 Task: Research Airbnb accommodation in Drammen, Norway from 12th December, 2023 to 25th December, 2023 for 6 adults, 2 children.6 bedrooms having 6 beds and 6 bathrooms. Property type can be house. Amenities needed are: wifi, TV, free parkinig on premises, gym, breakfast. Look for 5 properties as per requirement.
Action: Mouse moved to (557, 172)
Screenshot: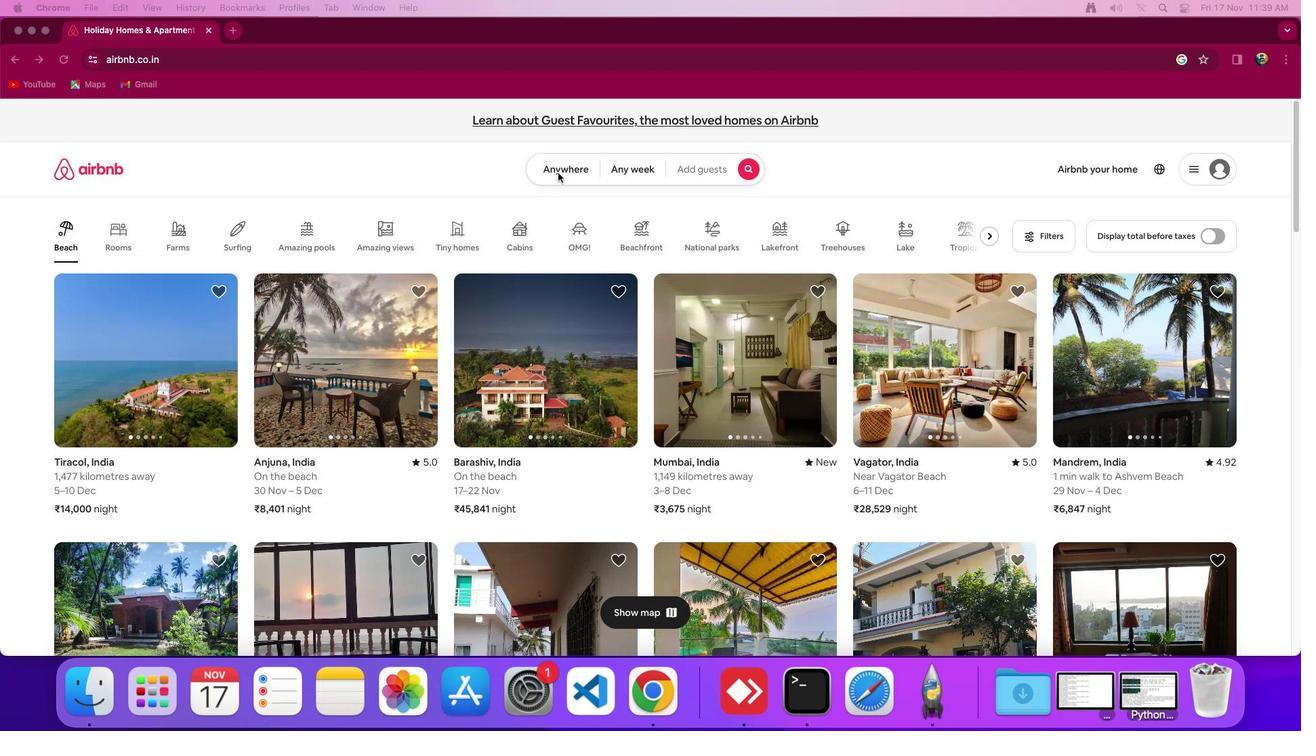 
Action: Mouse pressed left at (557, 172)
Screenshot: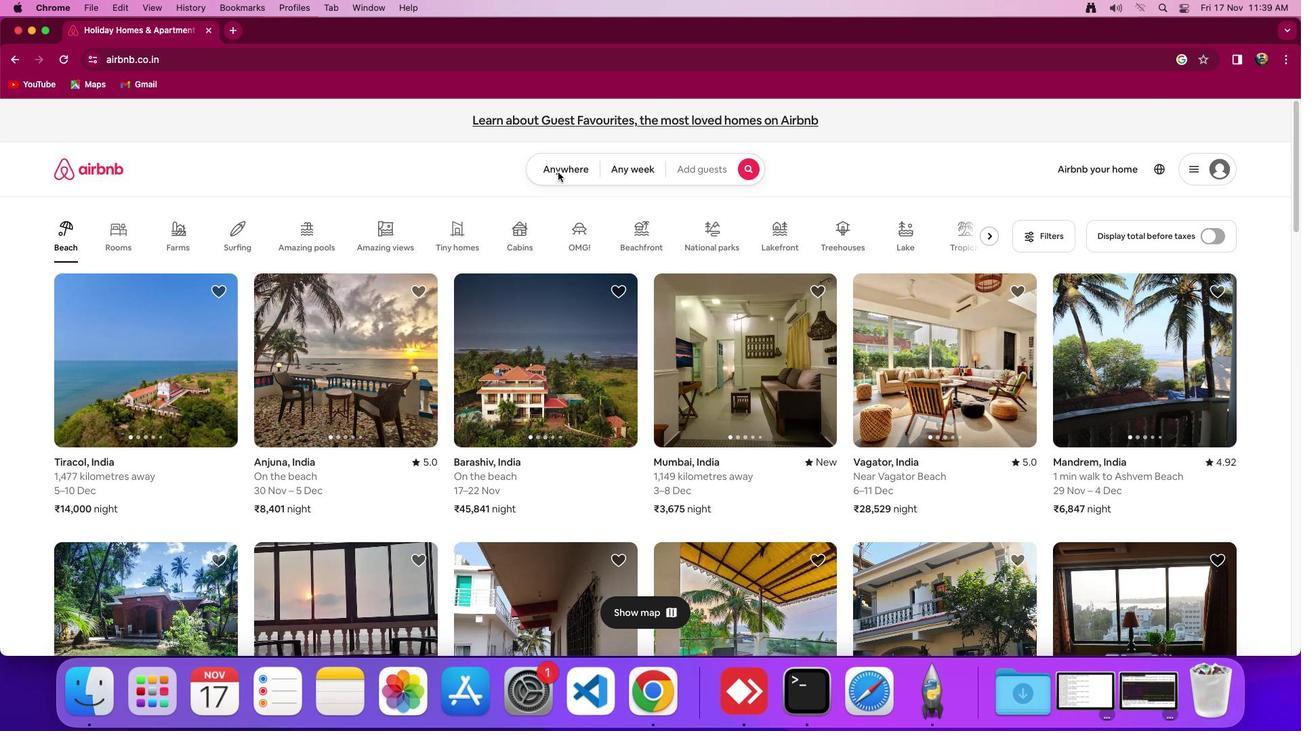
Action: Mouse moved to (560, 172)
Screenshot: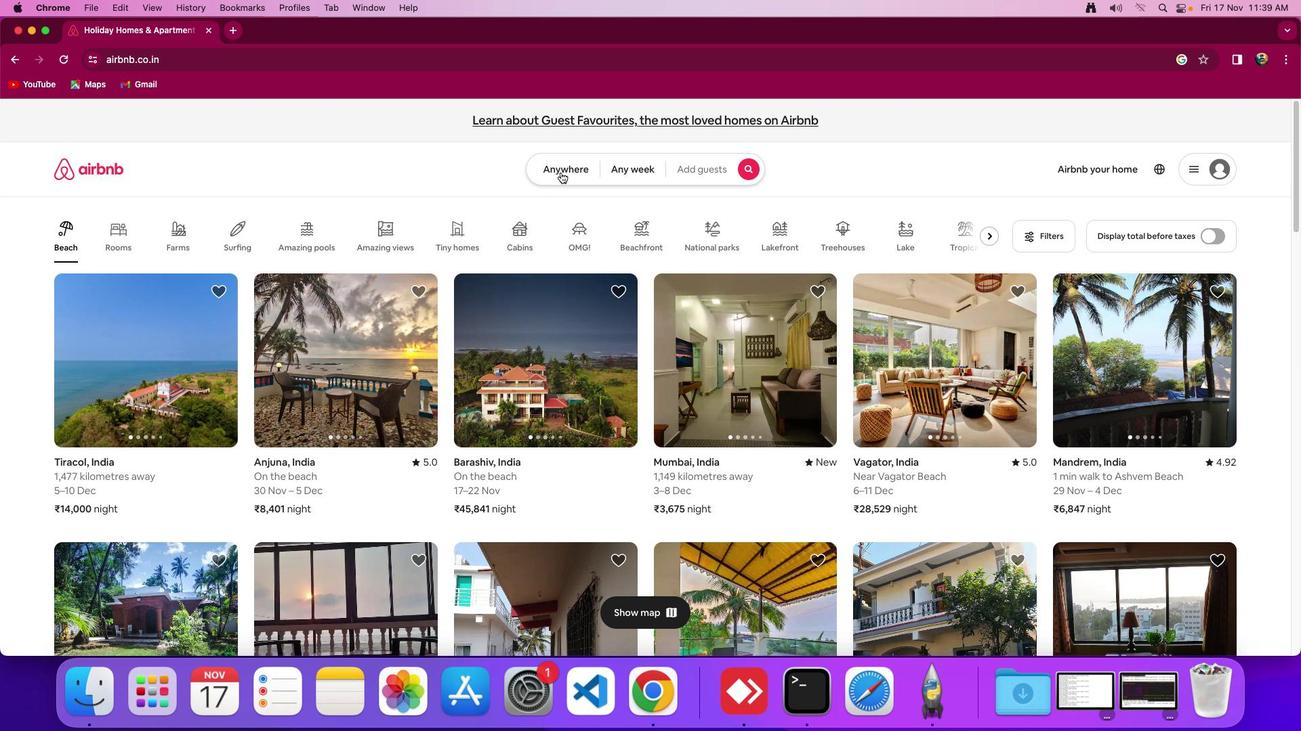 
Action: Mouse pressed left at (560, 172)
Screenshot: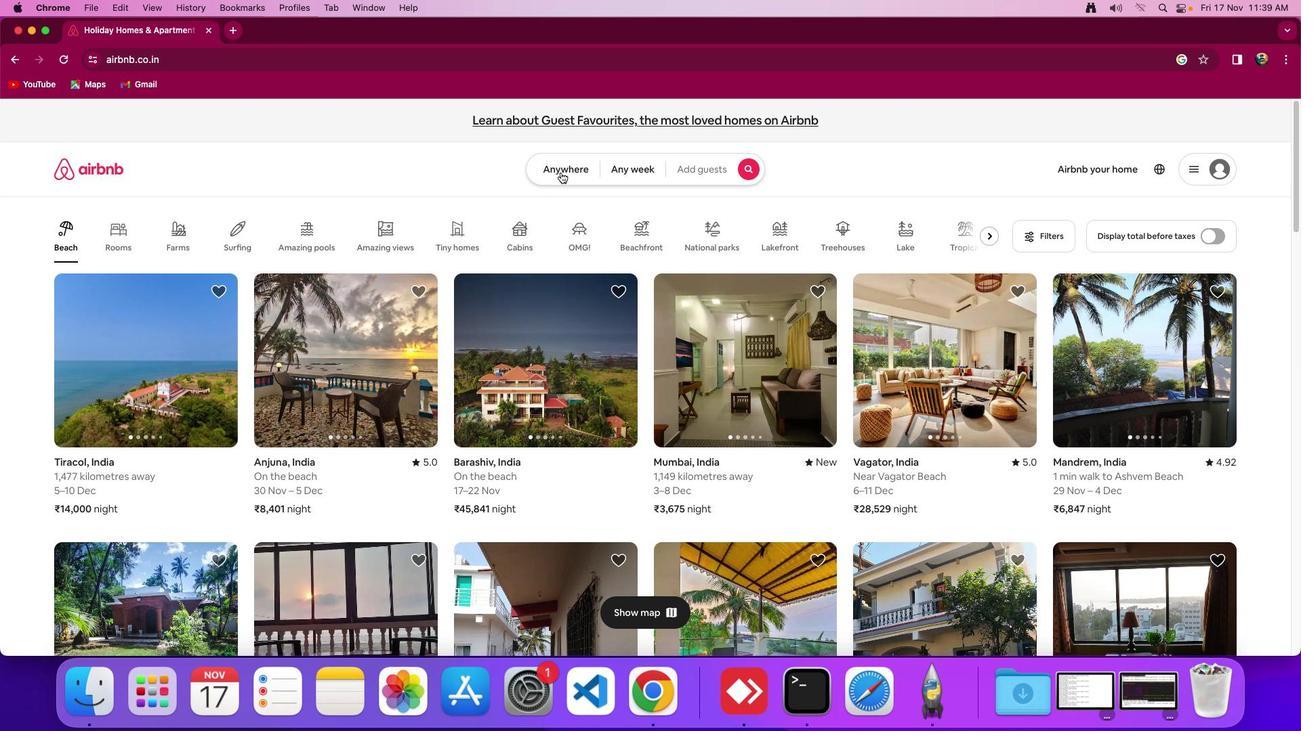 
Action: Mouse moved to (520, 224)
Screenshot: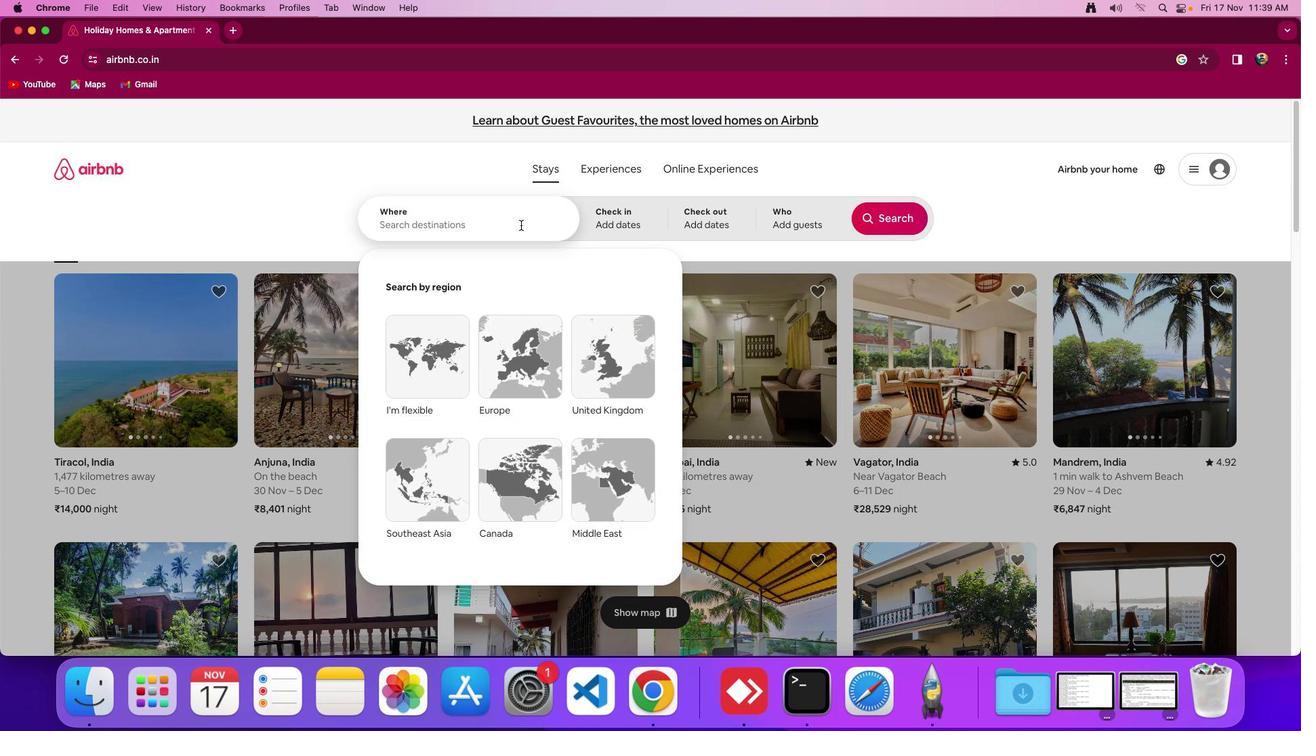 
Action: Mouse pressed left at (520, 224)
Screenshot: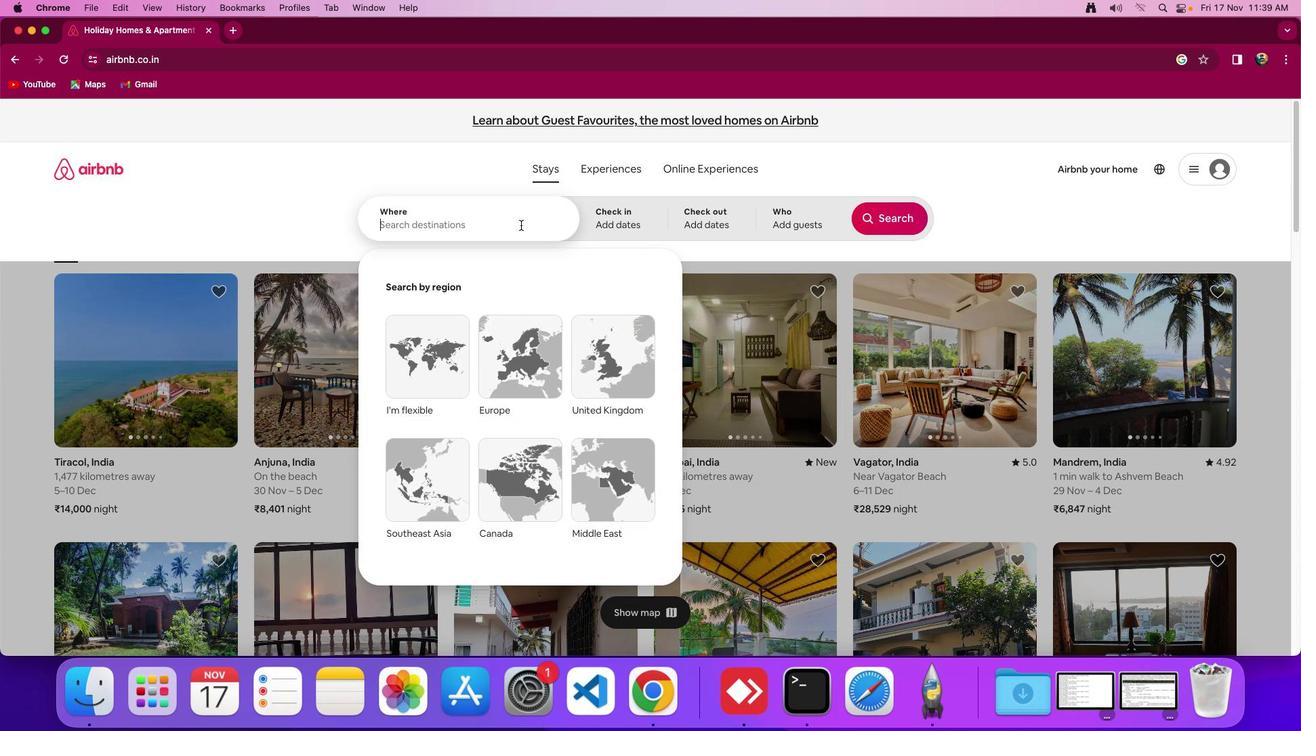 
Action: Mouse moved to (521, 224)
Screenshot: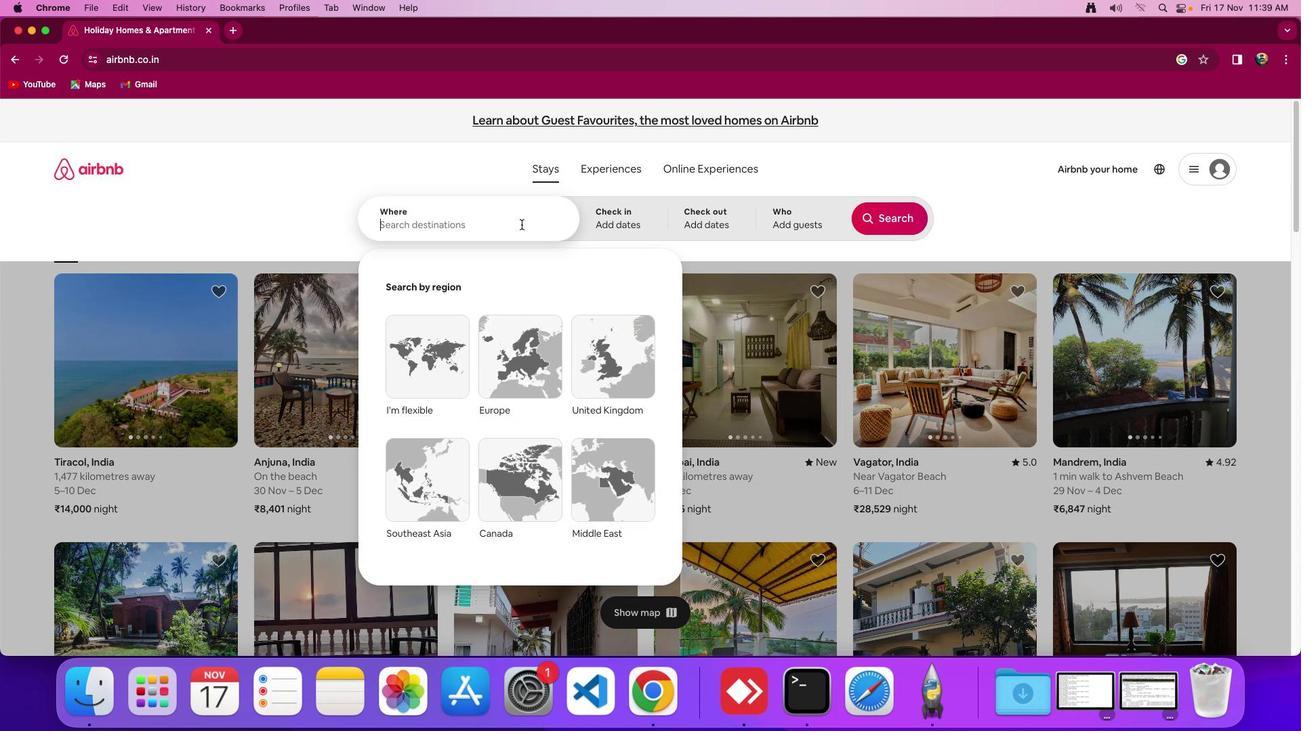 
Action: Key pressed Key.shift_r'D''r''a''m''m''e''n'','Key.spaceKey.shift'N''o''r''w''a''y'
Screenshot: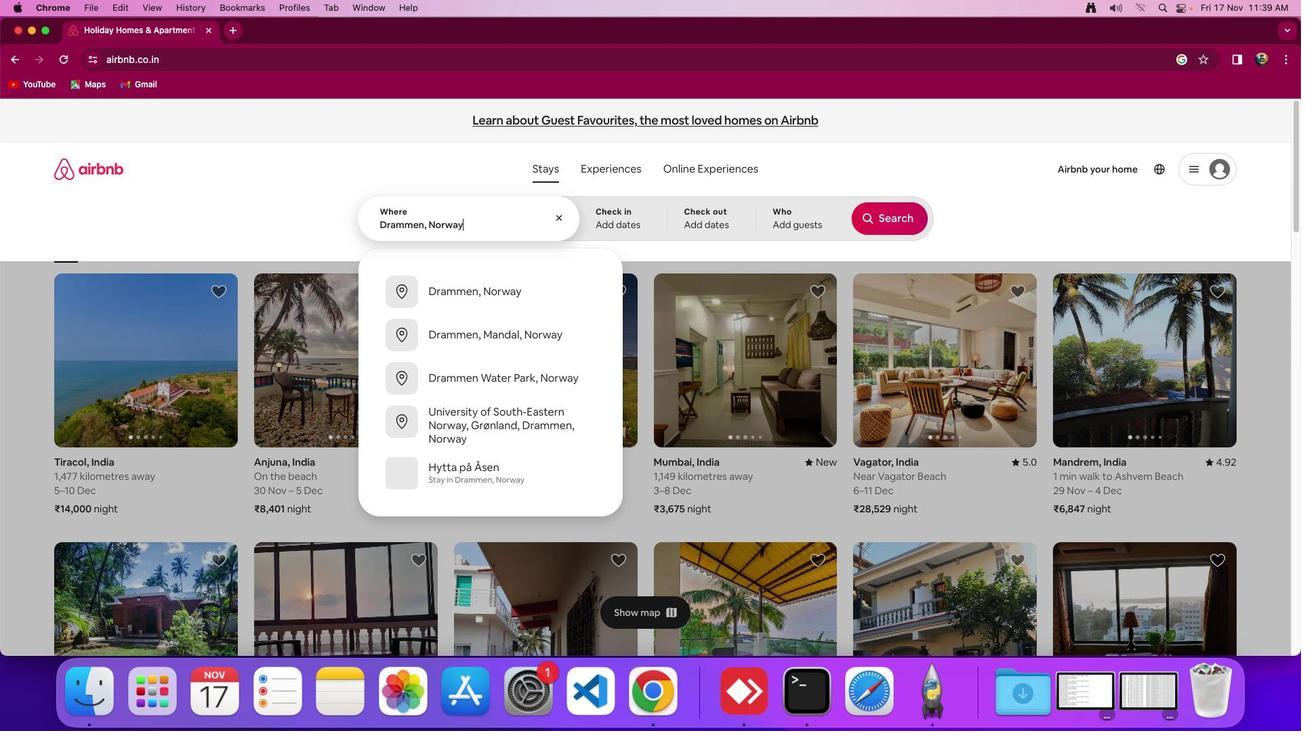 
Action: Mouse moved to (629, 229)
Screenshot: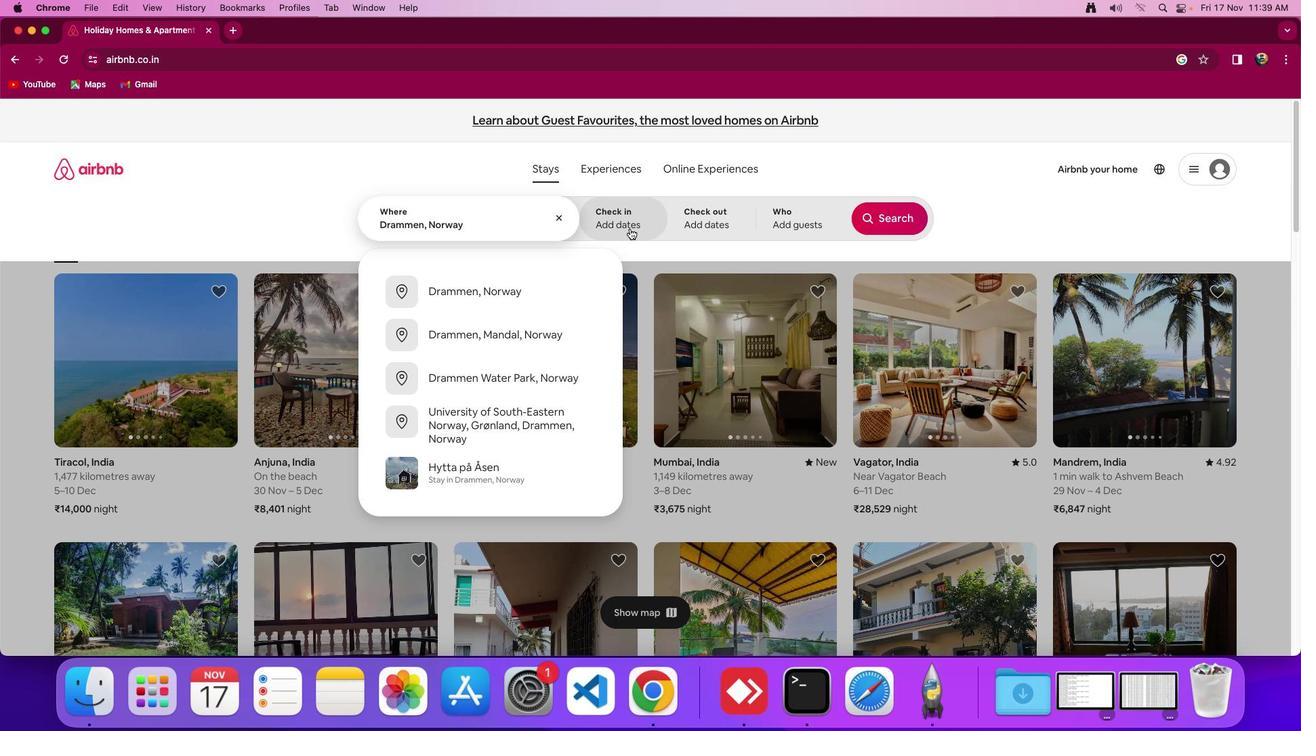 
Action: Mouse pressed left at (629, 229)
Screenshot: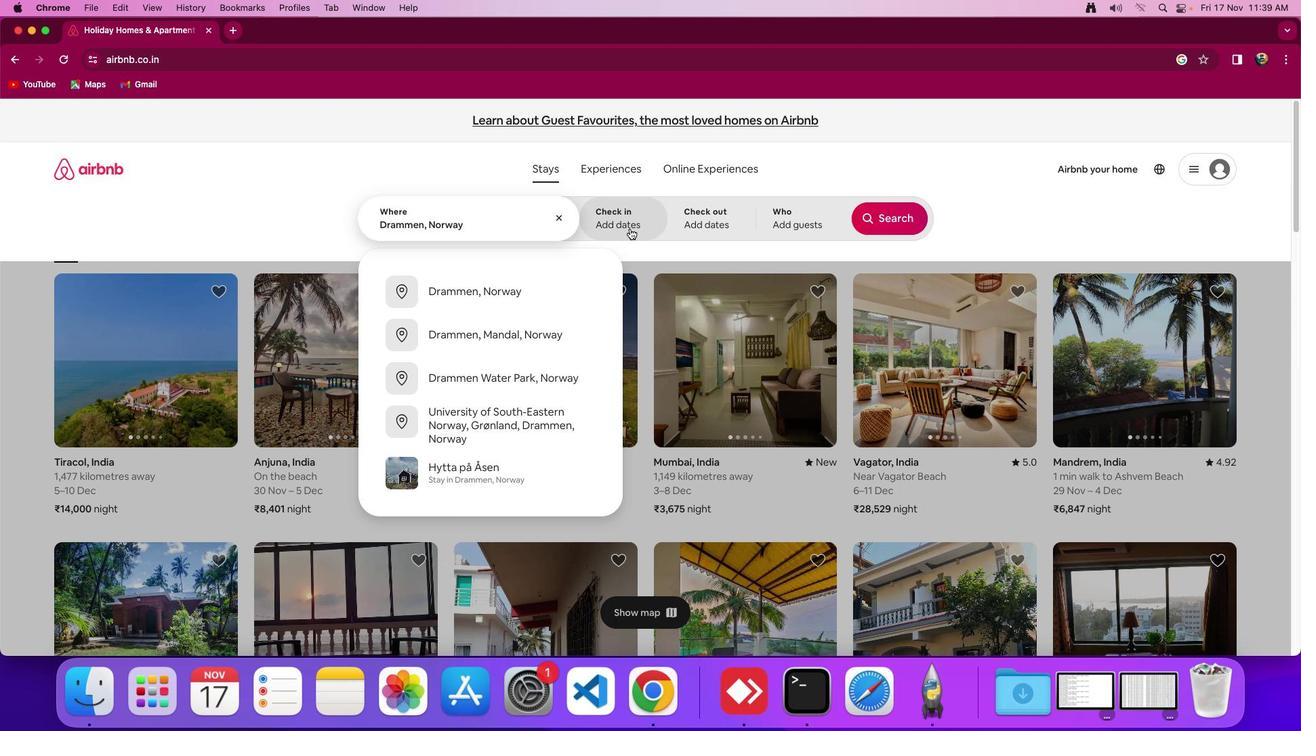 
Action: Mouse moved to (748, 451)
Screenshot: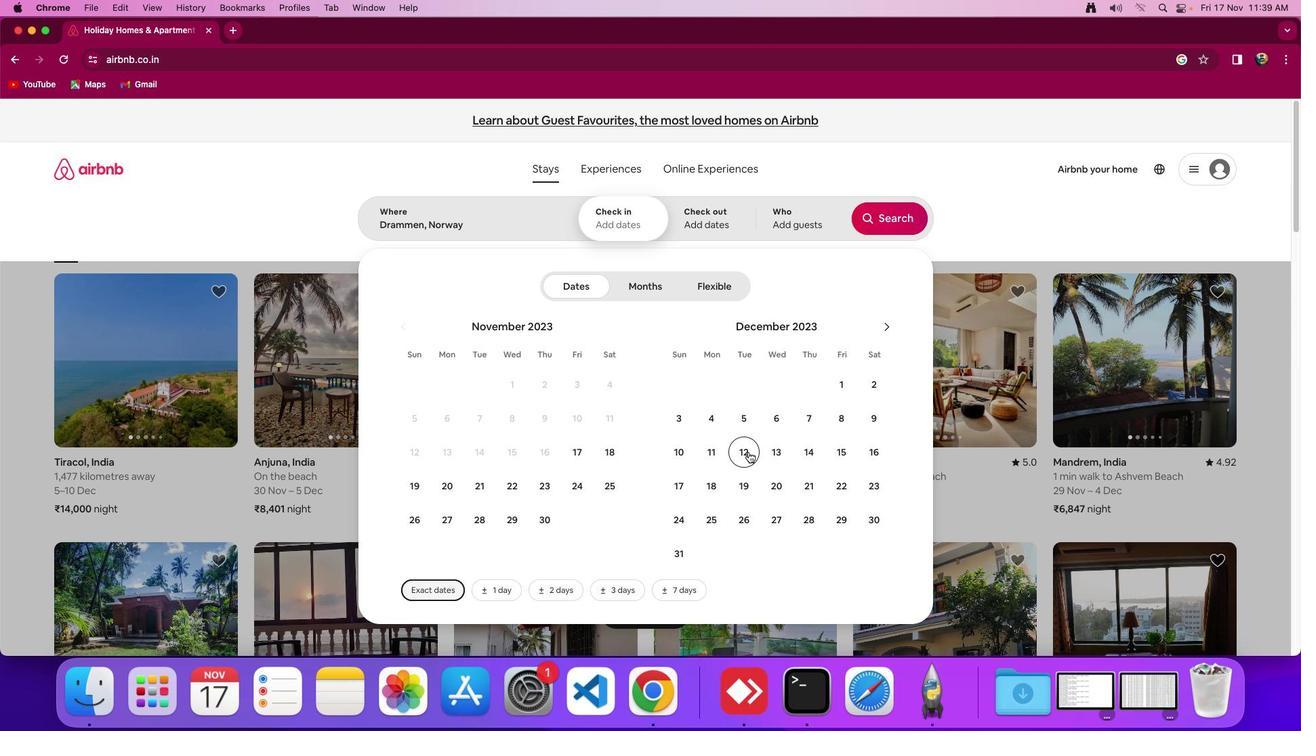 
Action: Mouse pressed left at (748, 451)
Screenshot: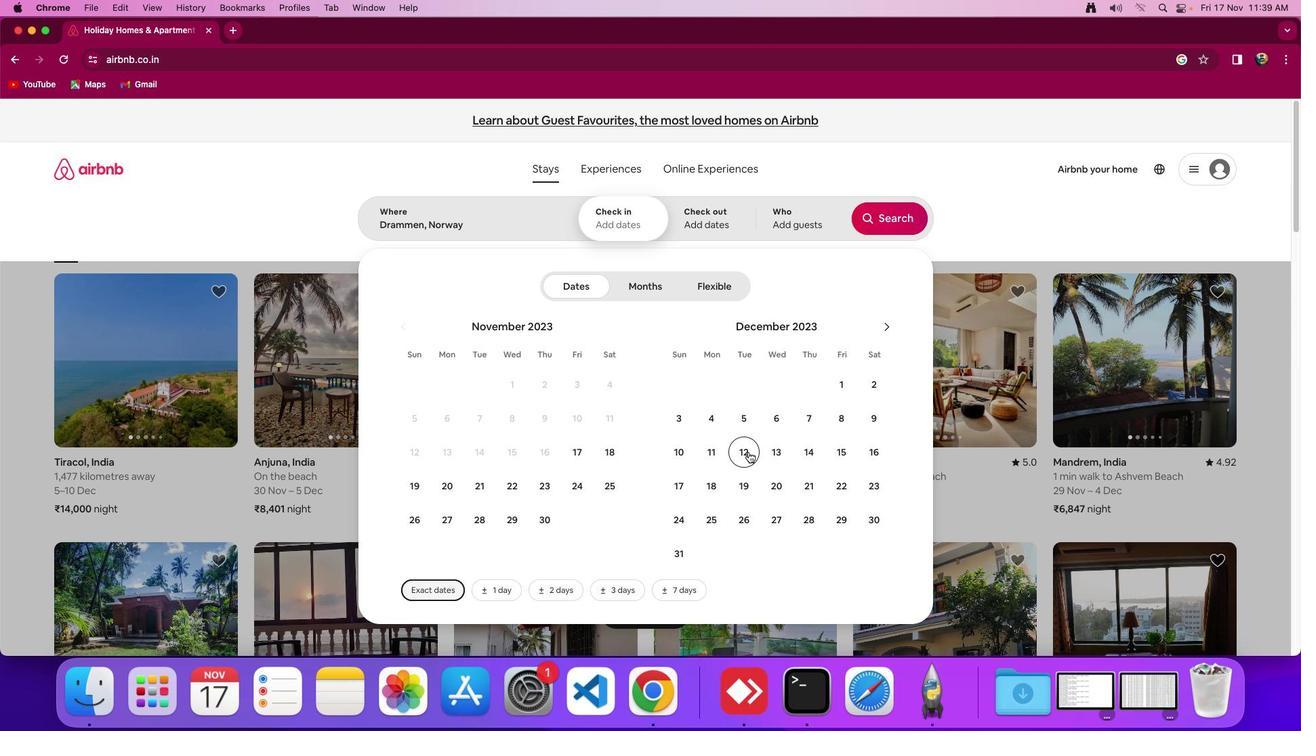 
Action: Mouse moved to (714, 515)
Screenshot: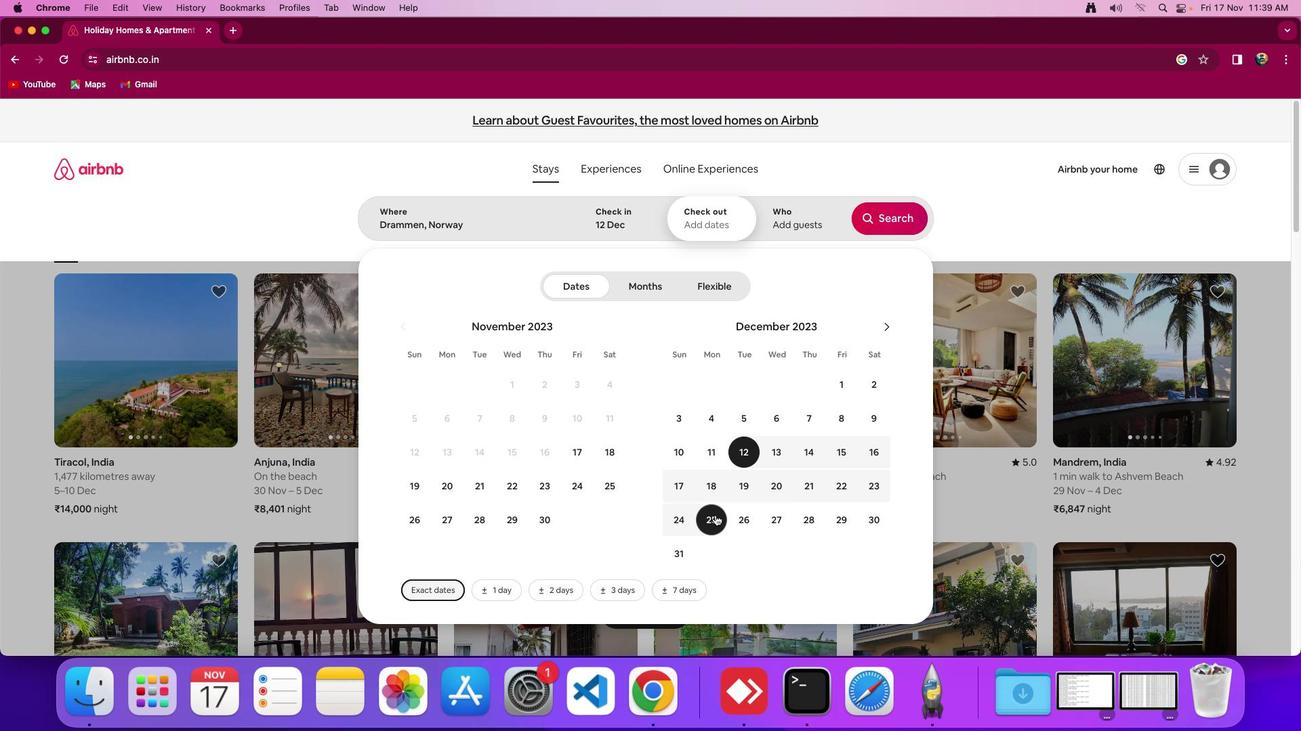 
Action: Mouse pressed left at (714, 515)
Screenshot: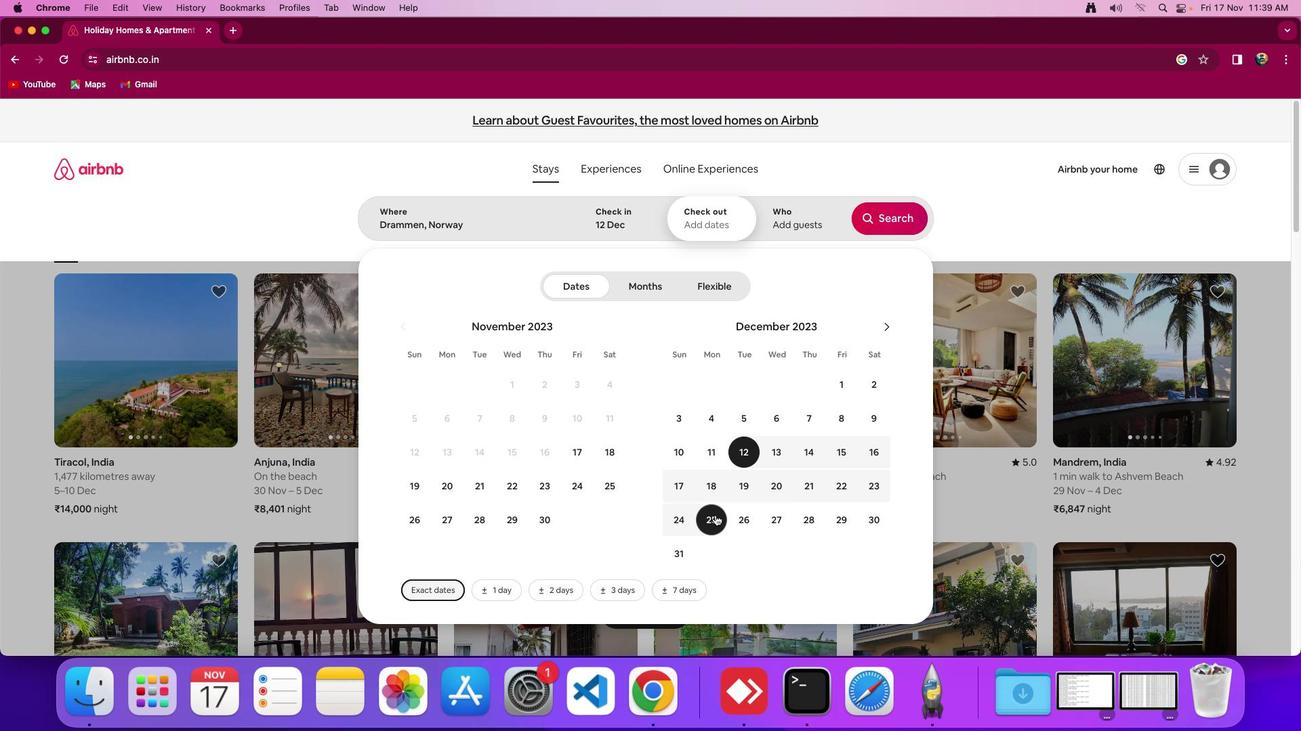 
Action: Mouse moved to (785, 232)
Screenshot: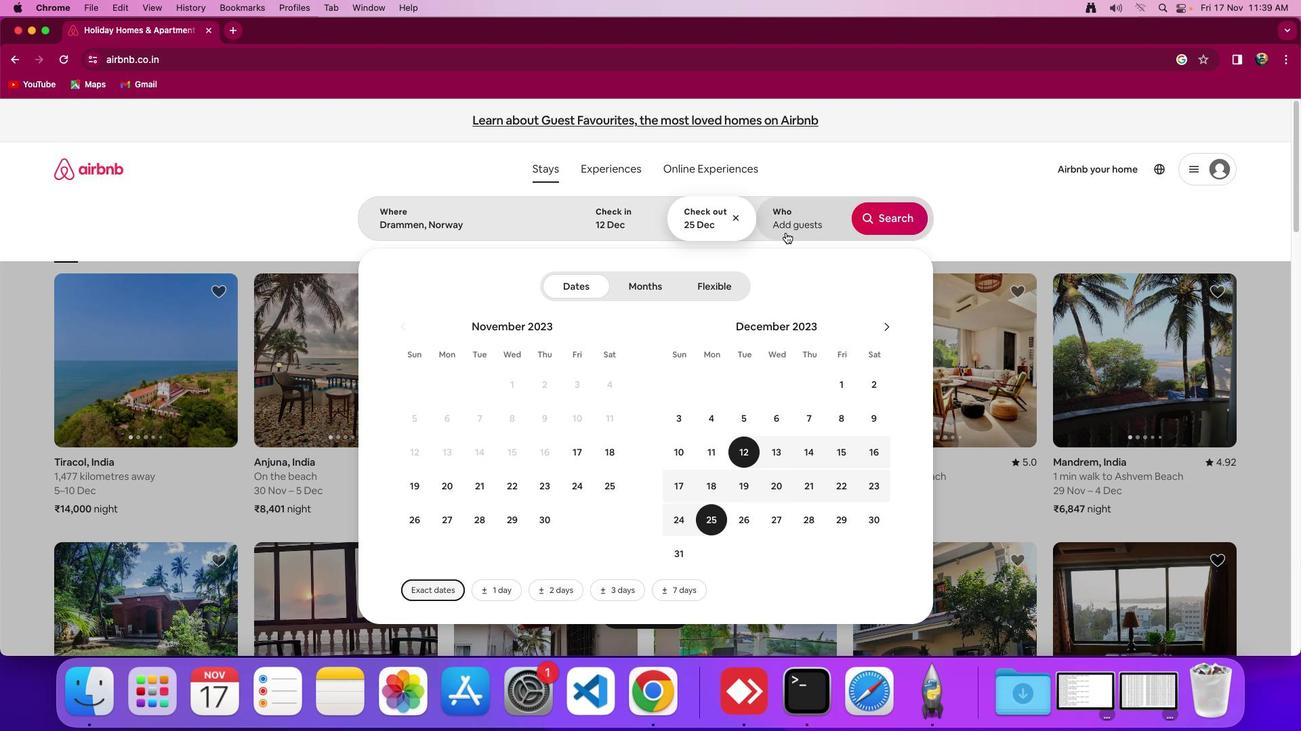 
Action: Mouse pressed left at (785, 232)
Screenshot: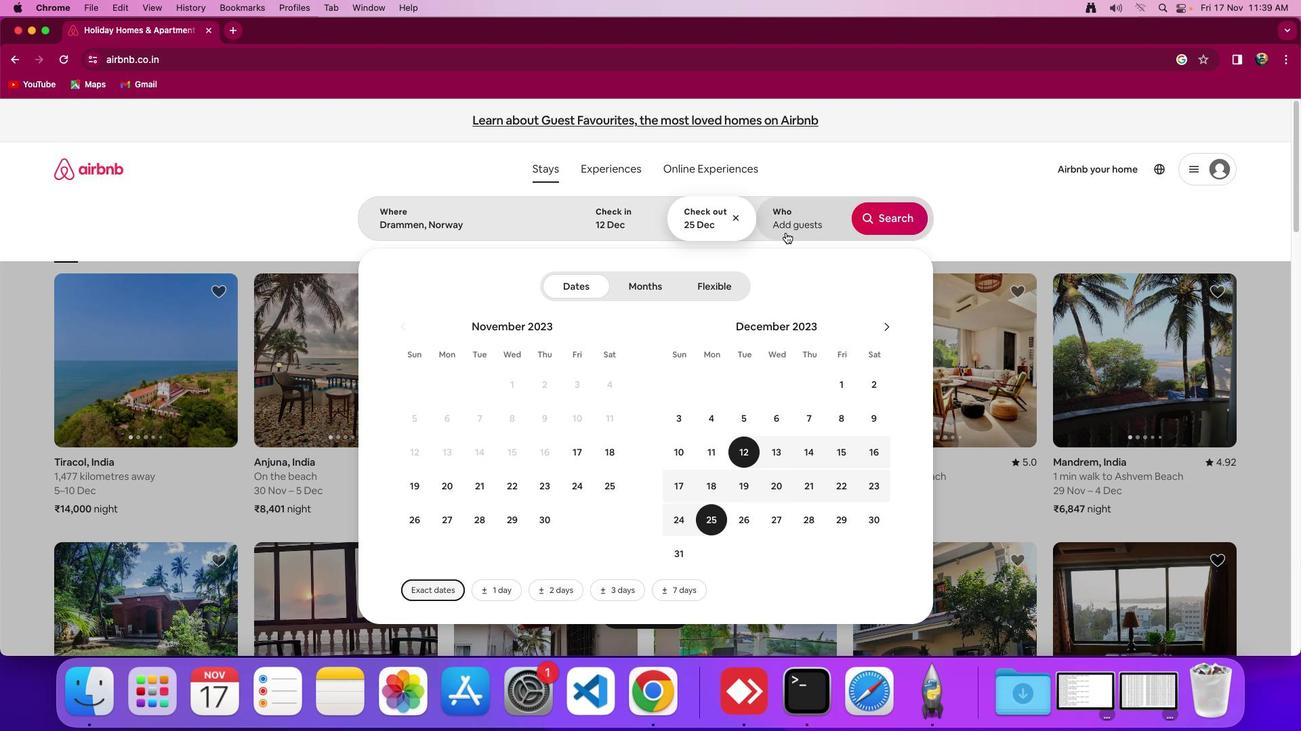 
Action: Mouse moved to (884, 290)
Screenshot: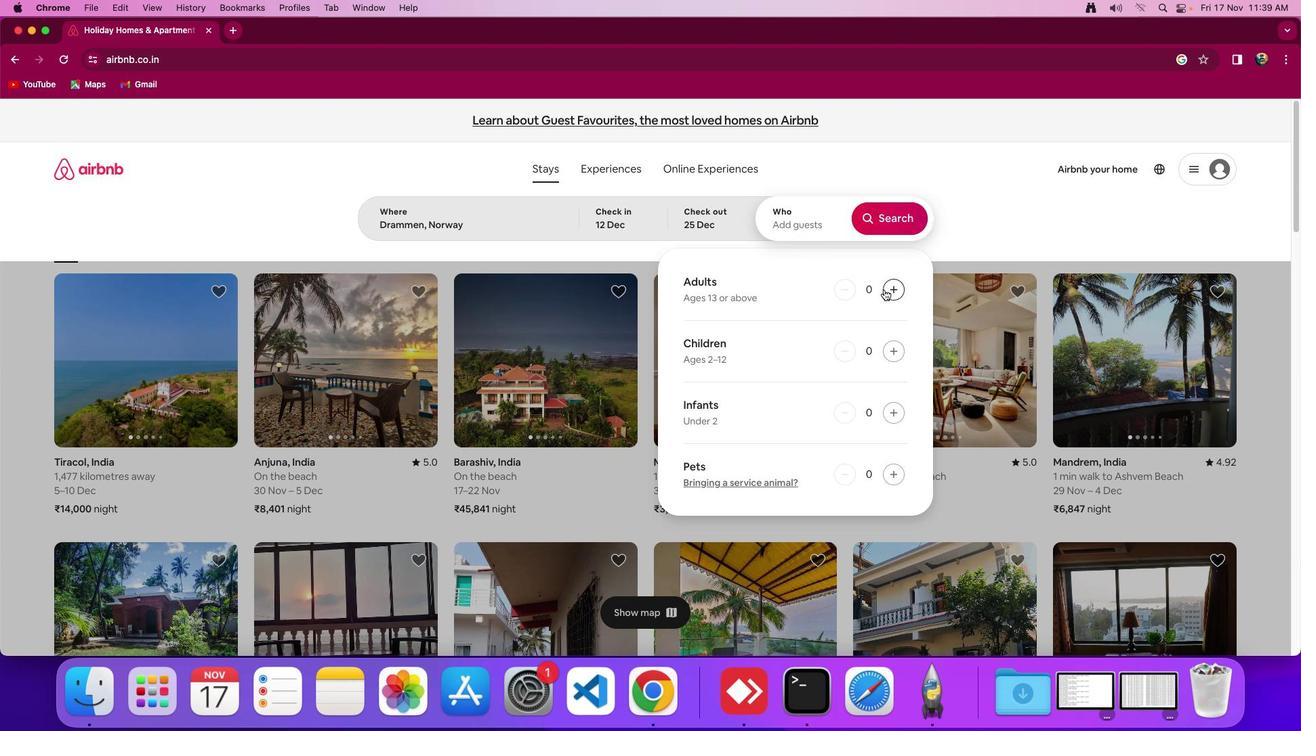 
Action: Mouse pressed left at (884, 290)
Screenshot: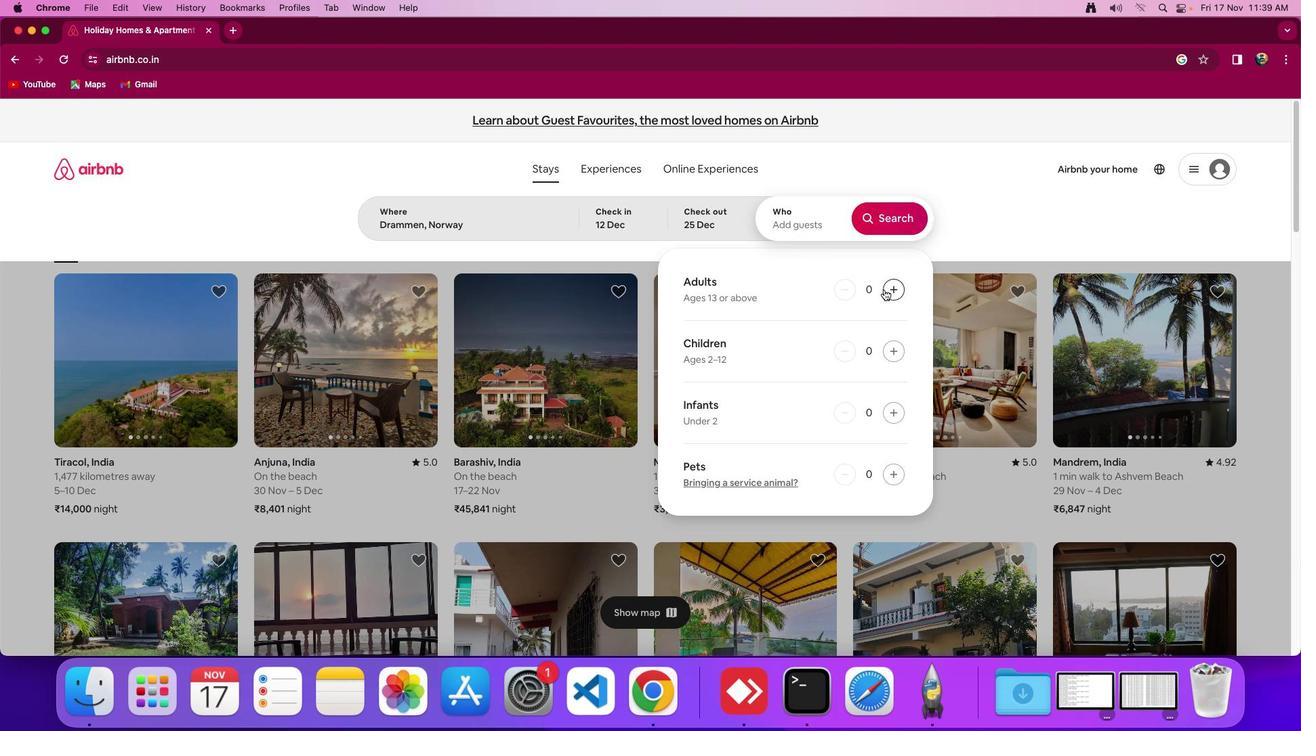 
Action: Mouse pressed left at (884, 290)
Screenshot: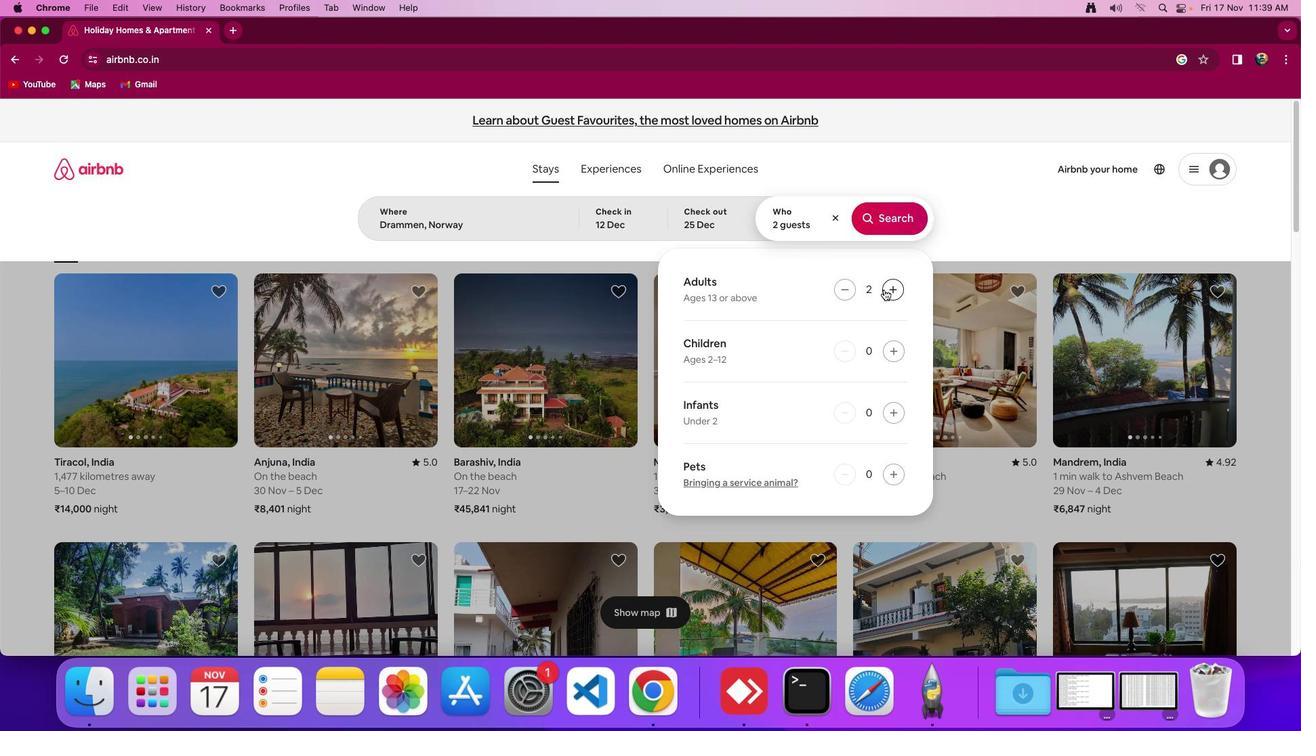 
Action: Mouse pressed left at (884, 290)
Screenshot: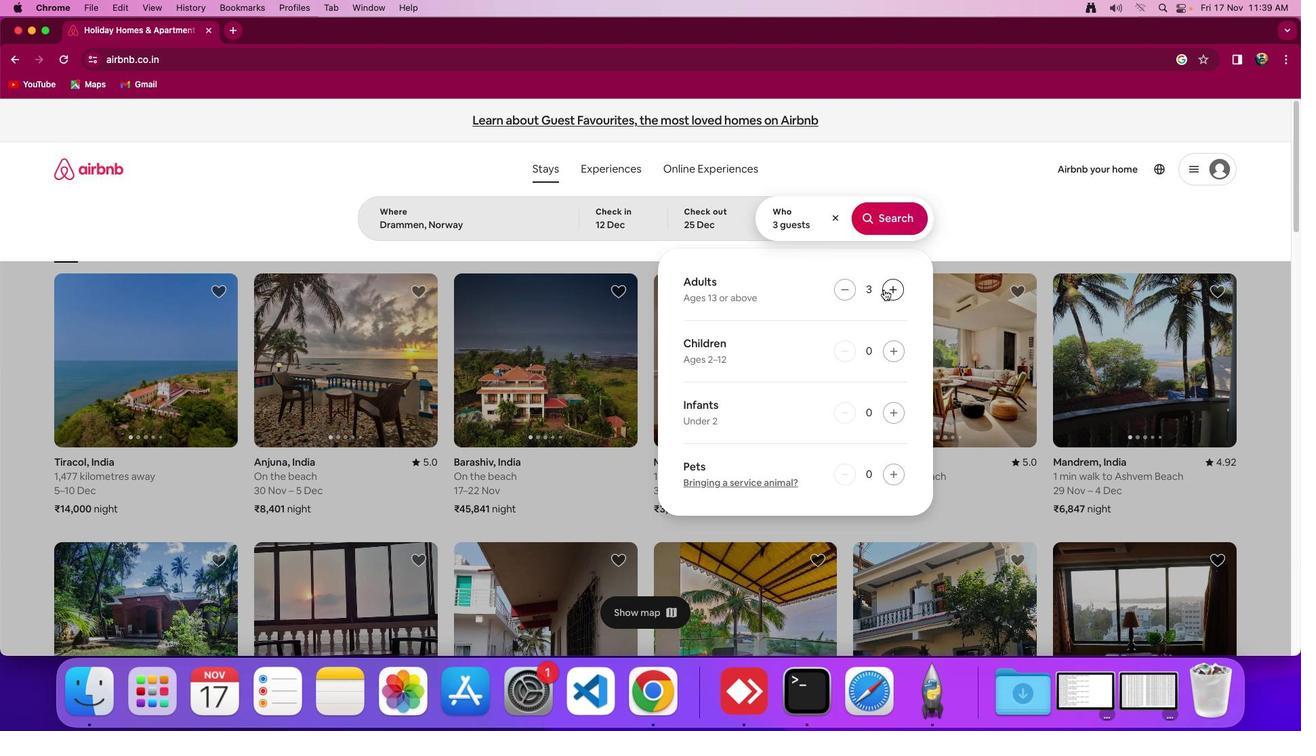 
Action: Mouse pressed left at (884, 290)
Screenshot: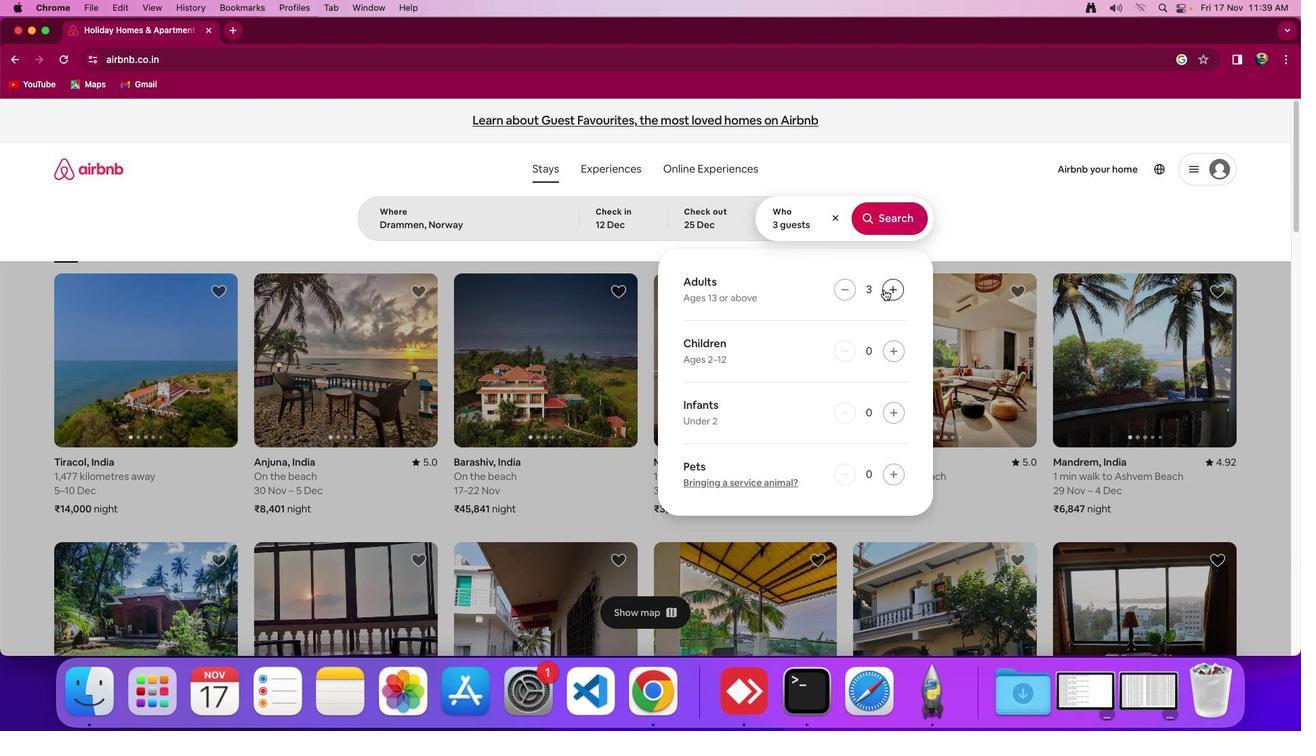 
Action: Mouse pressed left at (884, 290)
Screenshot: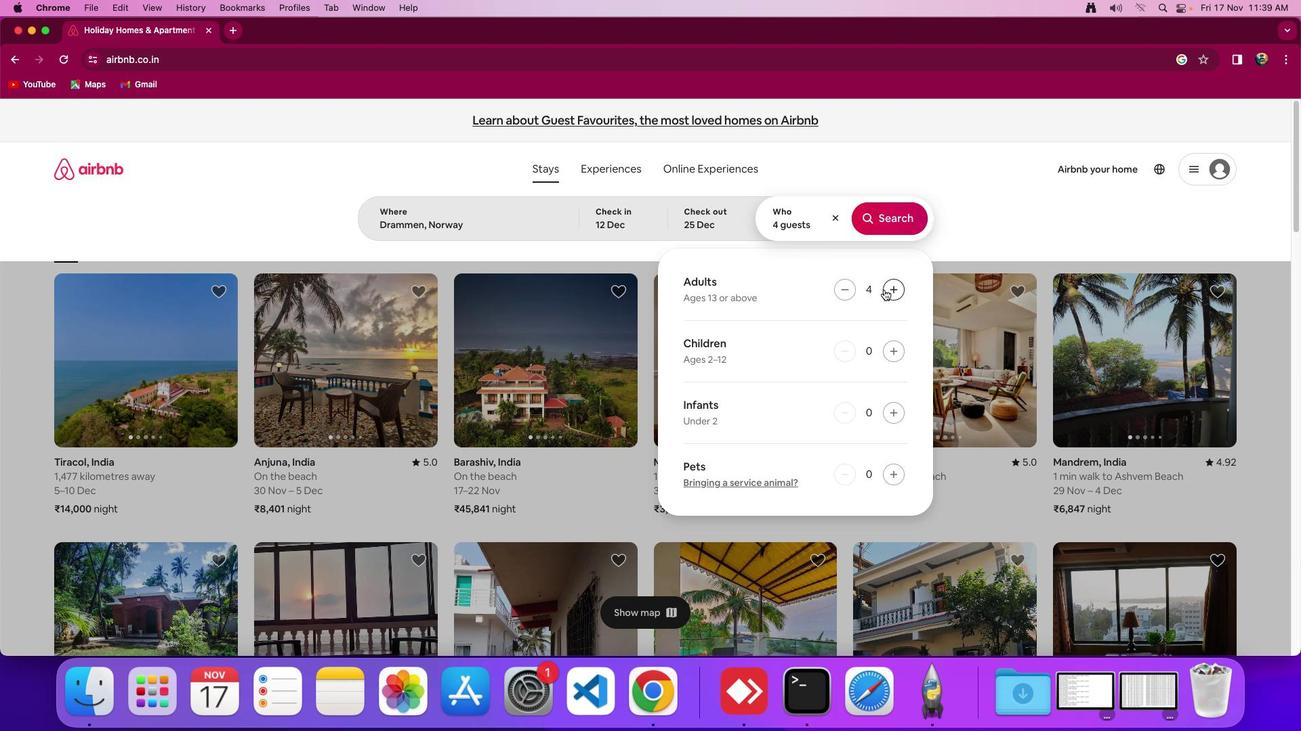 
Action: Mouse pressed left at (884, 290)
Screenshot: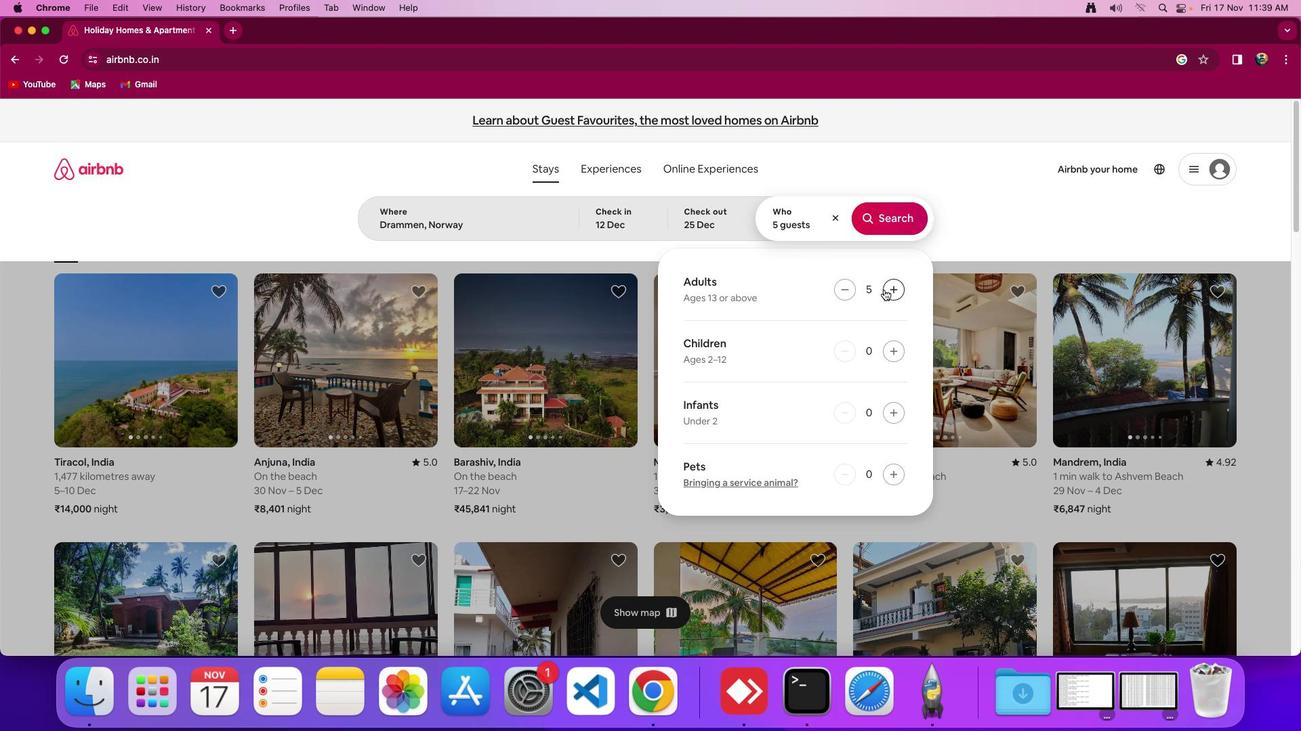 
Action: Mouse moved to (867, 206)
Screenshot: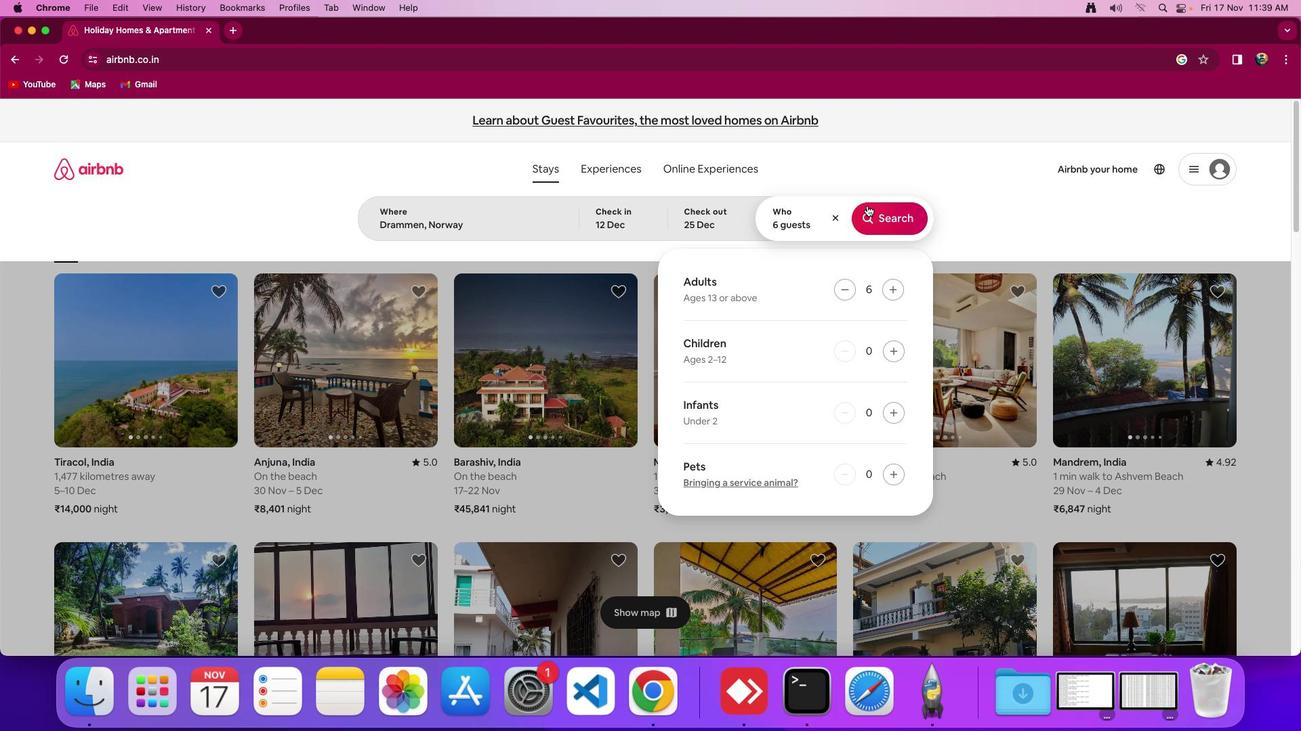 
Action: Mouse pressed left at (867, 206)
Screenshot: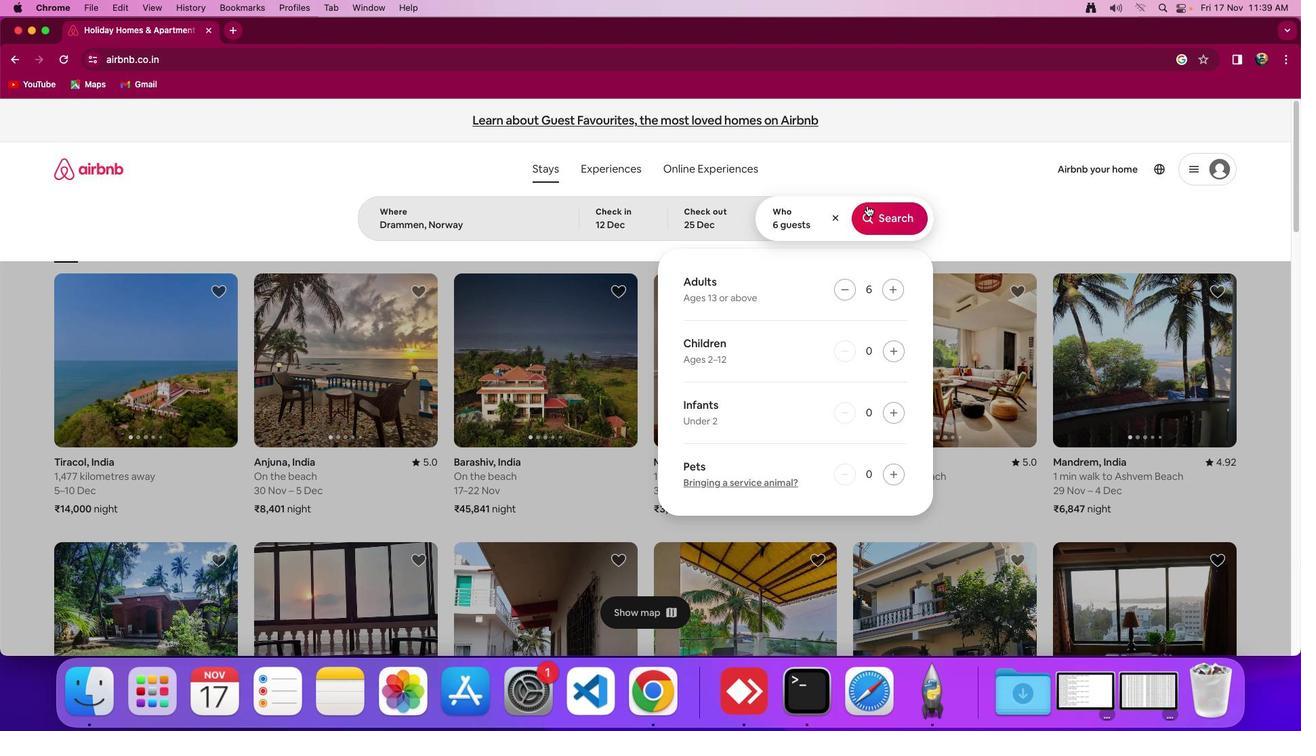 
Action: Mouse moved to (1076, 176)
Screenshot: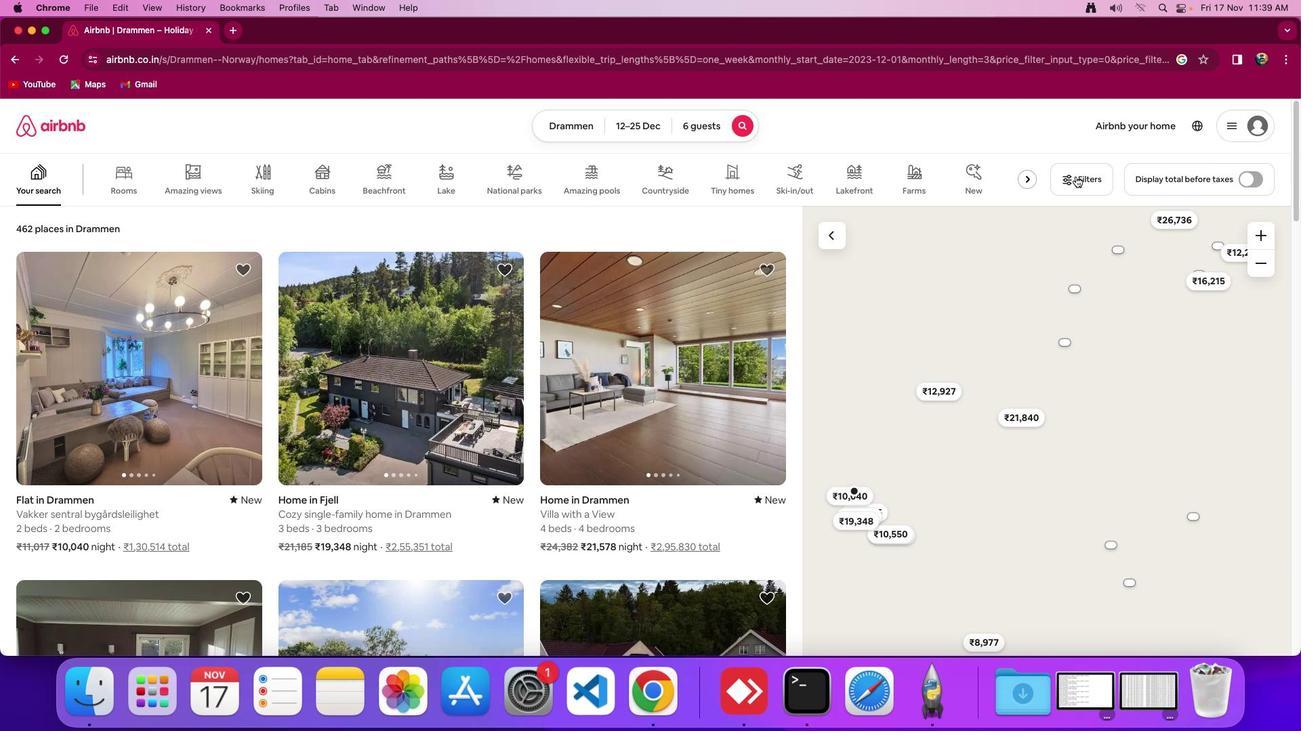 
Action: Mouse pressed left at (1076, 176)
Screenshot: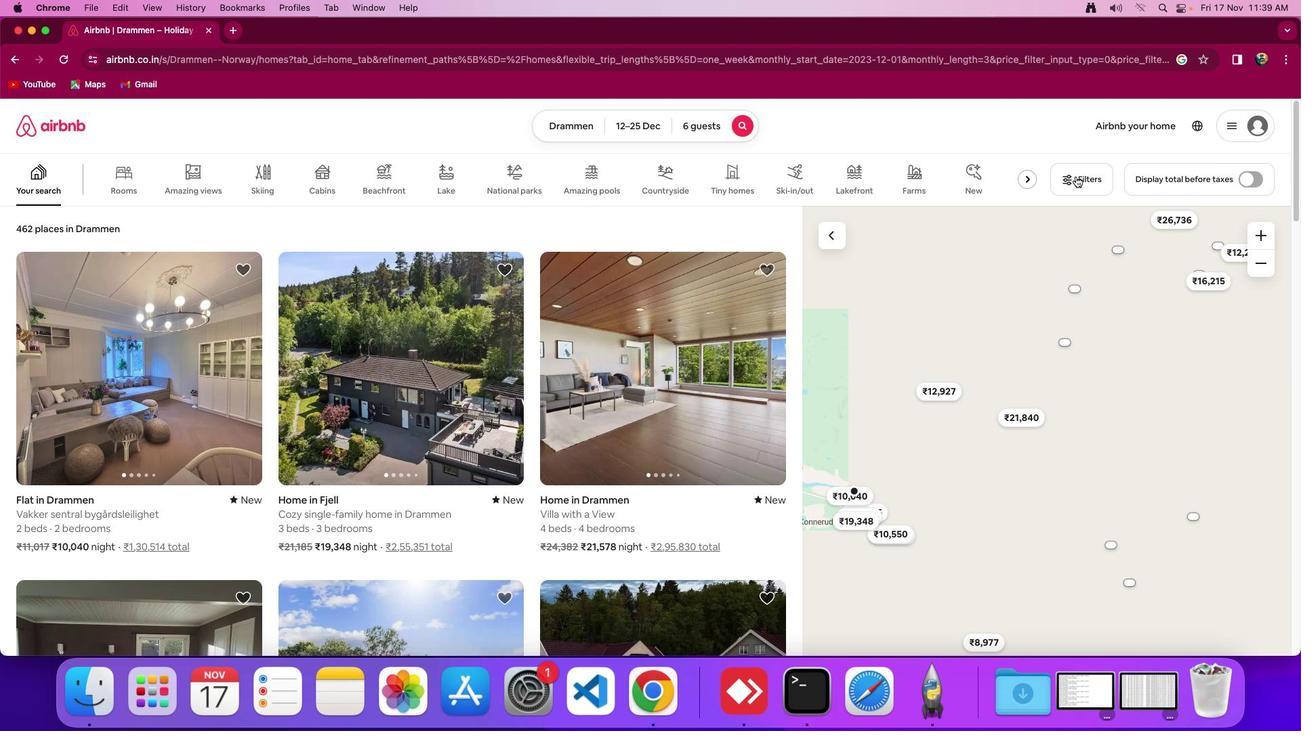 
Action: Mouse moved to (403, 150)
Screenshot: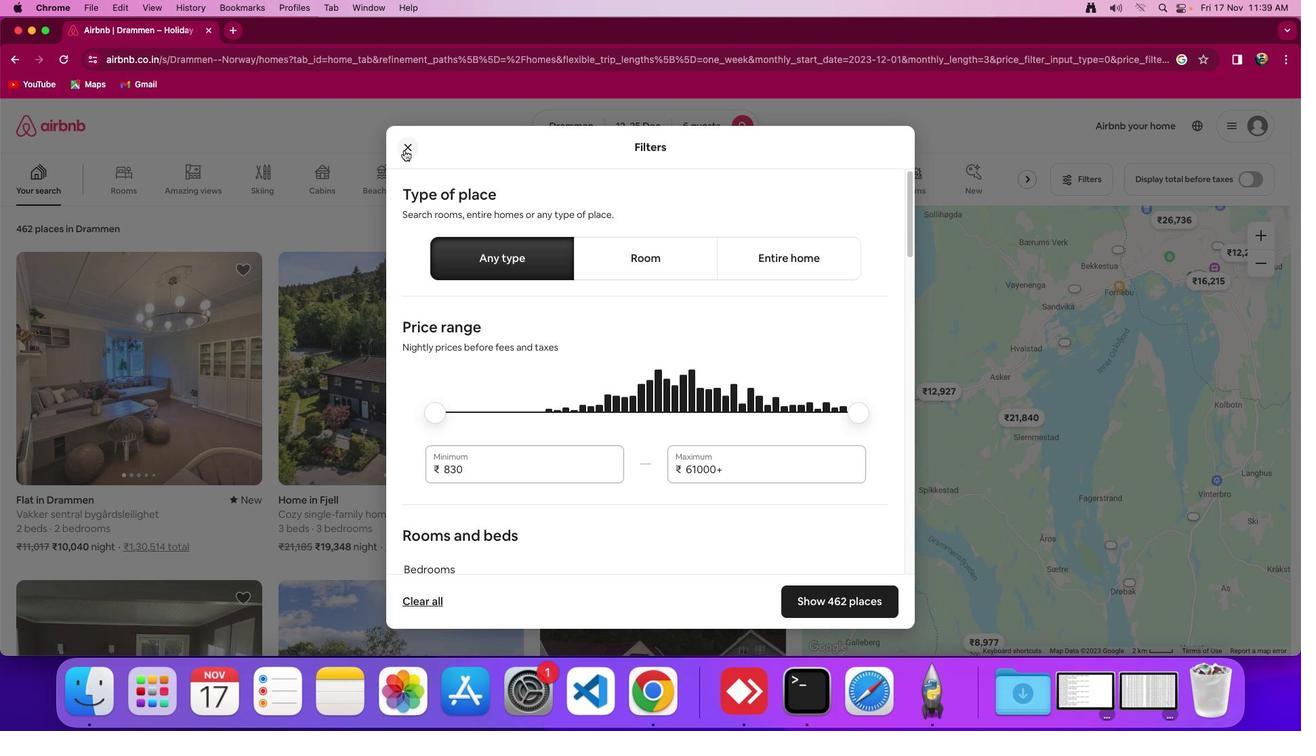 
Action: Mouse pressed left at (403, 150)
Screenshot: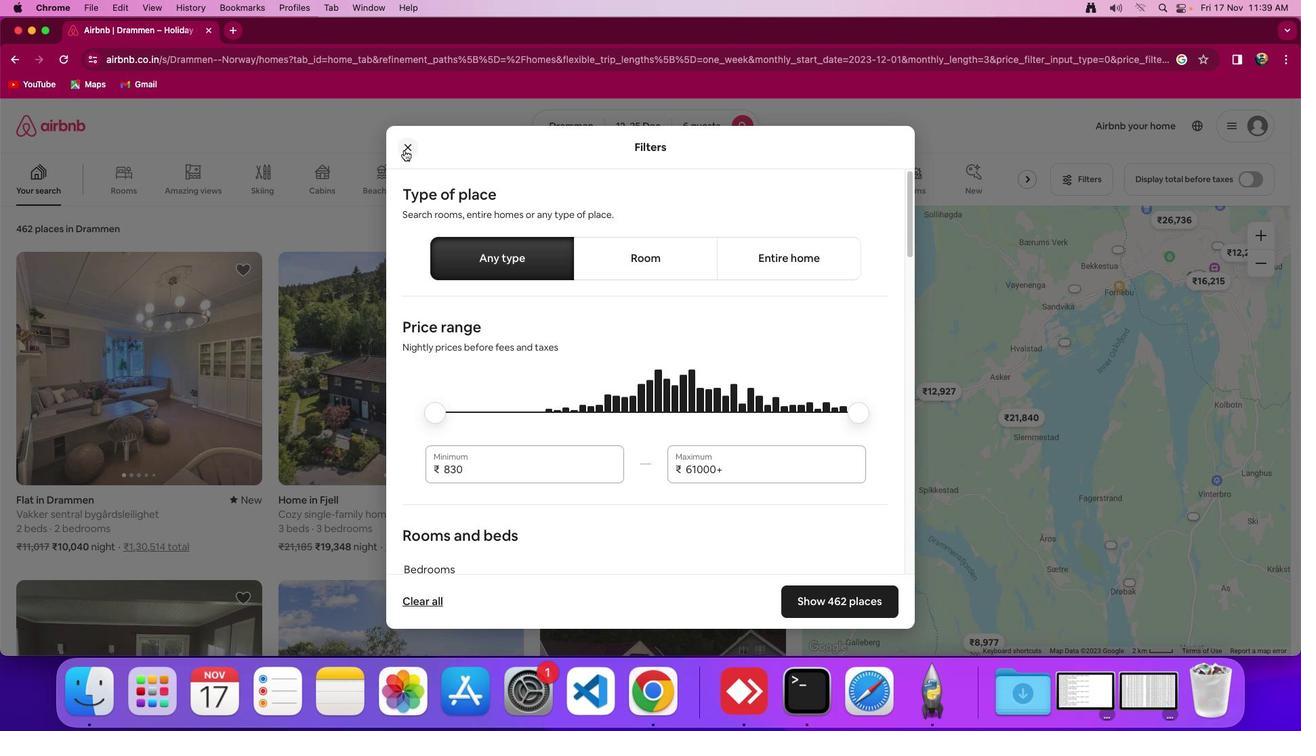 
Action: Mouse moved to (718, 122)
Screenshot: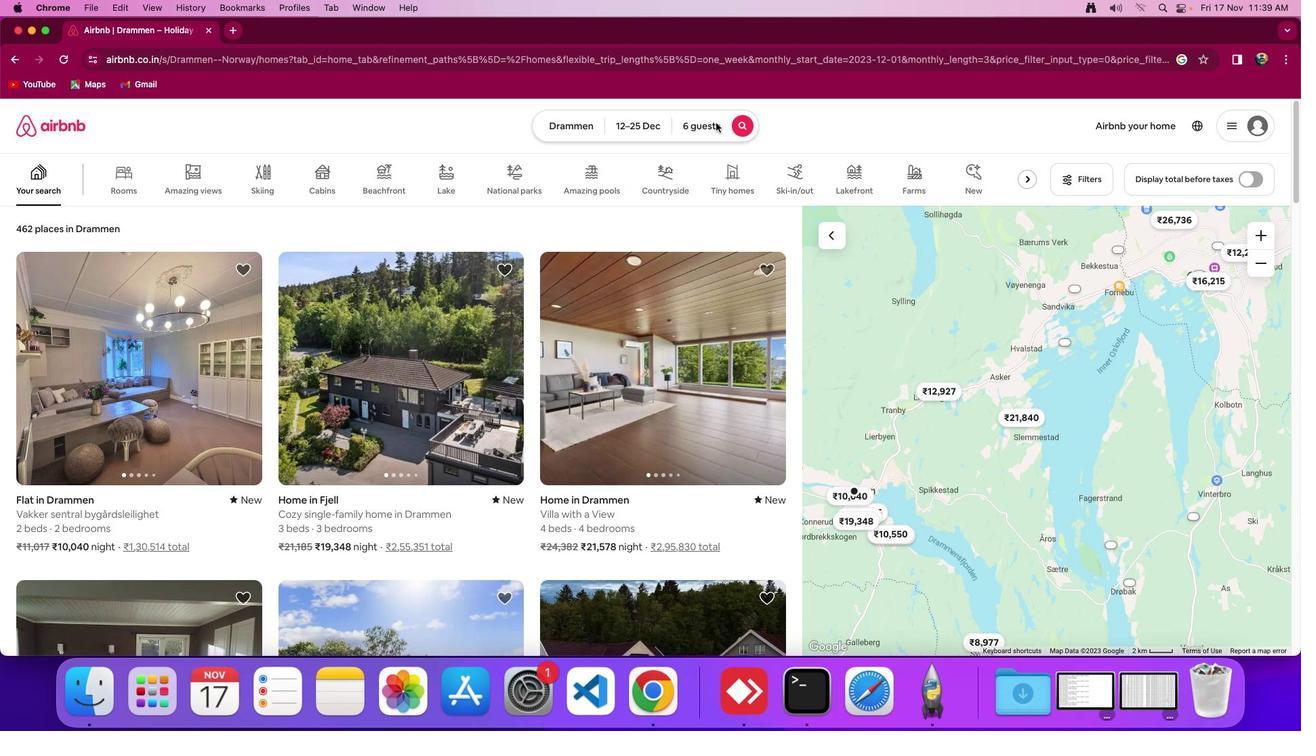 
Action: Mouse pressed left at (718, 122)
Screenshot: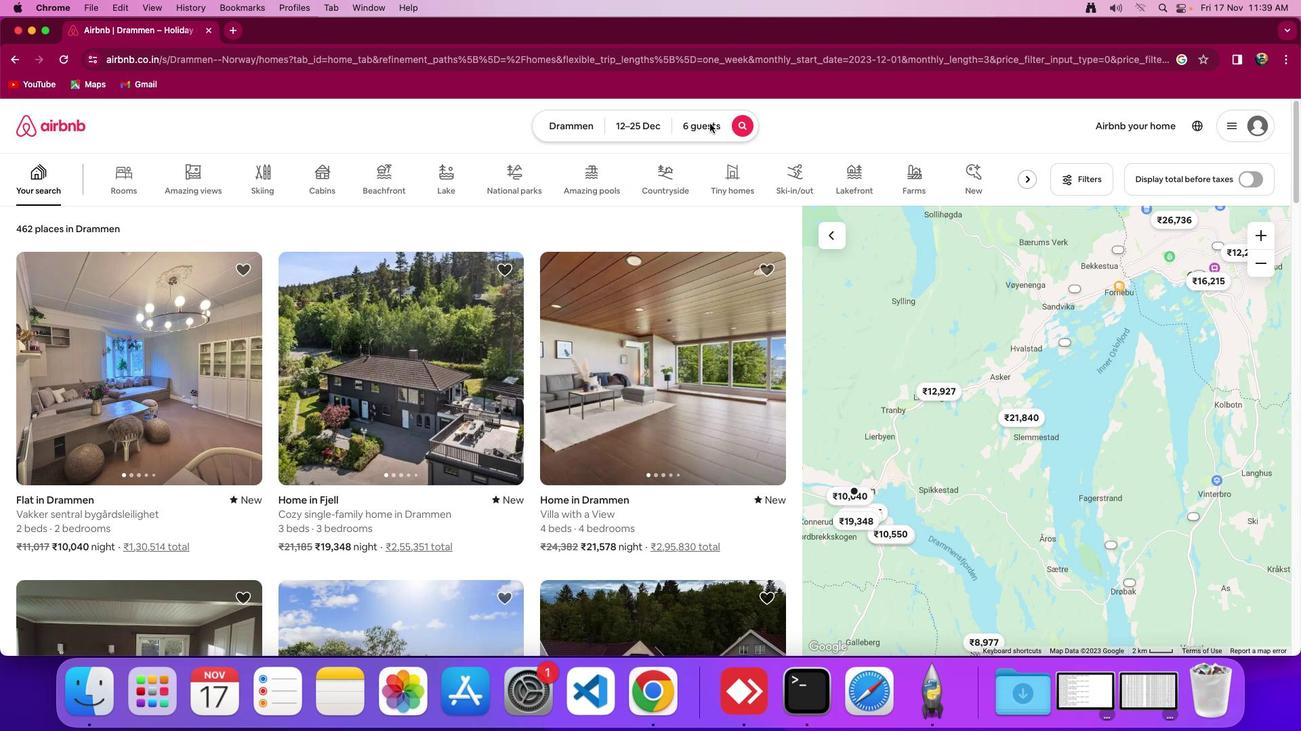 
Action: Mouse moved to (899, 311)
Screenshot: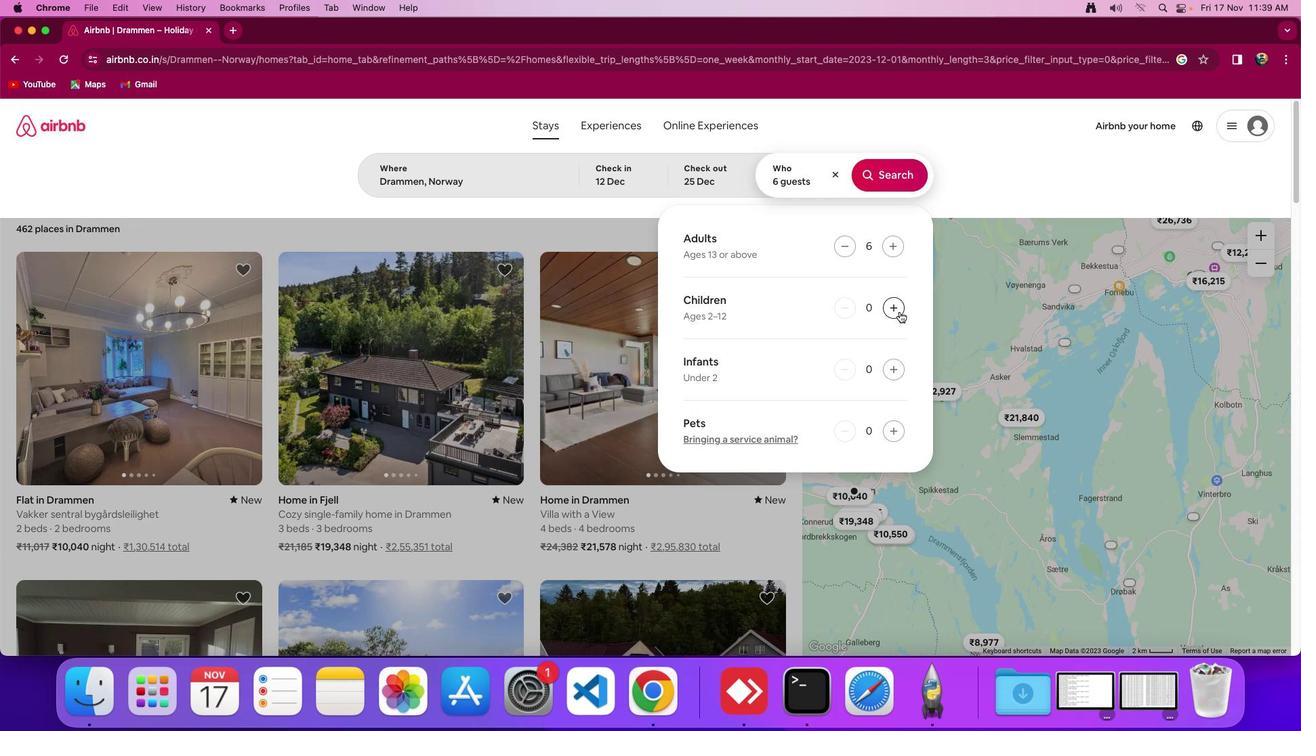 
Action: Mouse pressed left at (899, 311)
Screenshot: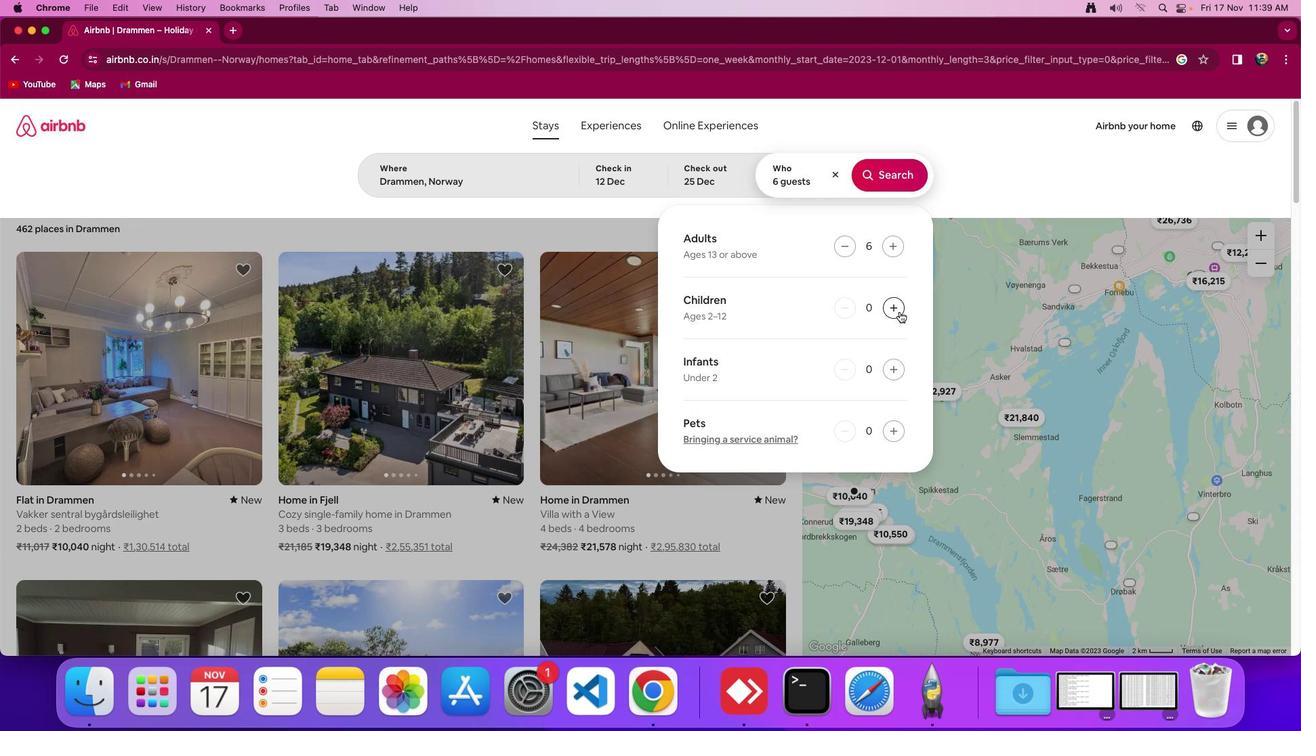 
Action: Mouse pressed left at (899, 311)
Screenshot: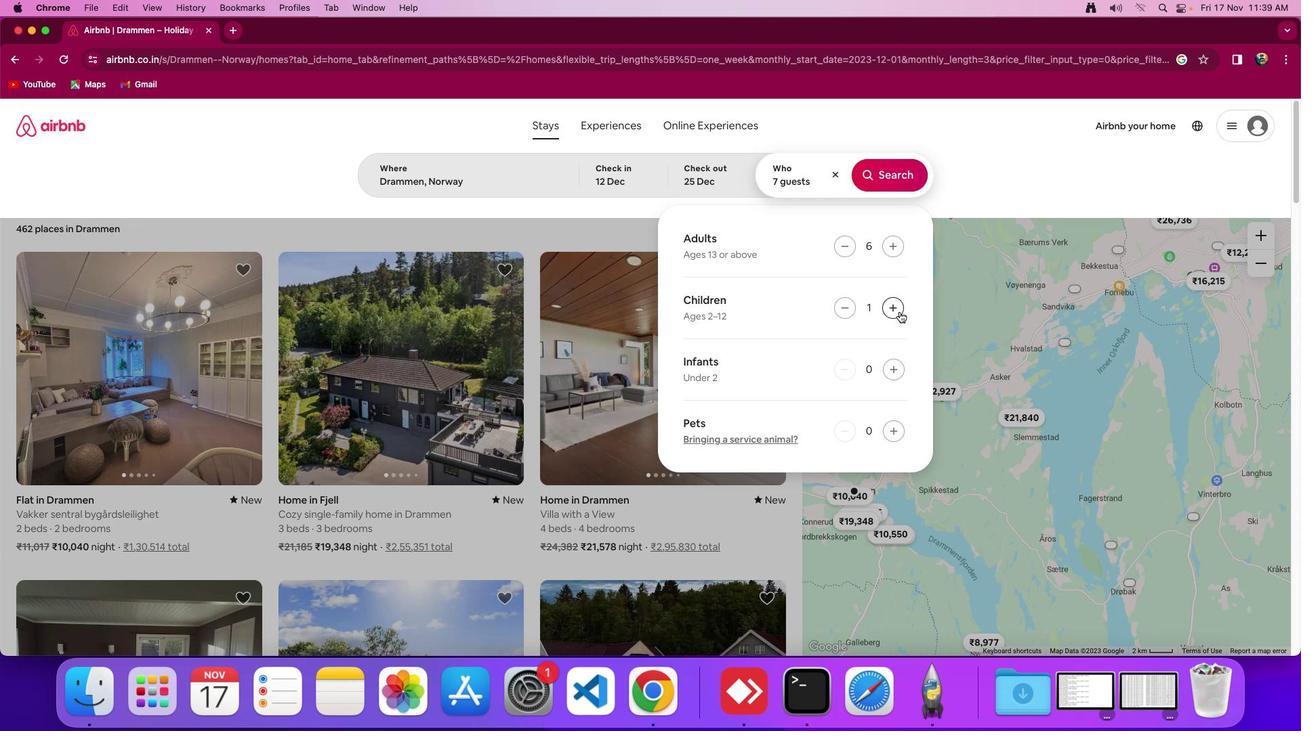 
Action: Mouse moved to (885, 187)
Screenshot: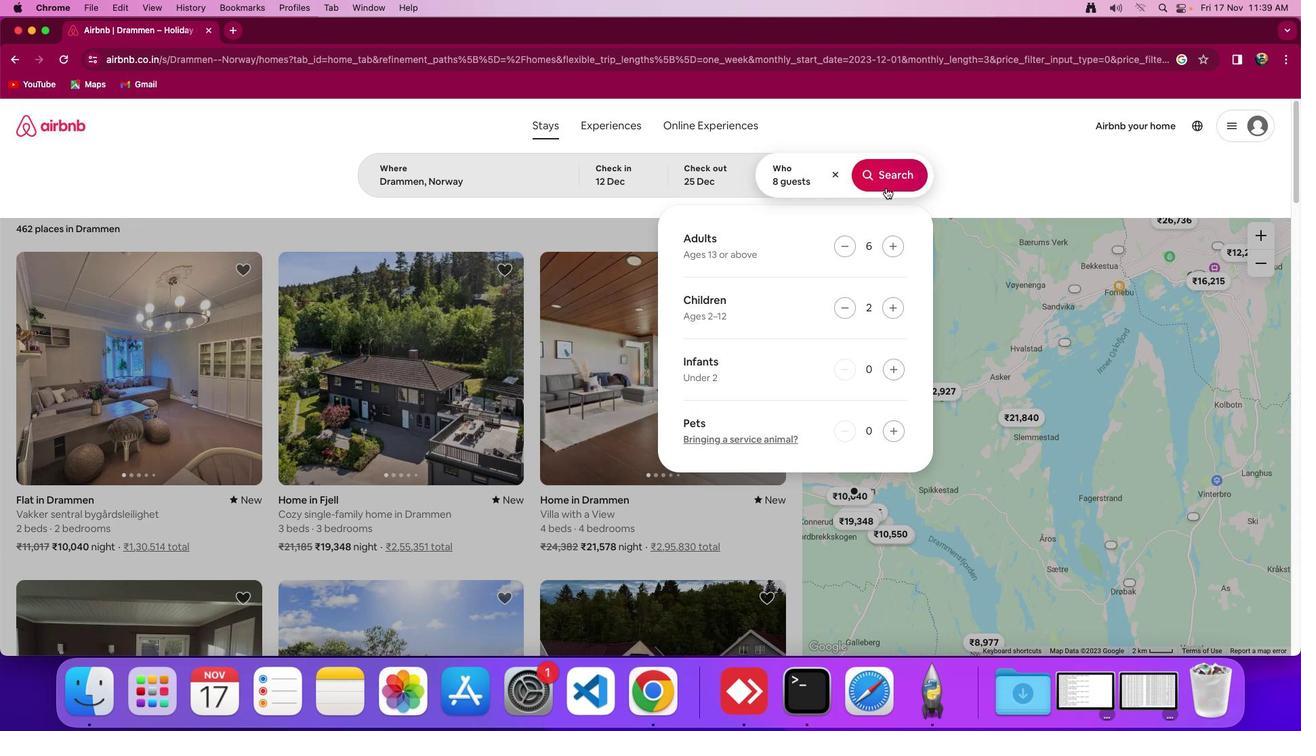 
Action: Mouse pressed left at (885, 187)
Screenshot: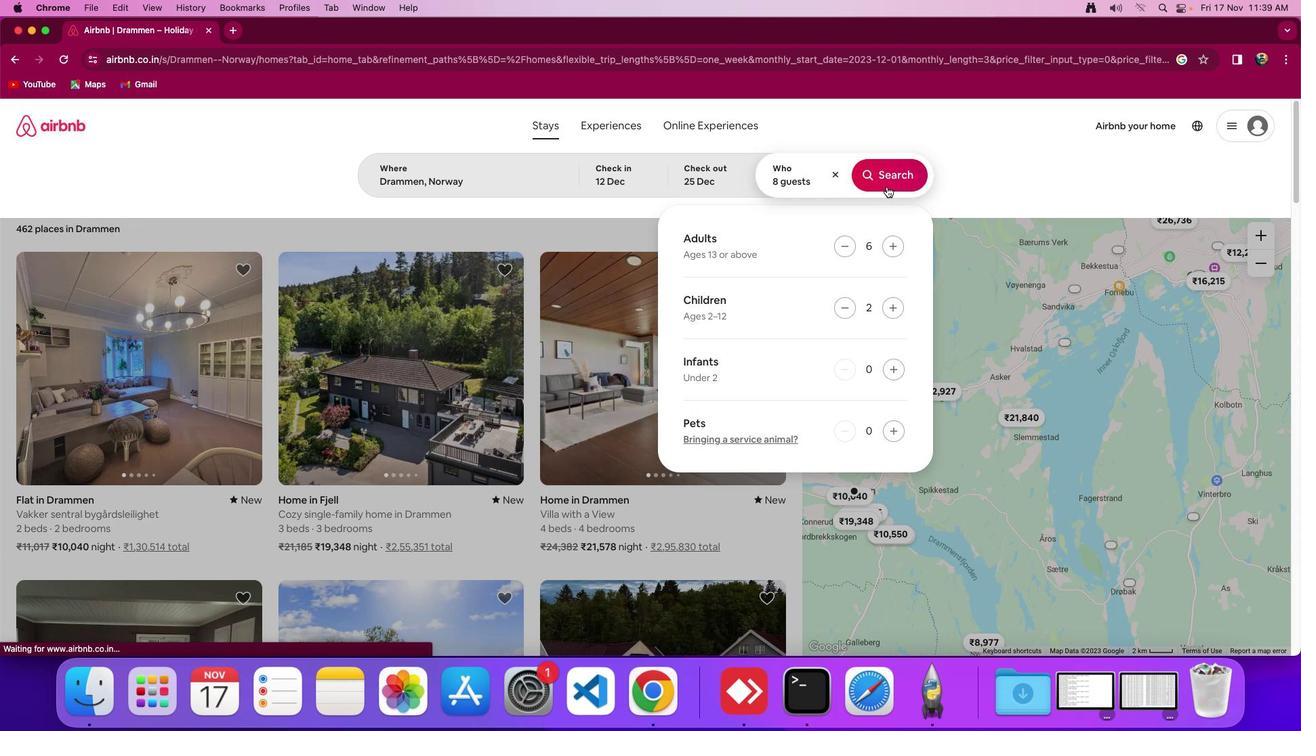 
Action: Mouse moved to (890, 178)
Screenshot: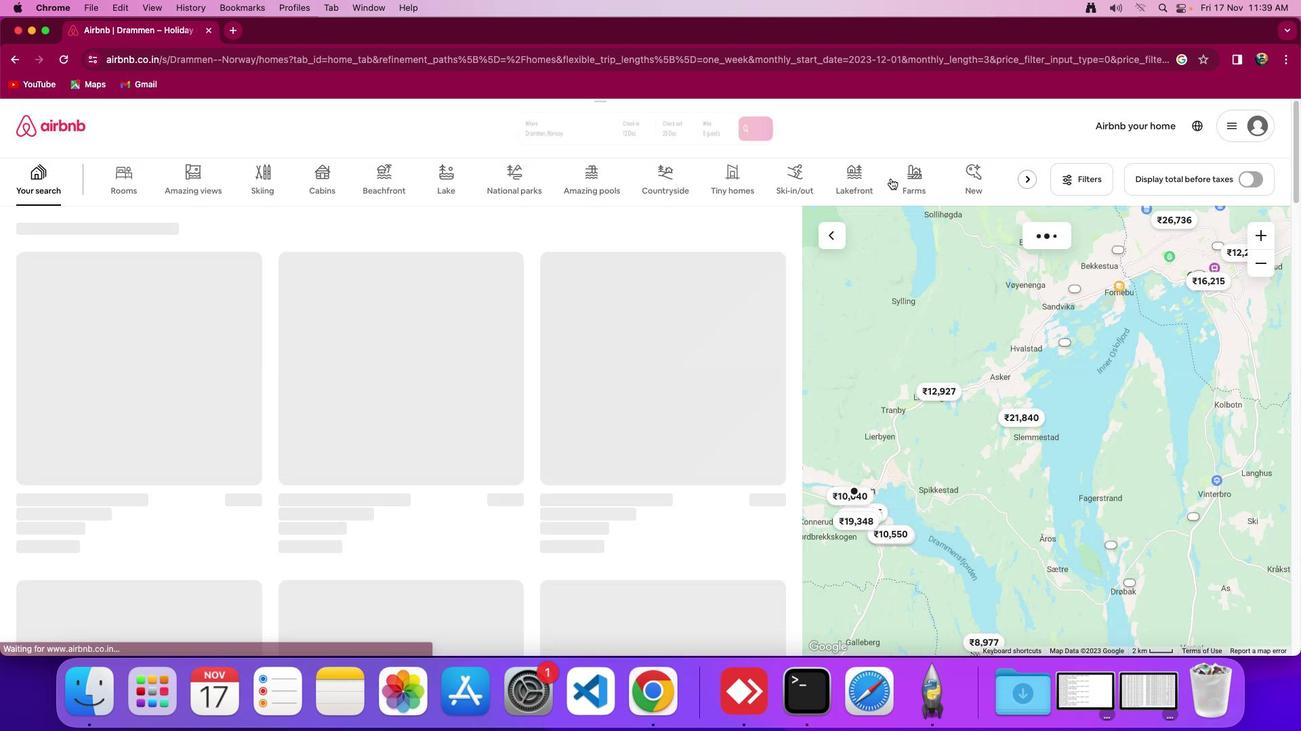 
Action: Mouse pressed left at (890, 178)
Screenshot: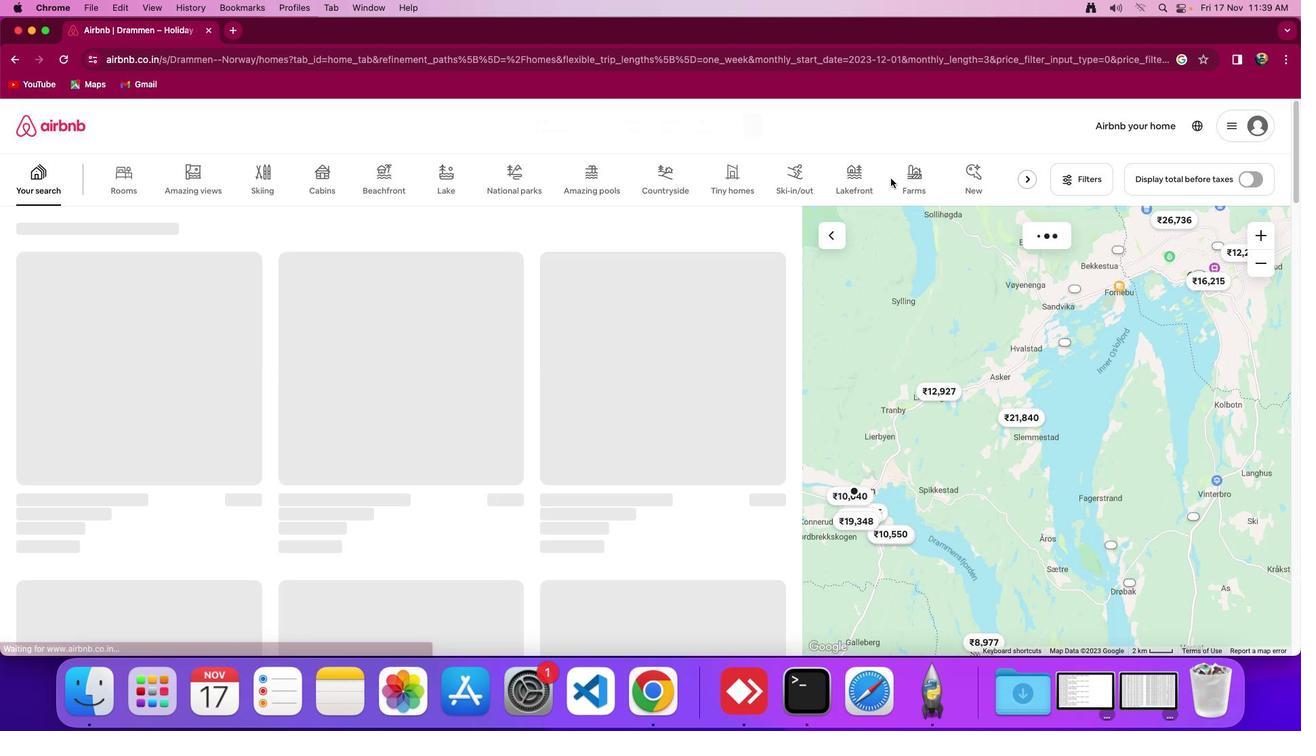 
Action: Mouse moved to (693, 126)
Screenshot: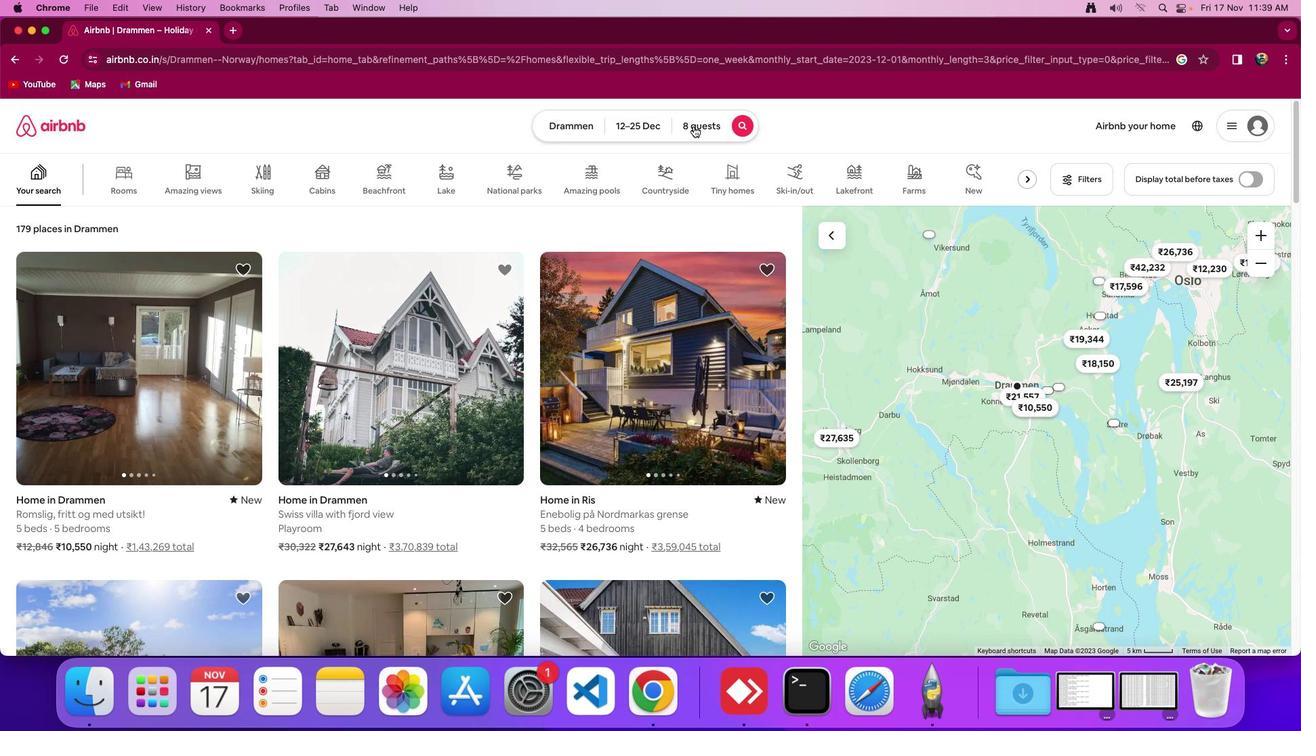 
Action: Mouse pressed left at (693, 126)
Screenshot: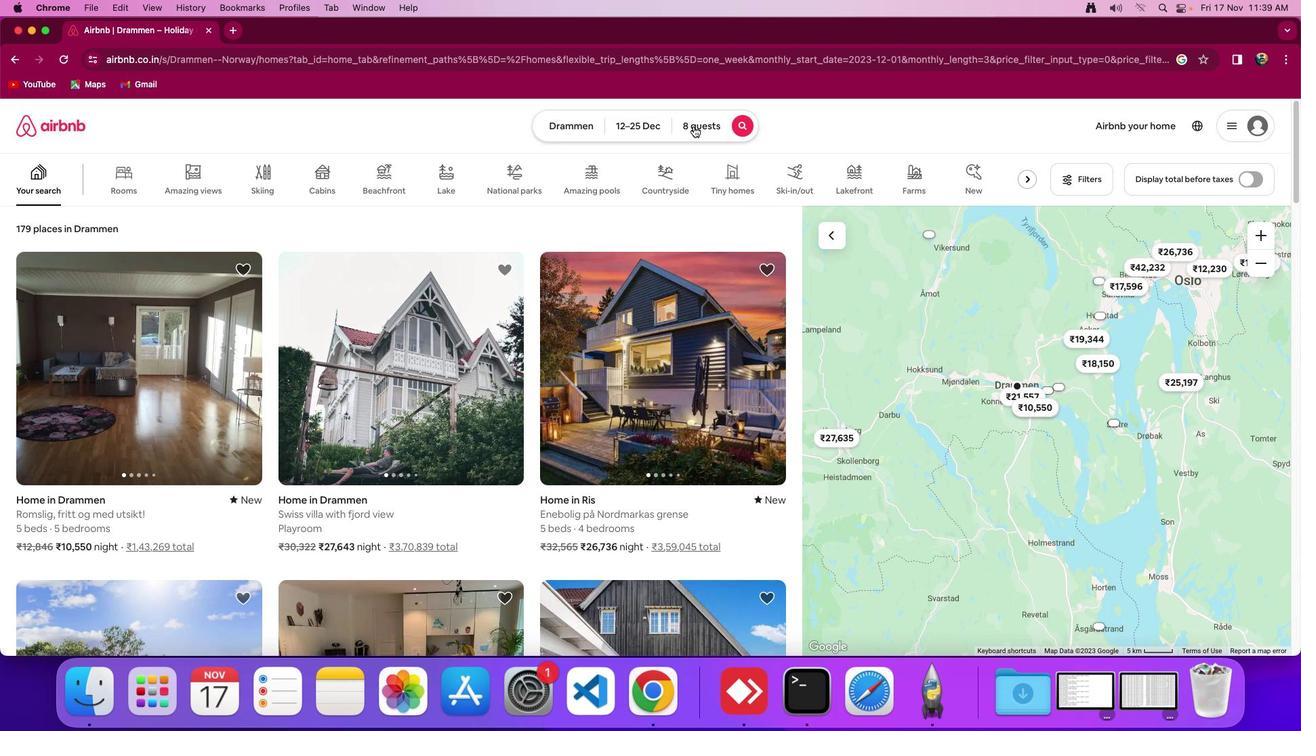 
Action: Mouse moved to (903, 167)
Screenshot: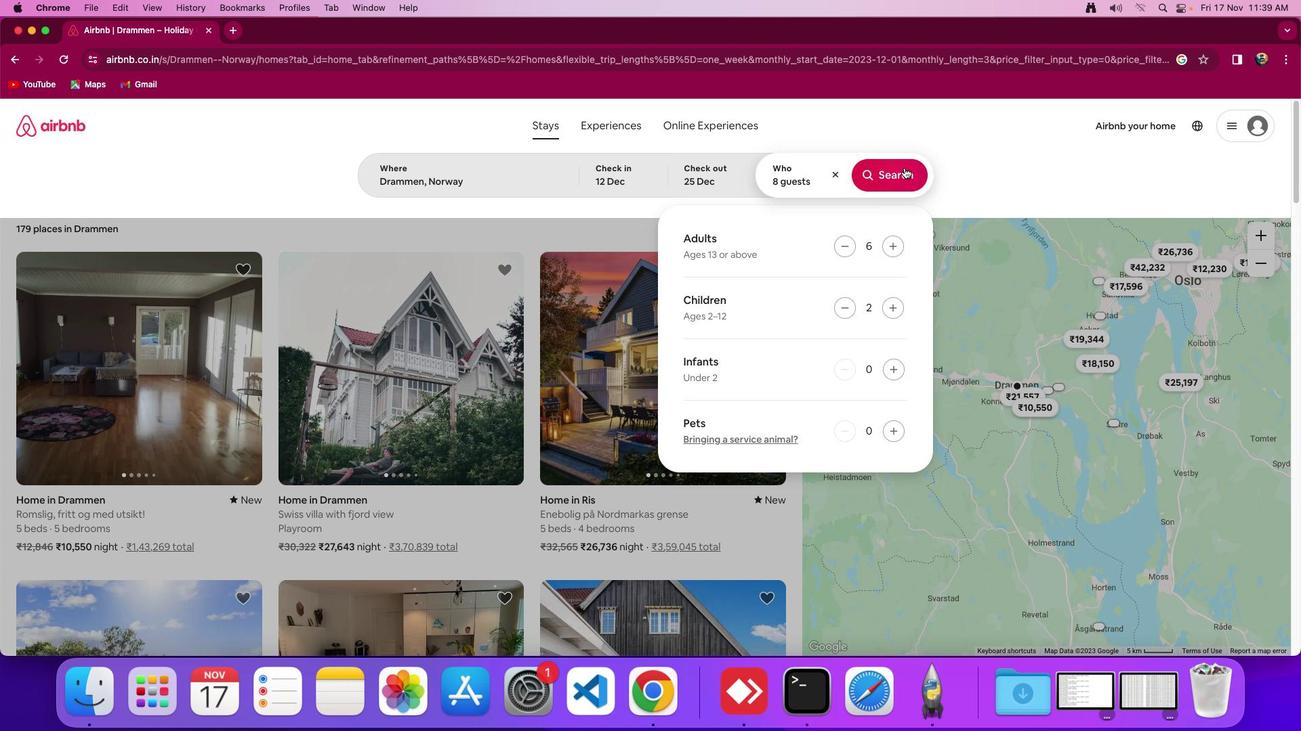 
Action: Mouse pressed left at (903, 167)
Screenshot: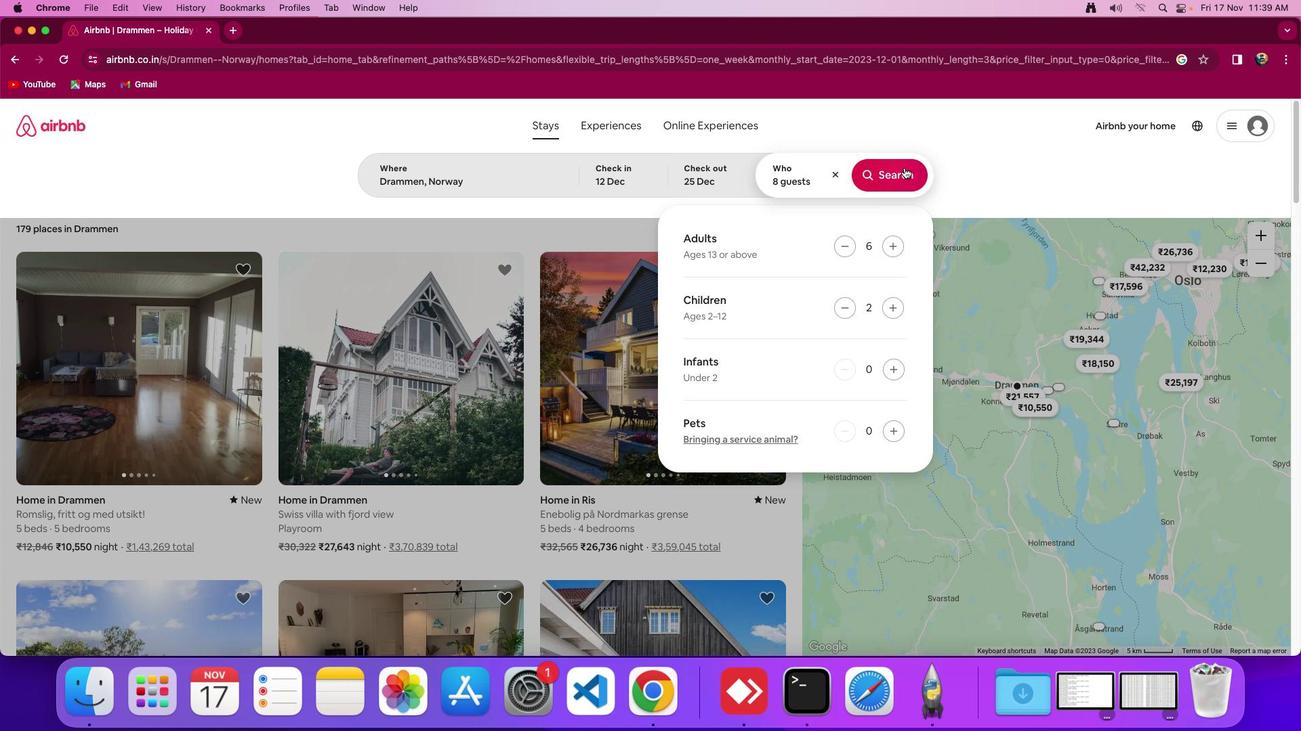 
Action: Mouse moved to (1063, 176)
Screenshot: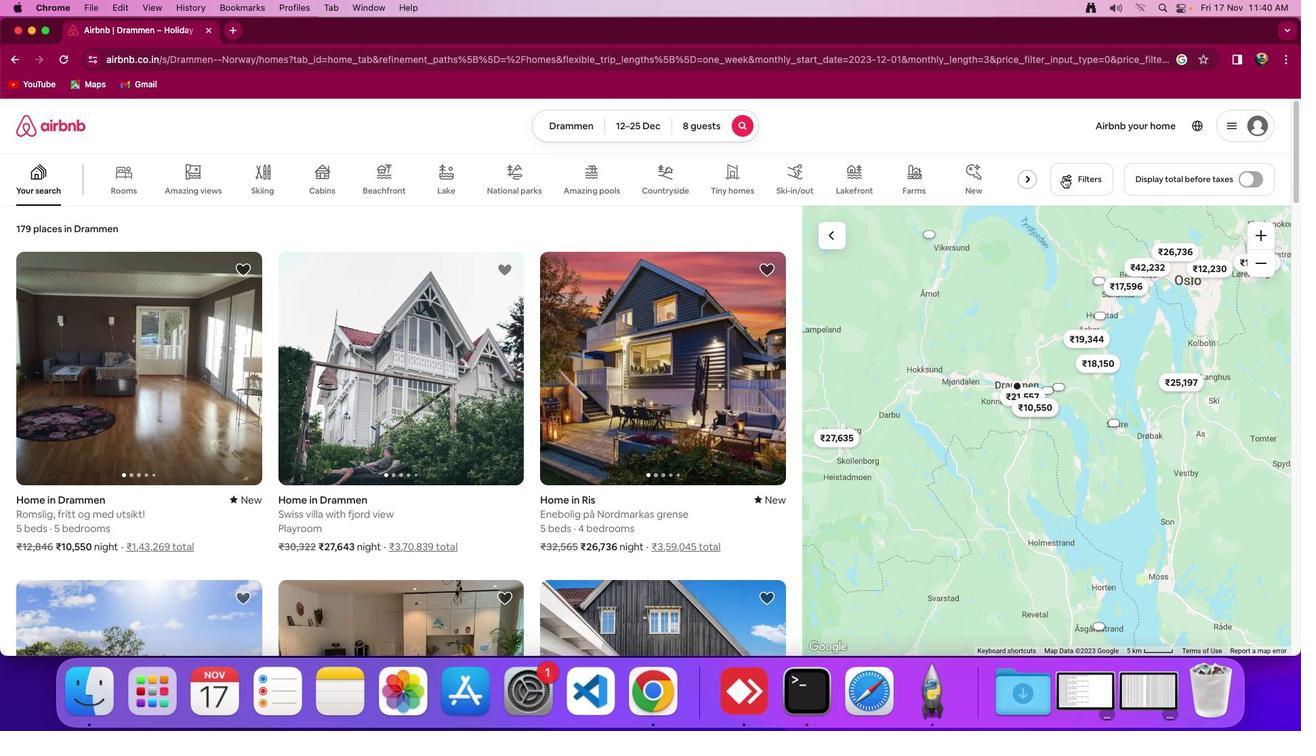 
Action: Mouse pressed left at (1063, 176)
Screenshot: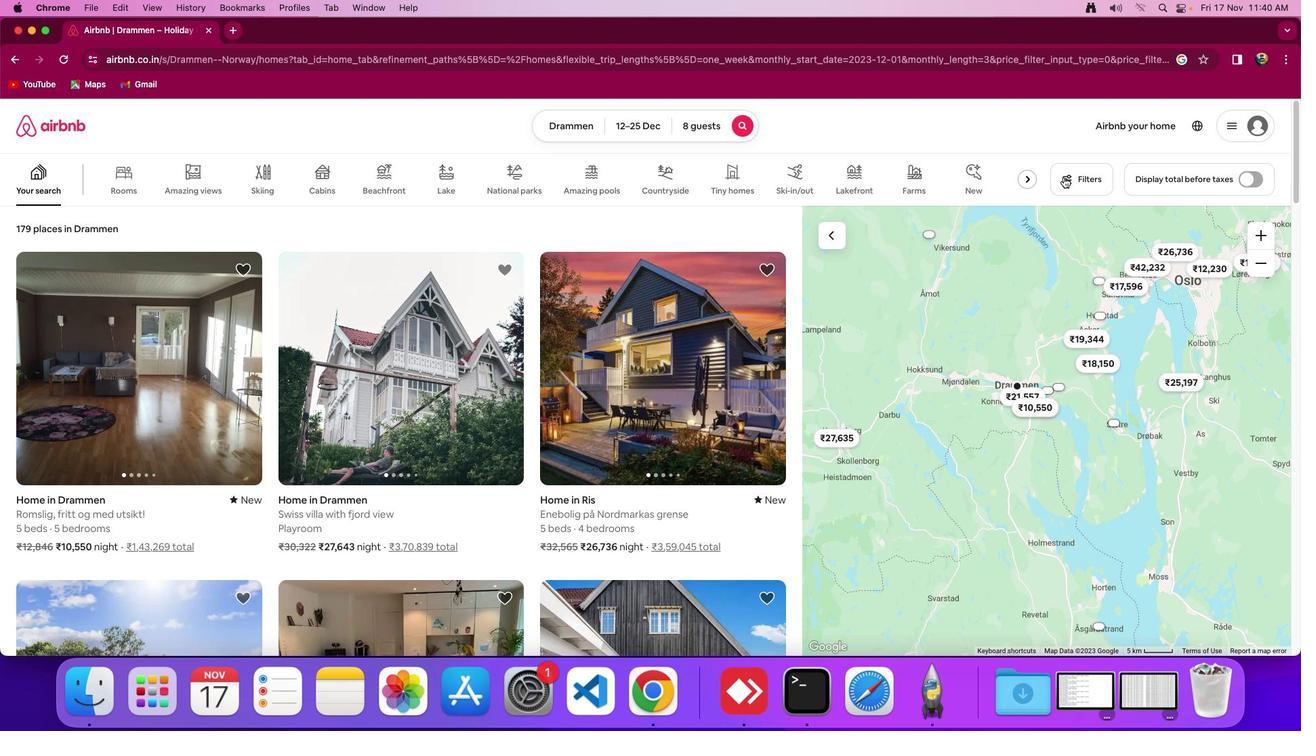 
Action: Mouse moved to (832, 319)
Screenshot: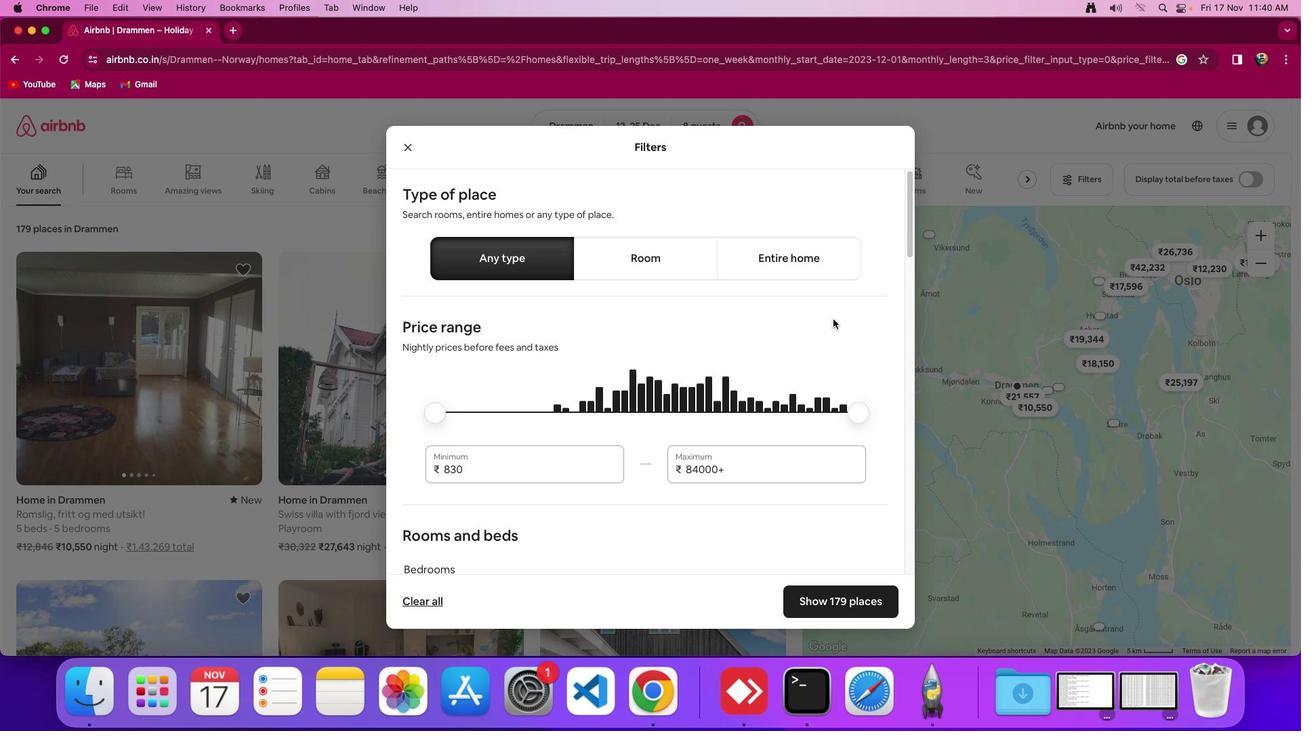 
Action: Mouse scrolled (832, 319) with delta (0, 0)
Screenshot: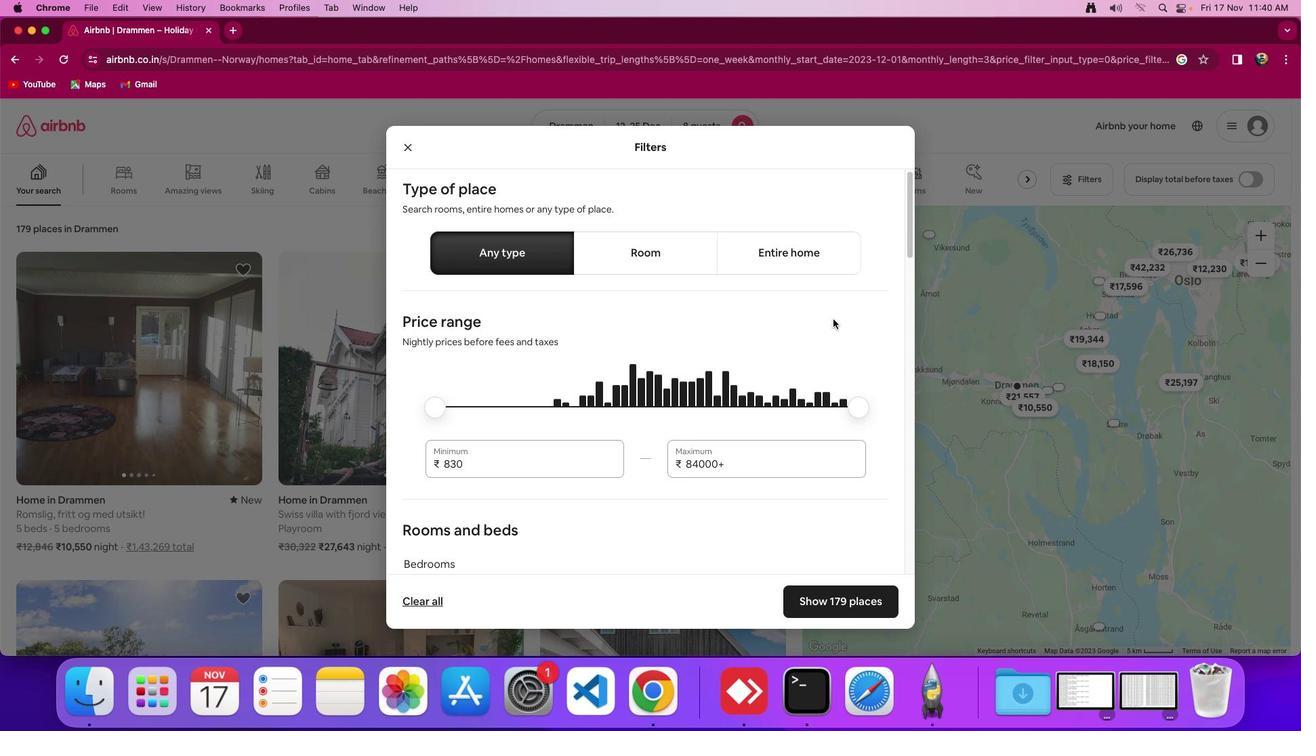 
Action: Mouse scrolled (832, 319) with delta (0, 0)
Screenshot: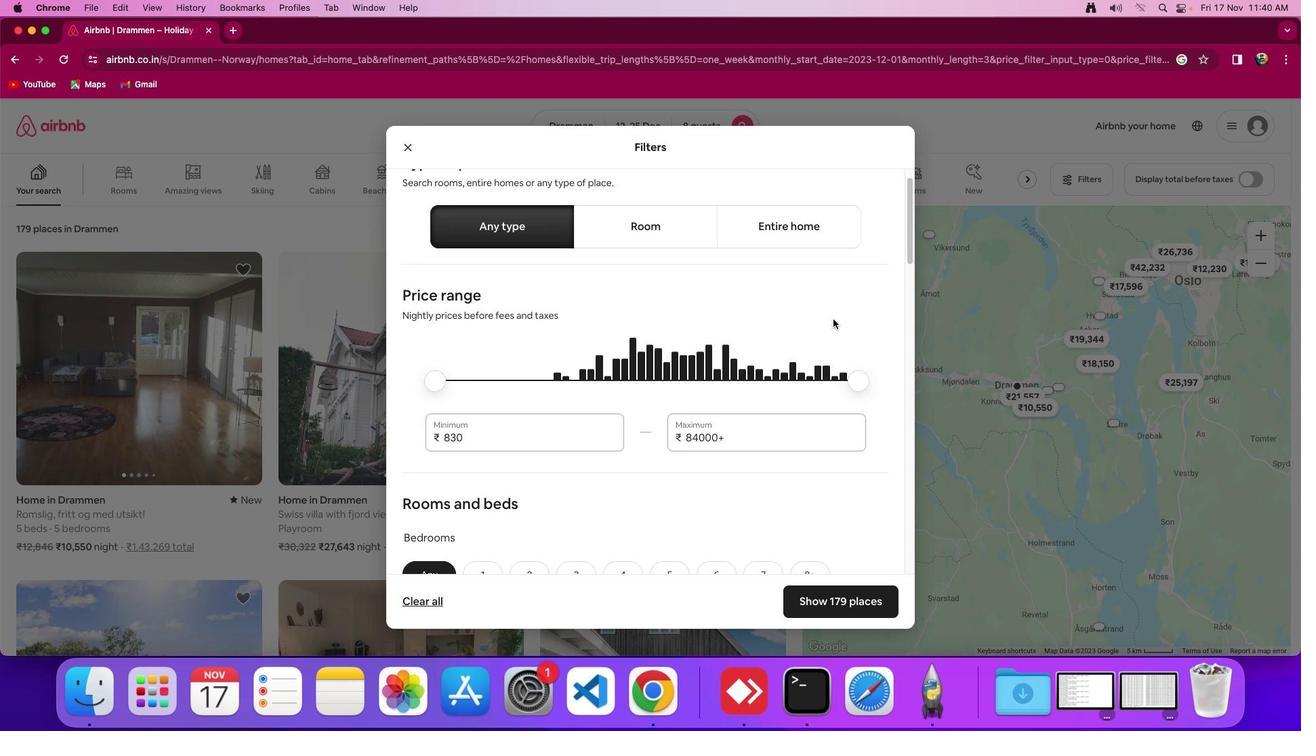 
Action: Mouse scrolled (832, 319) with delta (0, -2)
Screenshot: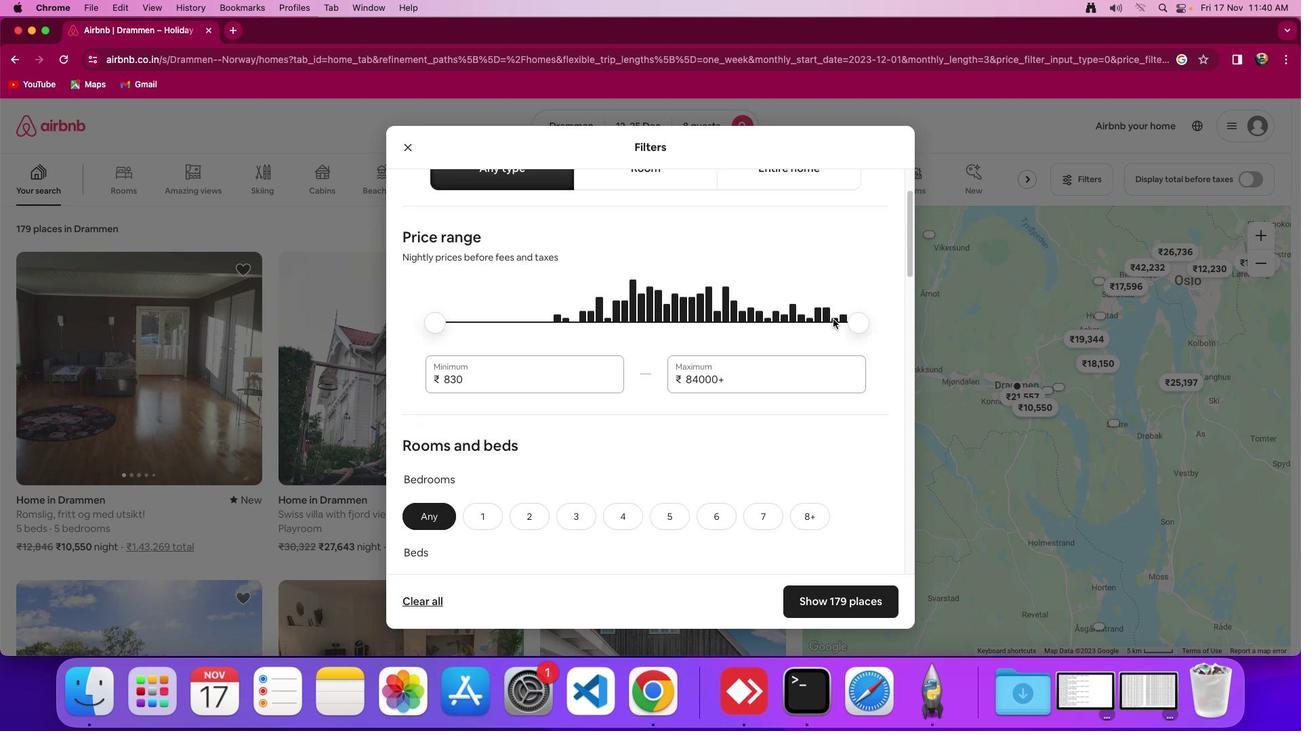 
Action: Mouse scrolled (832, 319) with delta (0, -4)
Screenshot: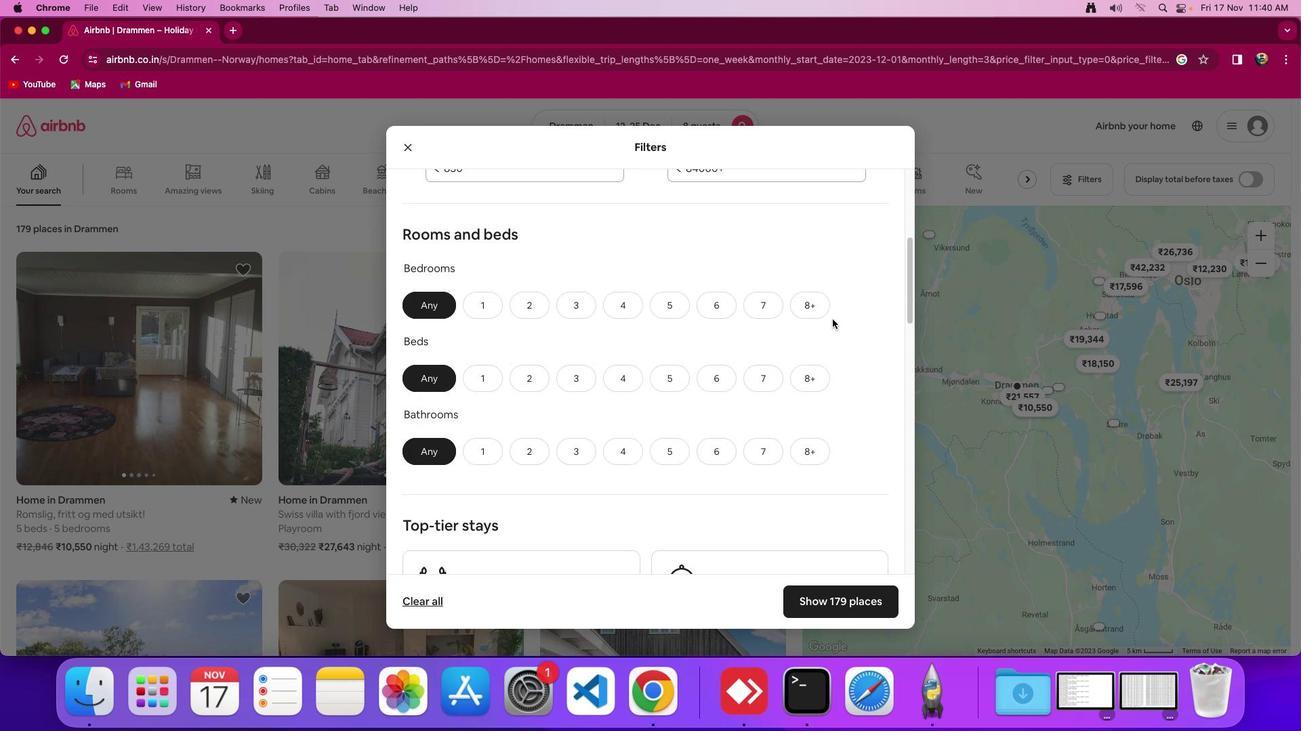 
Action: Mouse moved to (719, 282)
Screenshot: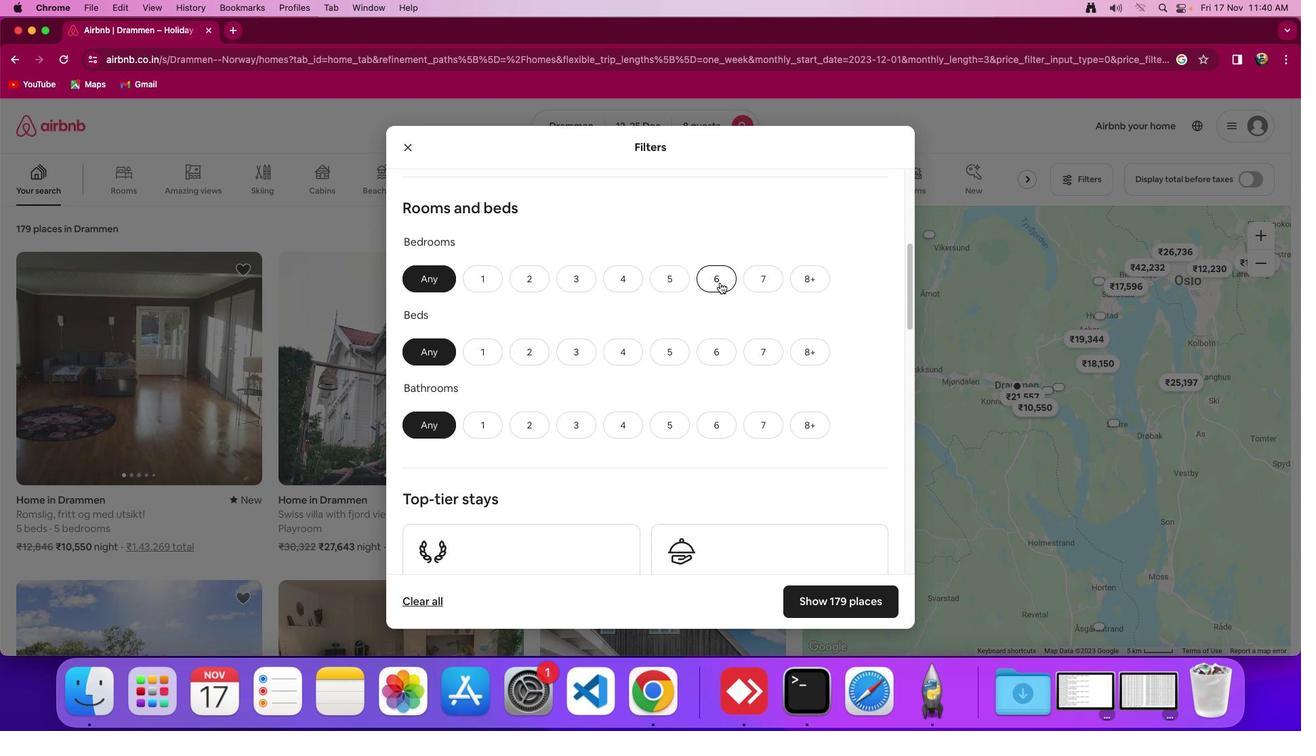 
Action: Mouse pressed left at (719, 282)
Screenshot: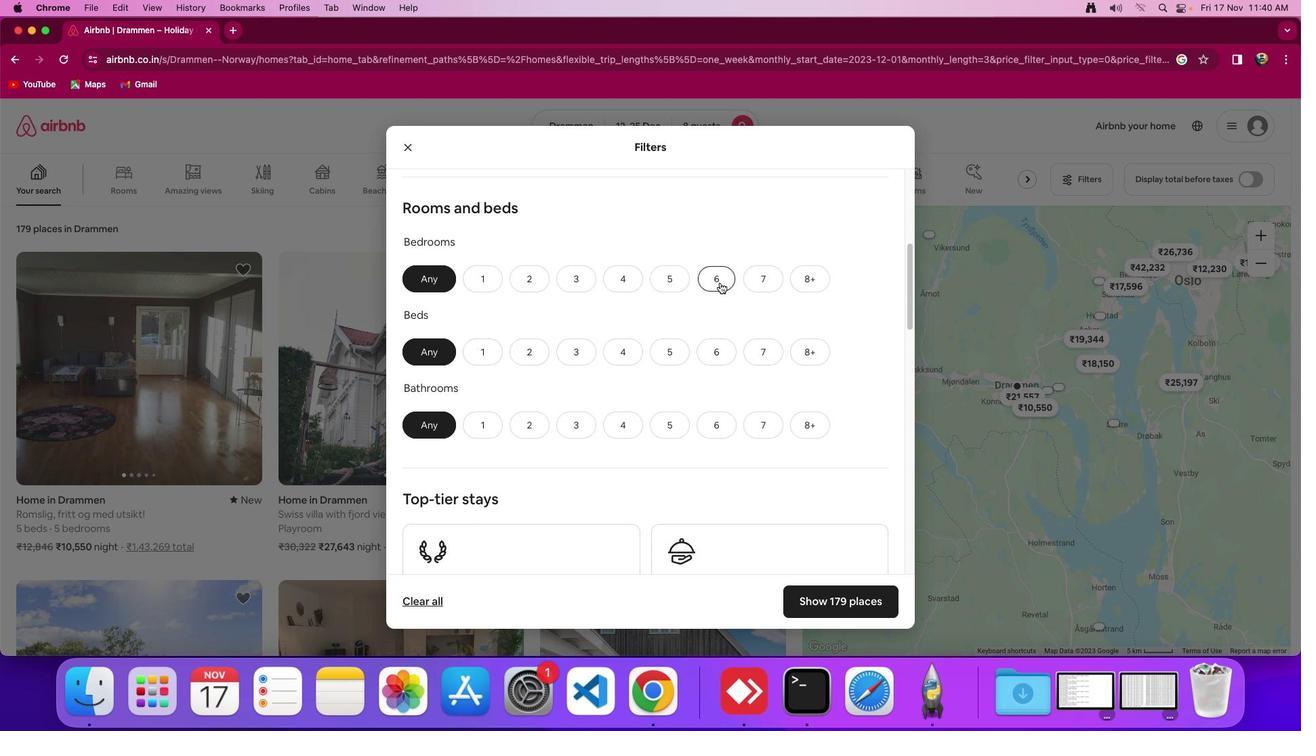 
Action: Mouse moved to (709, 348)
Screenshot: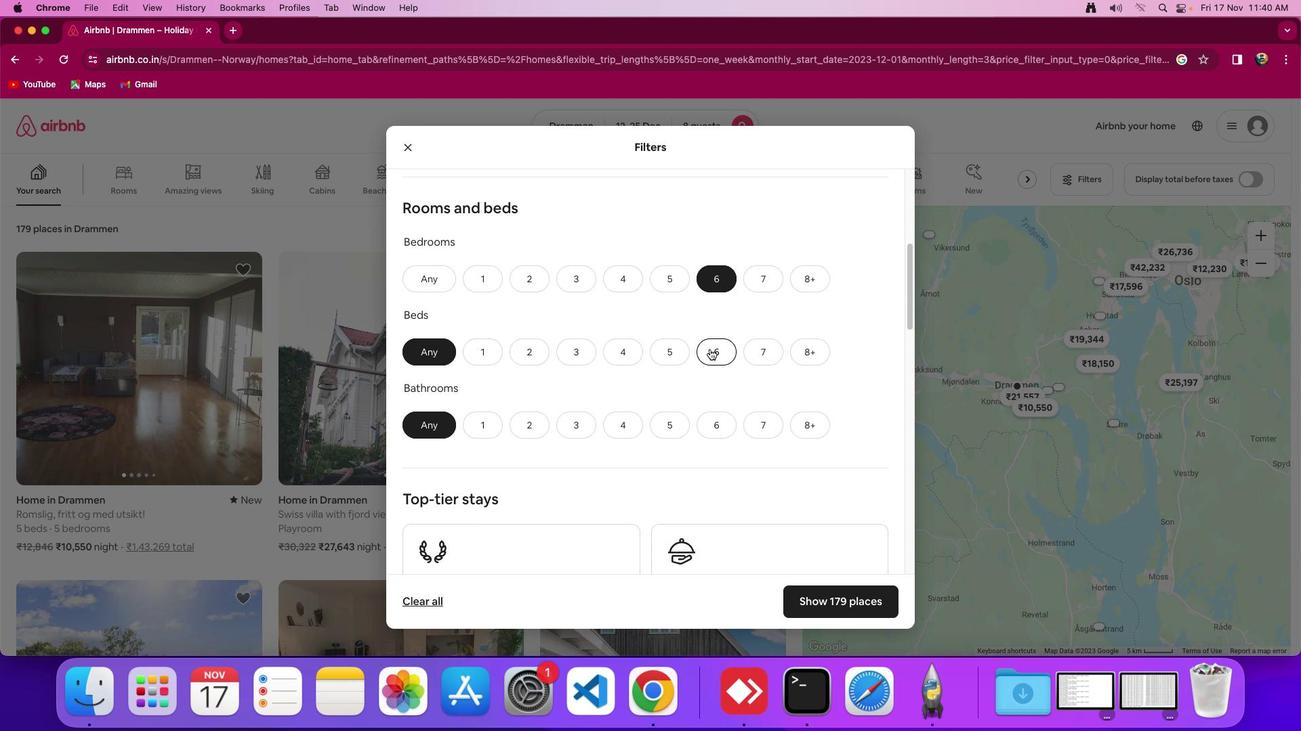 
Action: Mouse pressed left at (709, 348)
Screenshot: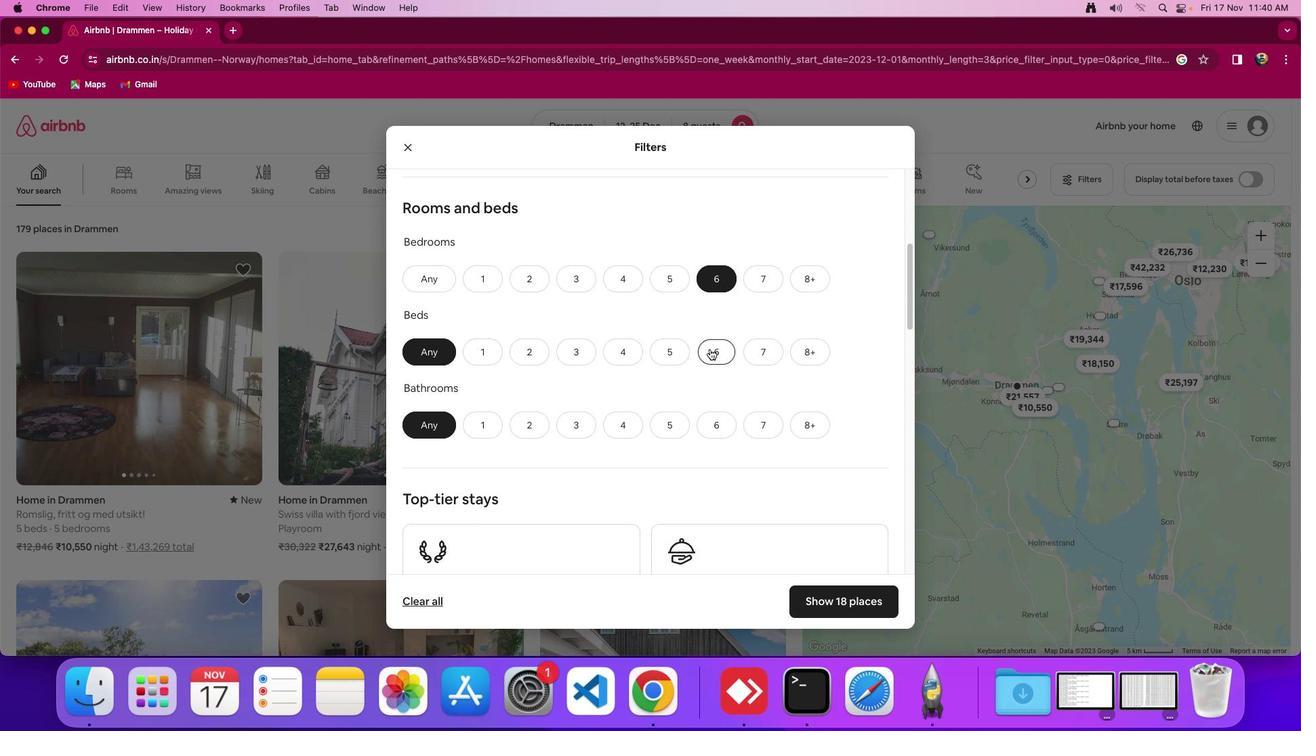 
Action: Mouse moved to (710, 420)
Screenshot: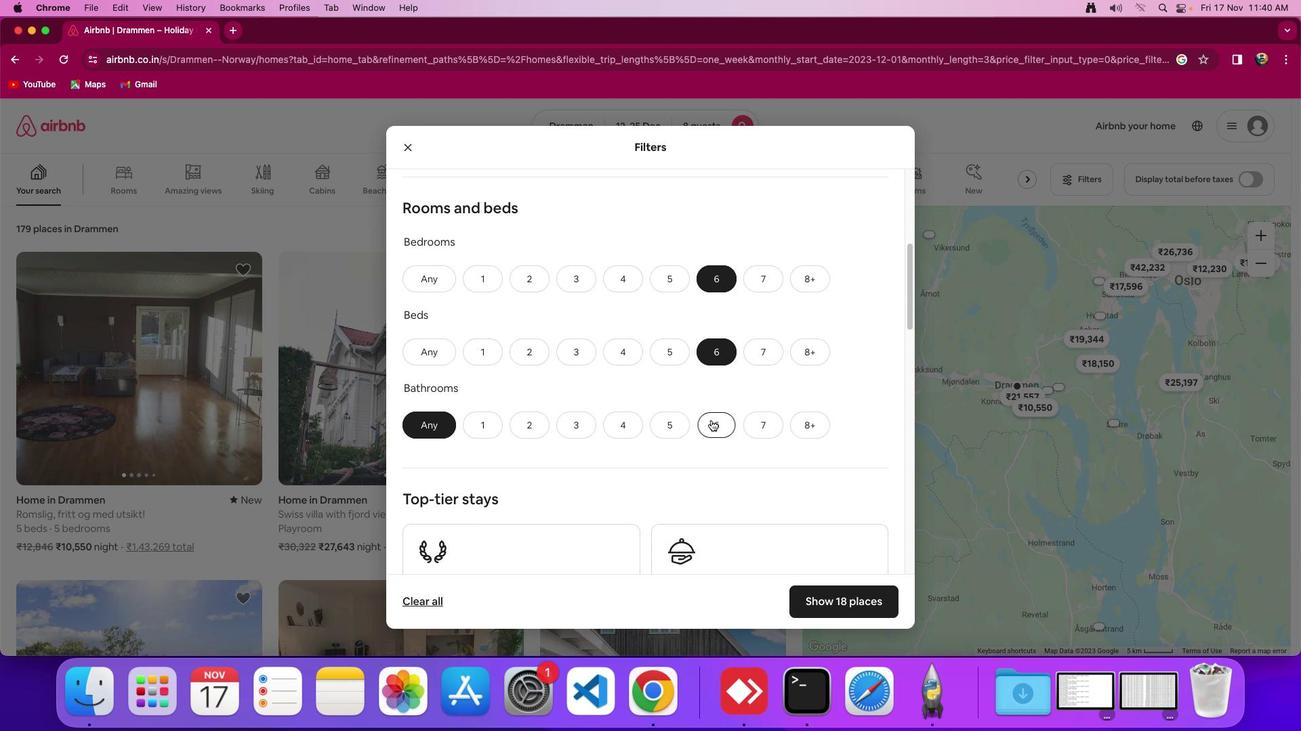 
Action: Mouse pressed left at (710, 420)
Screenshot: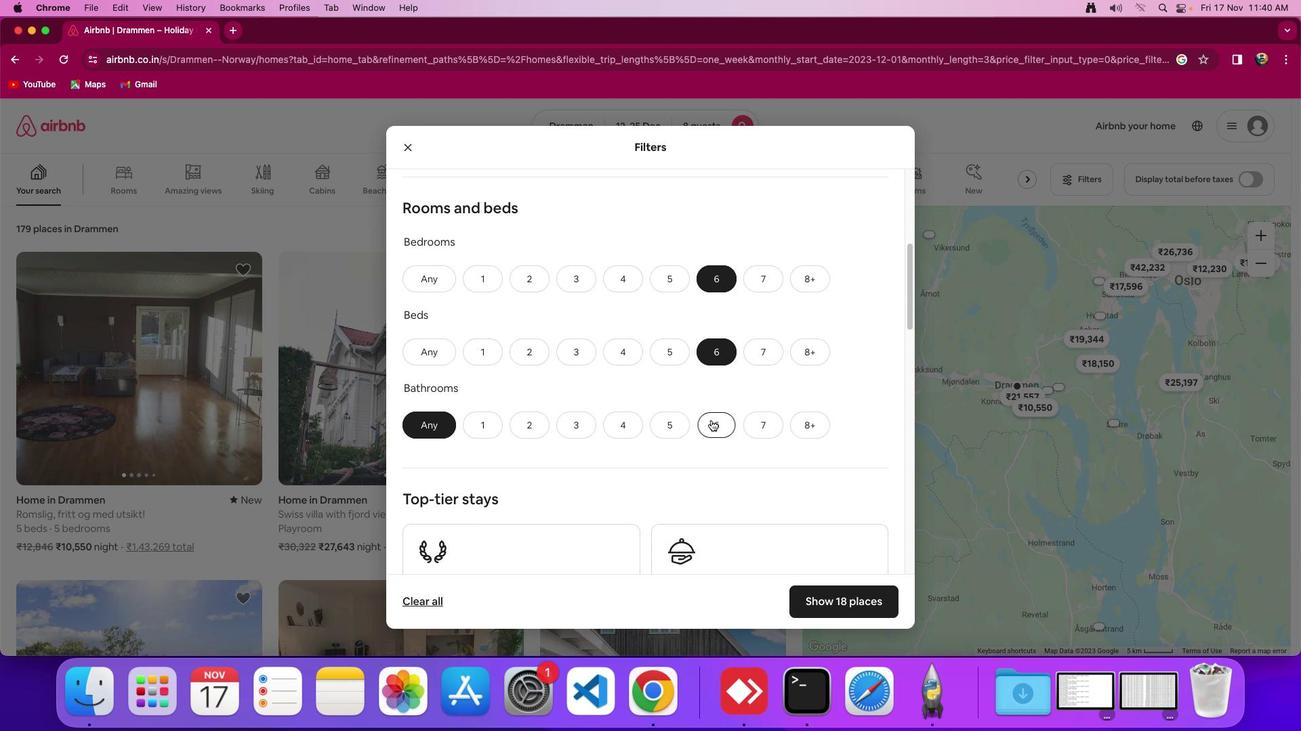 
Action: Mouse moved to (725, 342)
Screenshot: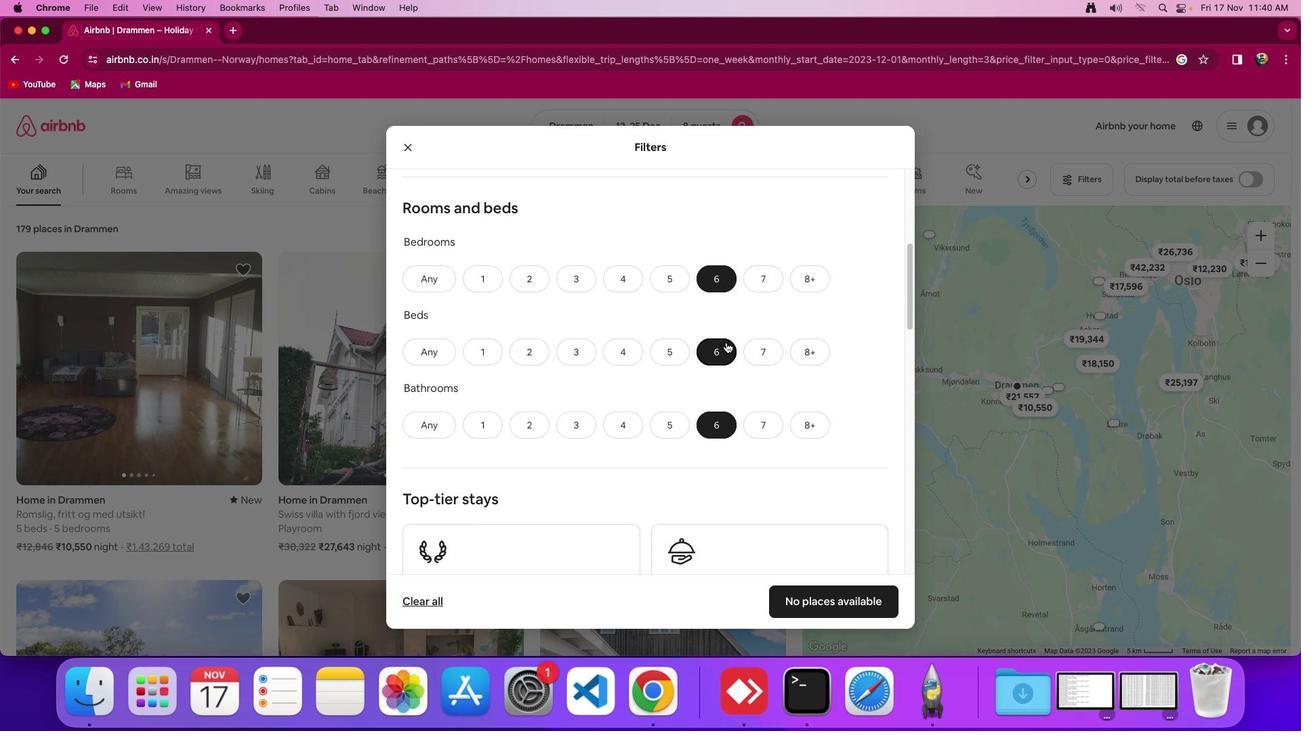 
Action: Mouse scrolled (725, 342) with delta (0, 0)
Screenshot: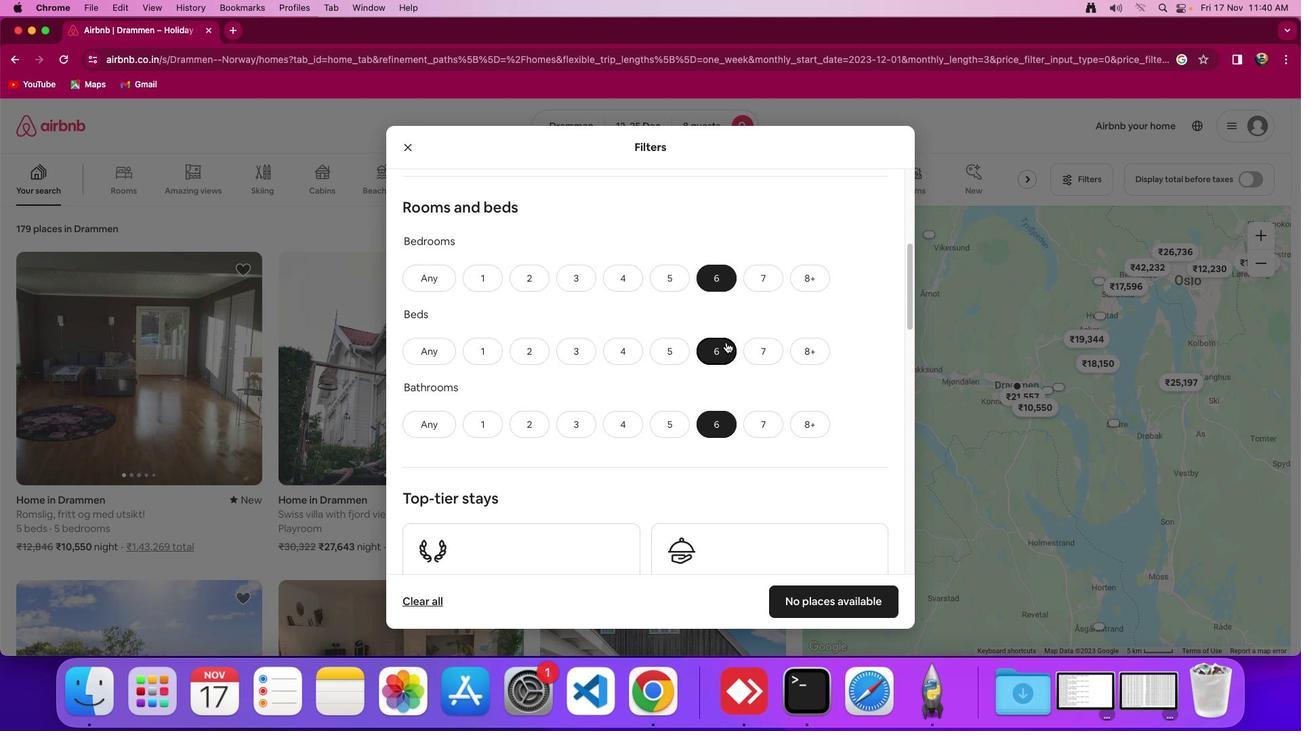 
Action: Mouse scrolled (725, 342) with delta (0, 0)
Screenshot: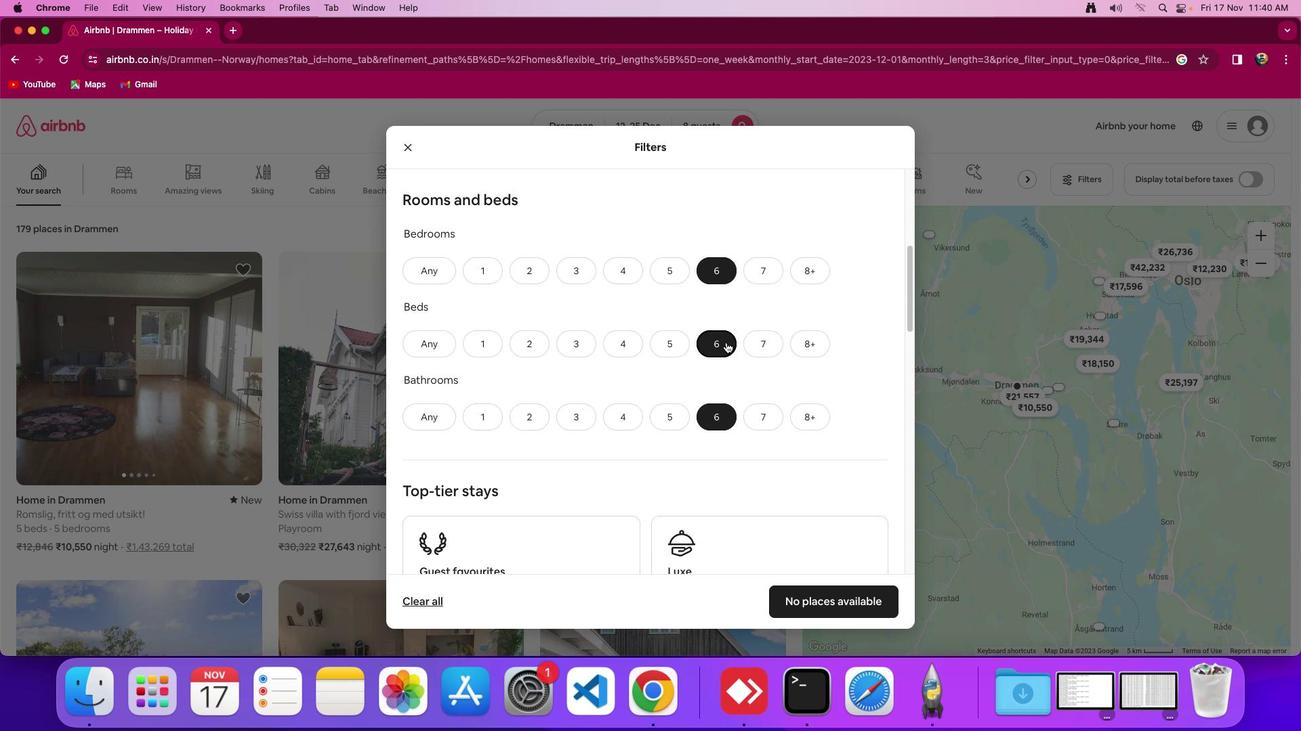 
Action: Mouse scrolled (725, 342) with delta (0, 0)
Screenshot: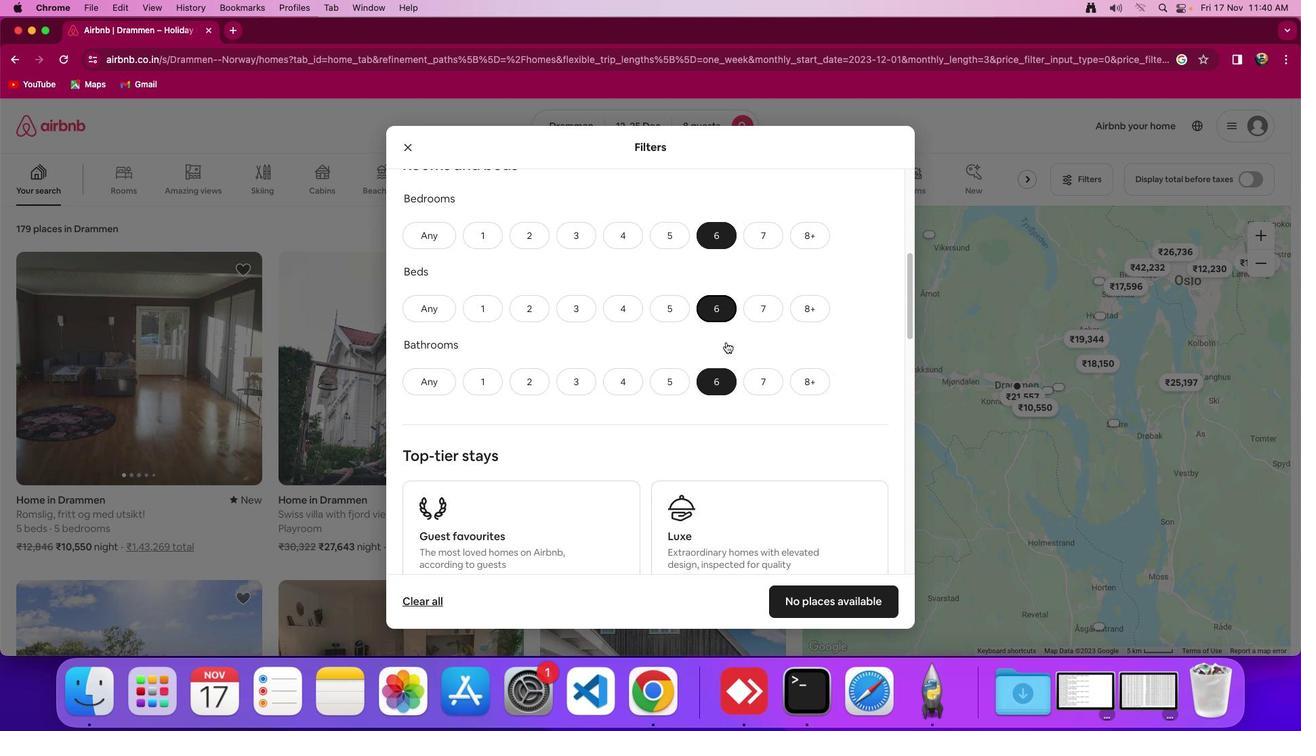 
Action: Mouse scrolled (725, 342) with delta (0, 0)
Screenshot: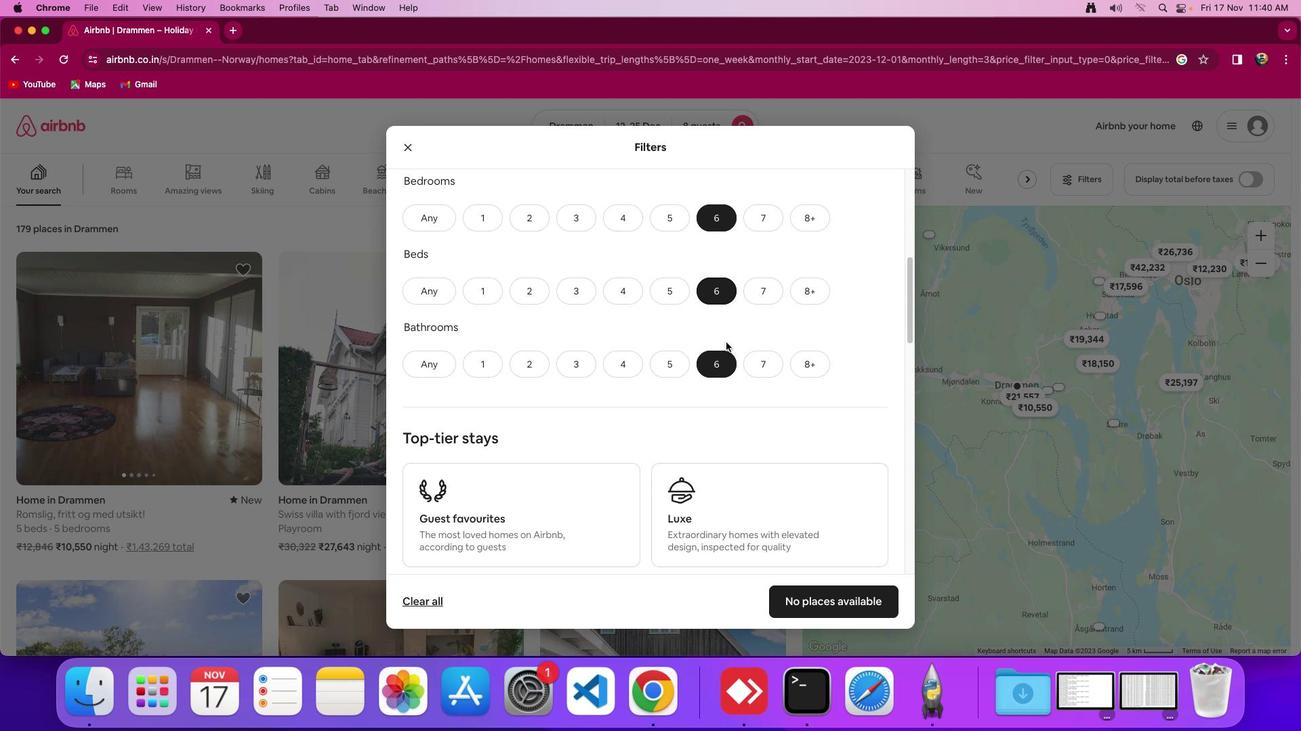 
Action: Mouse scrolled (725, 342) with delta (0, 0)
Screenshot: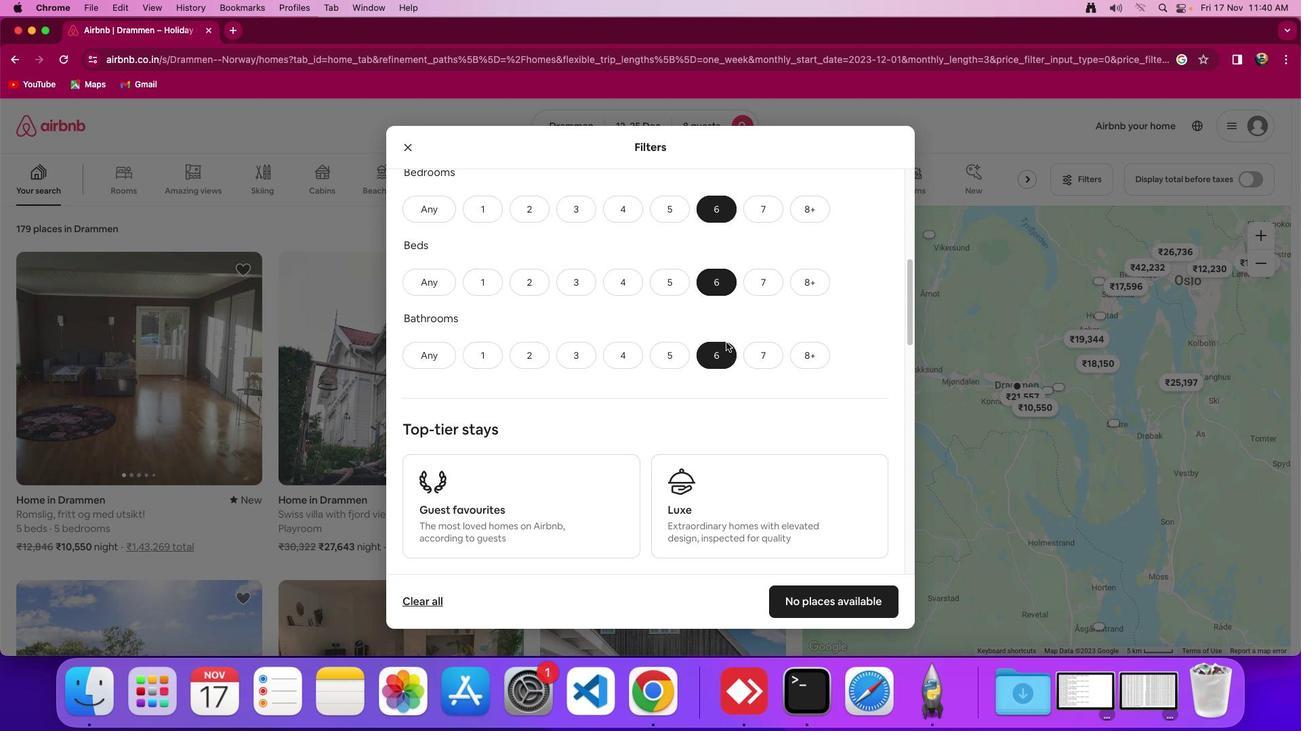 
Action: Mouse scrolled (725, 342) with delta (0, 0)
Screenshot: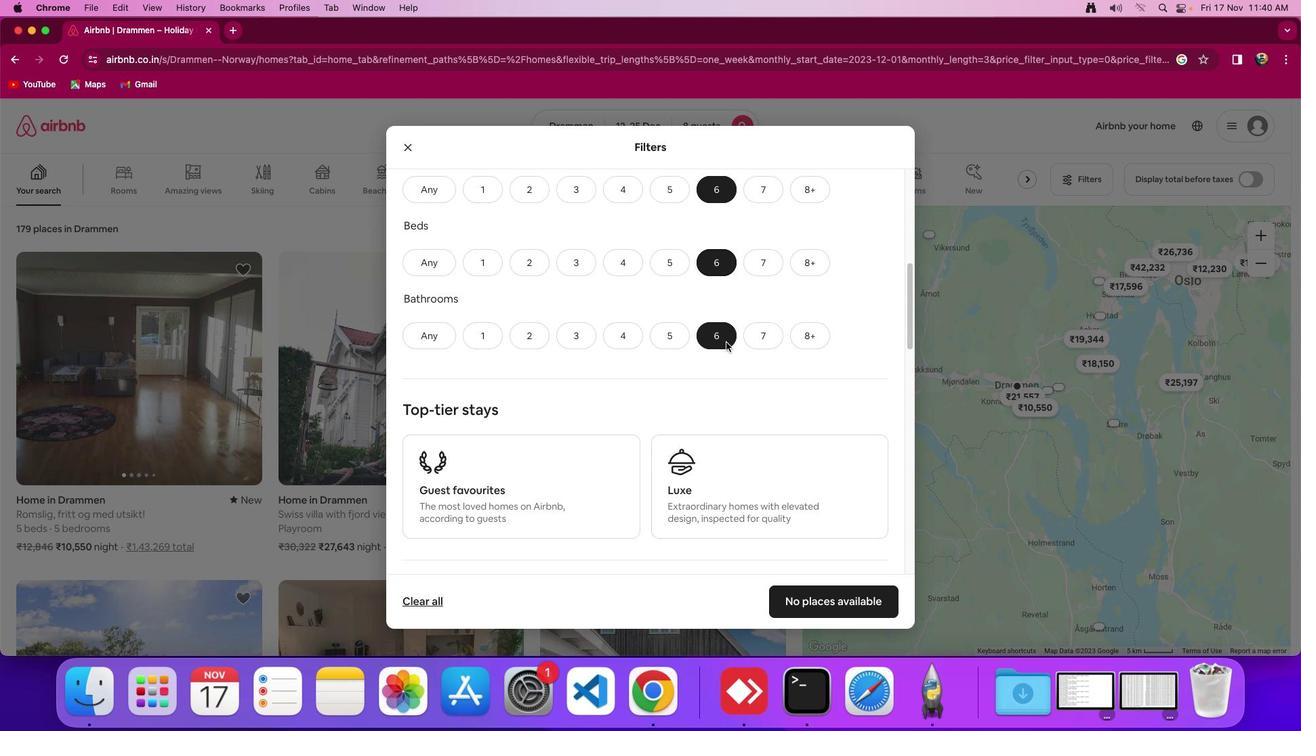 
Action: Mouse scrolled (725, 342) with delta (0, 0)
Screenshot: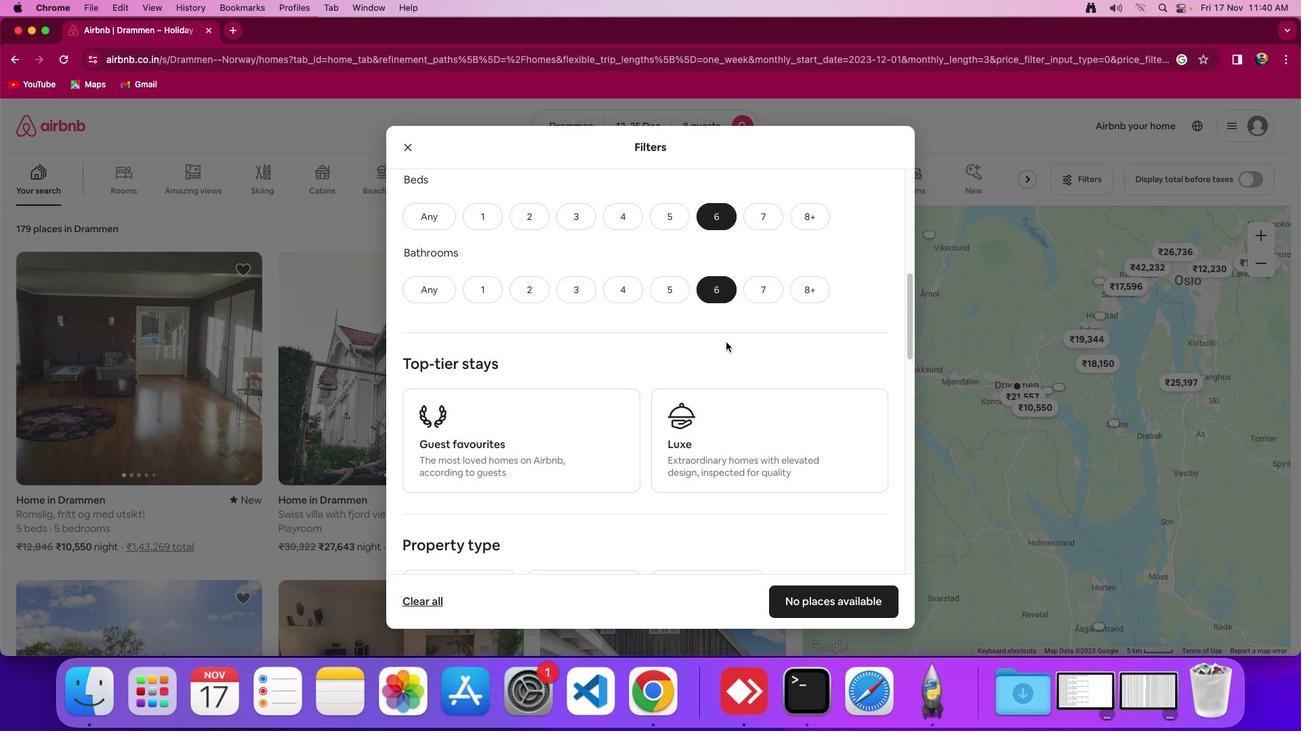 
Action: Mouse scrolled (725, 342) with delta (0, 0)
Screenshot: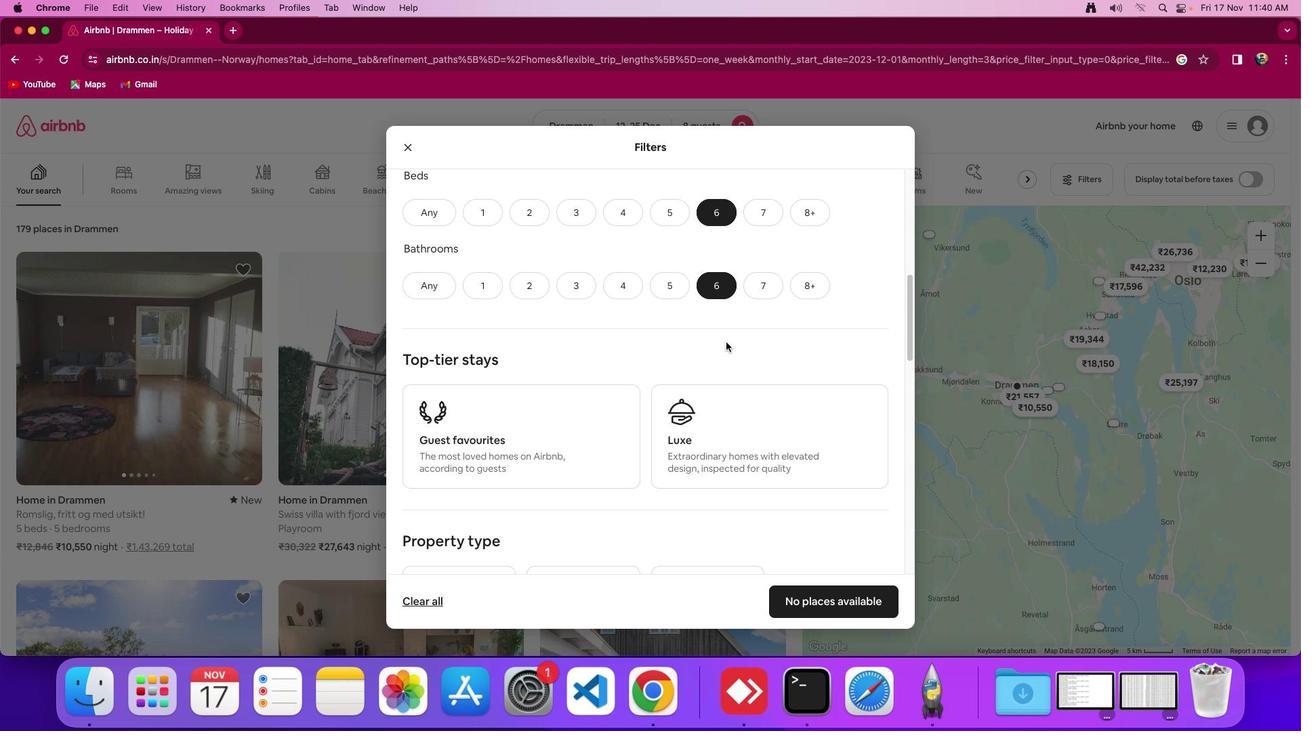 
Action: Mouse scrolled (725, 342) with delta (0, 0)
Screenshot: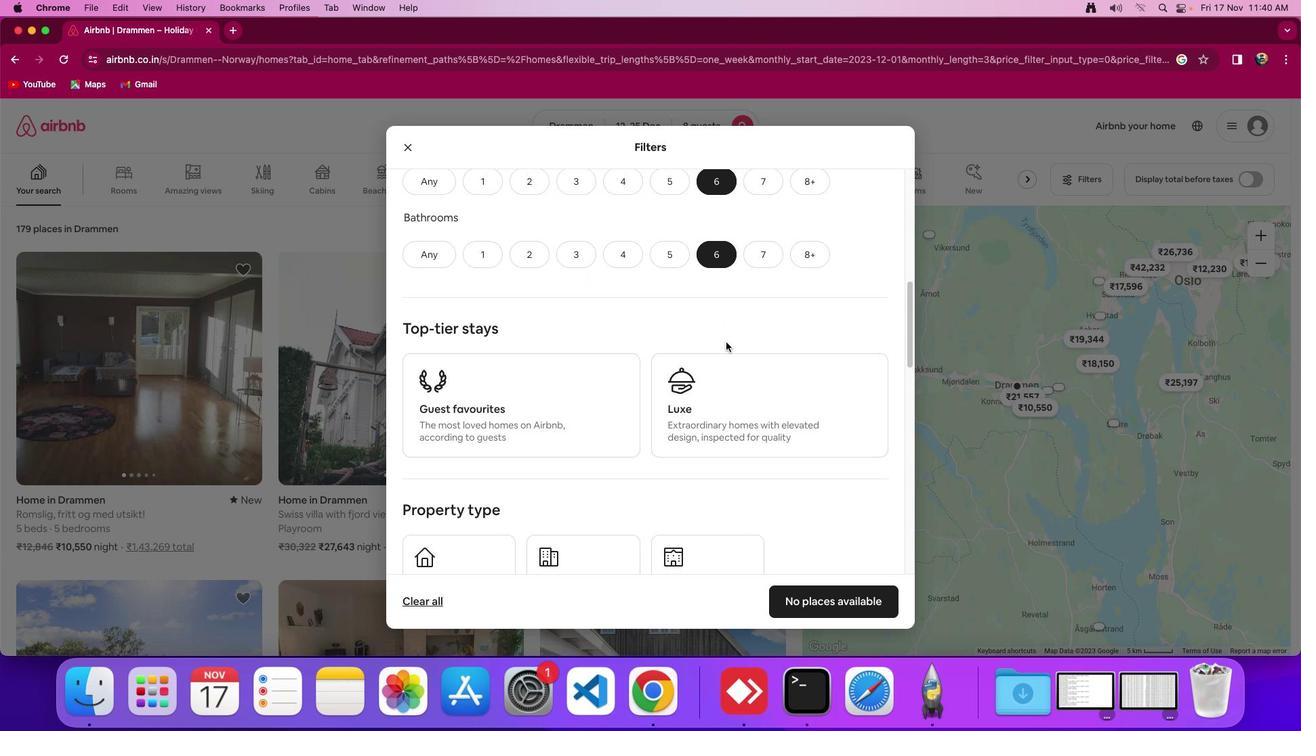 
Action: Mouse scrolled (725, 342) with delta (0, 0)
Screenshot: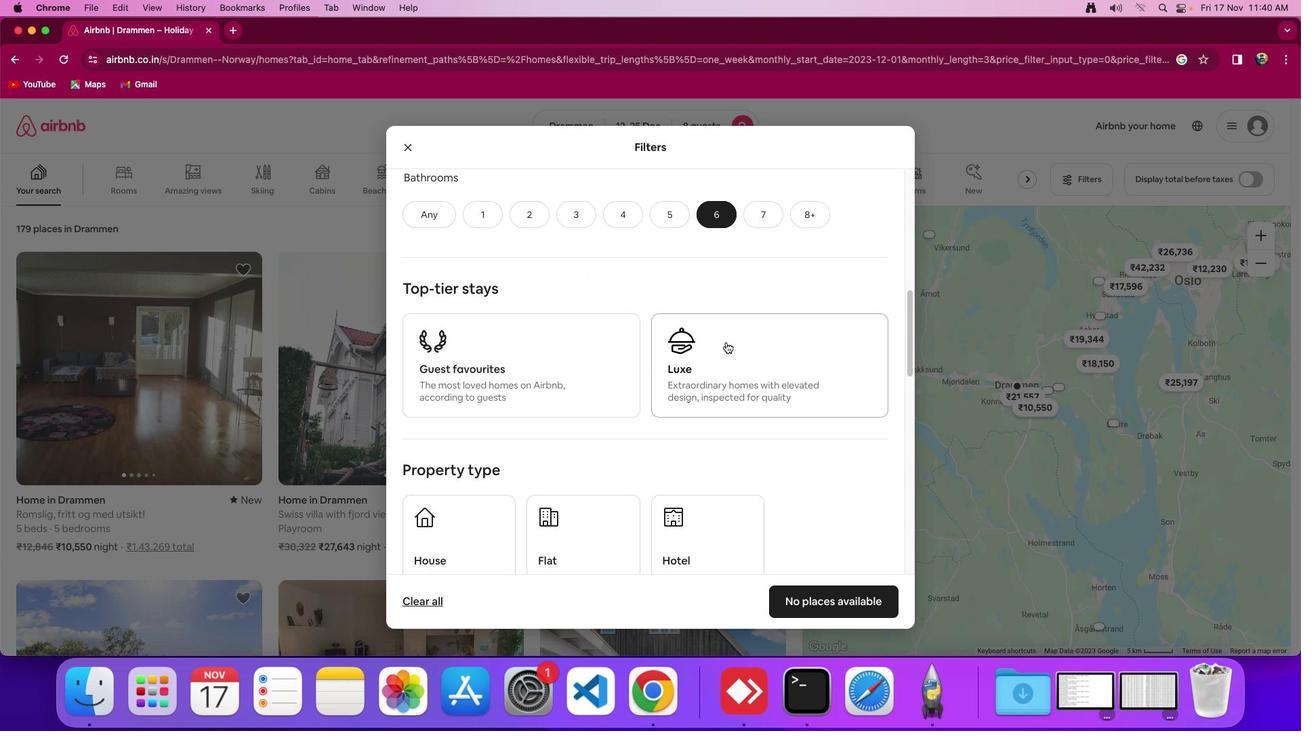 
Action: Mouse scrolled (725, 342) with delta (0, 0)
Screenshot: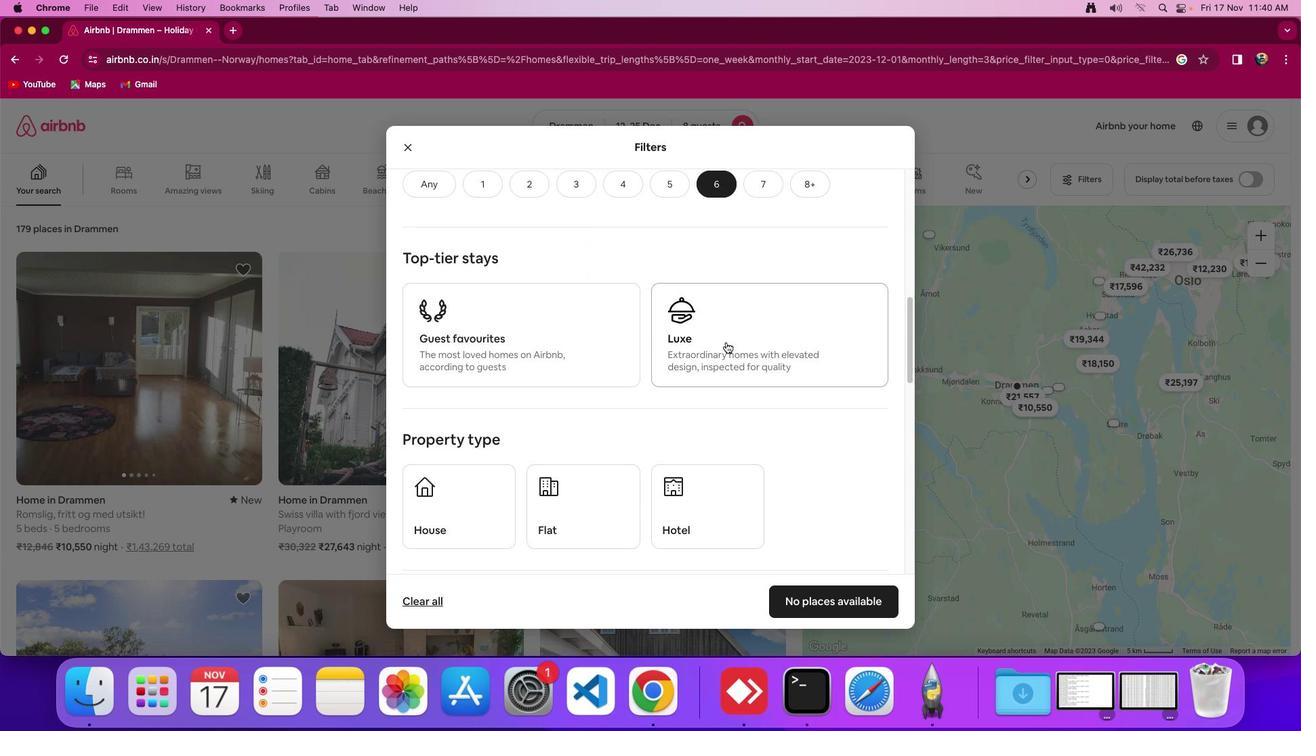 
Action: Mouse scrolled (725, 342) with delta (0, -2)
Screenshot: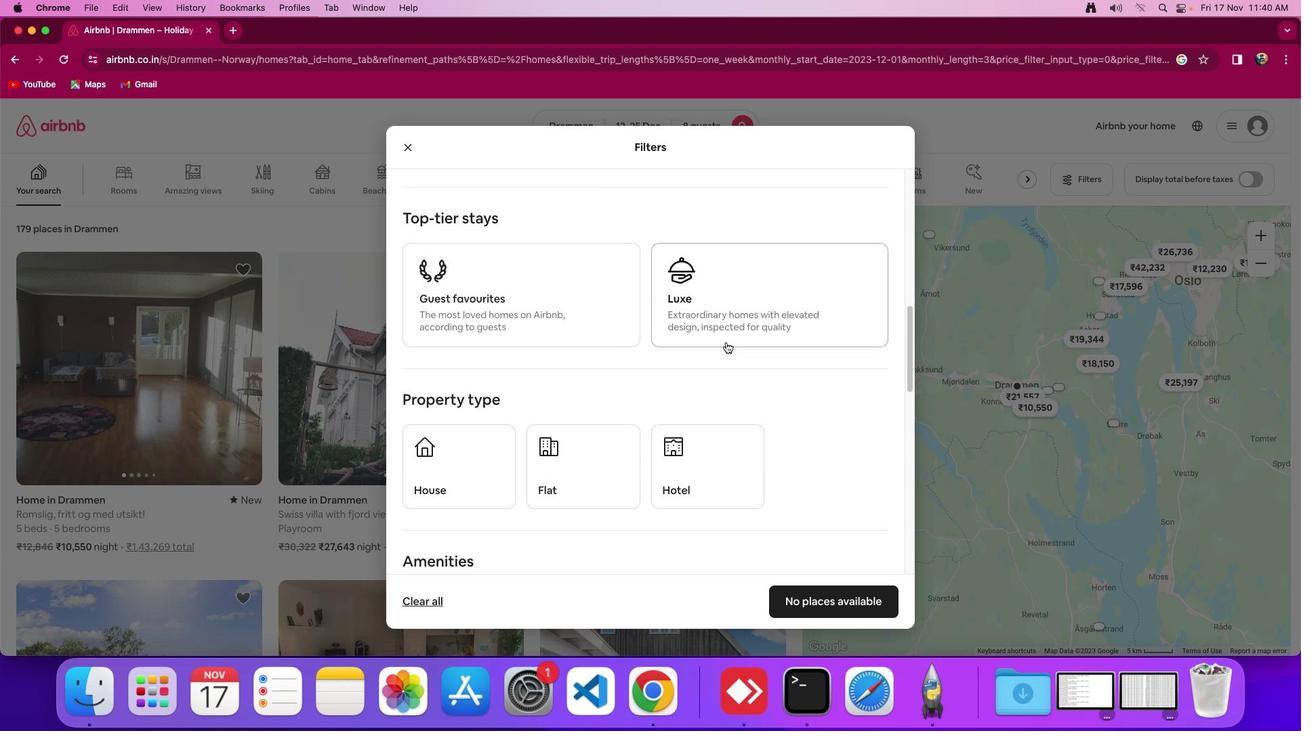 
Action: Mouse moved to (460, 401)
Screenshot: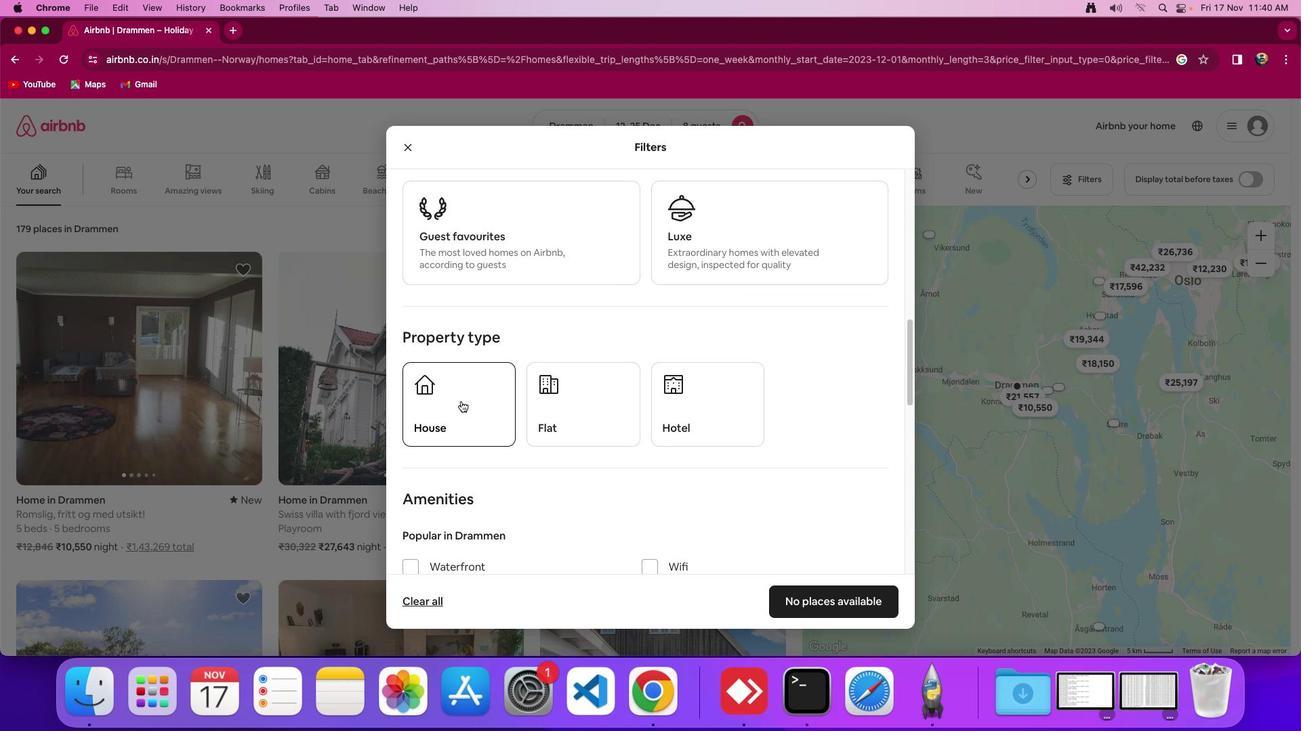 
Action: Mouse pressed left at (460, 401)
Screenshot: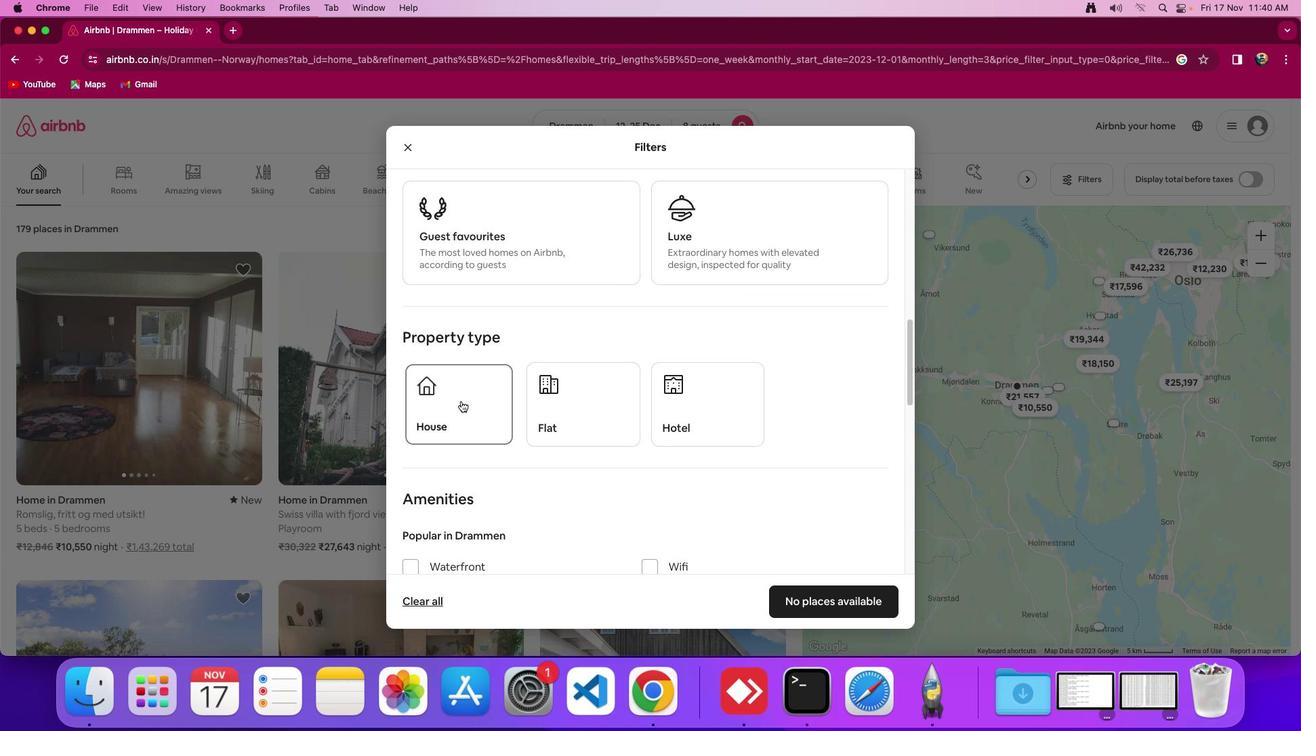 
Action: Mouse moved to (666, 361)
Screenshot: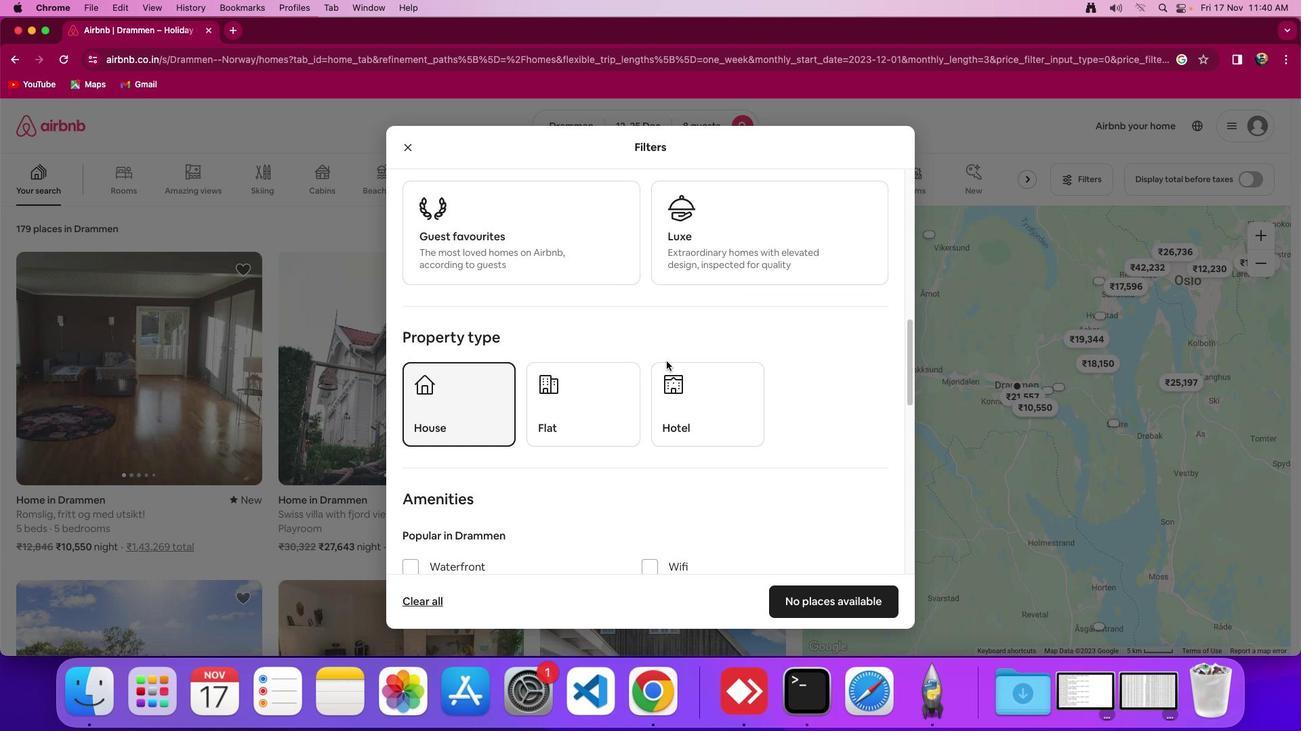 
Action: Mouse scrolled (666, 361) with delta (0, 0)
Screenshot: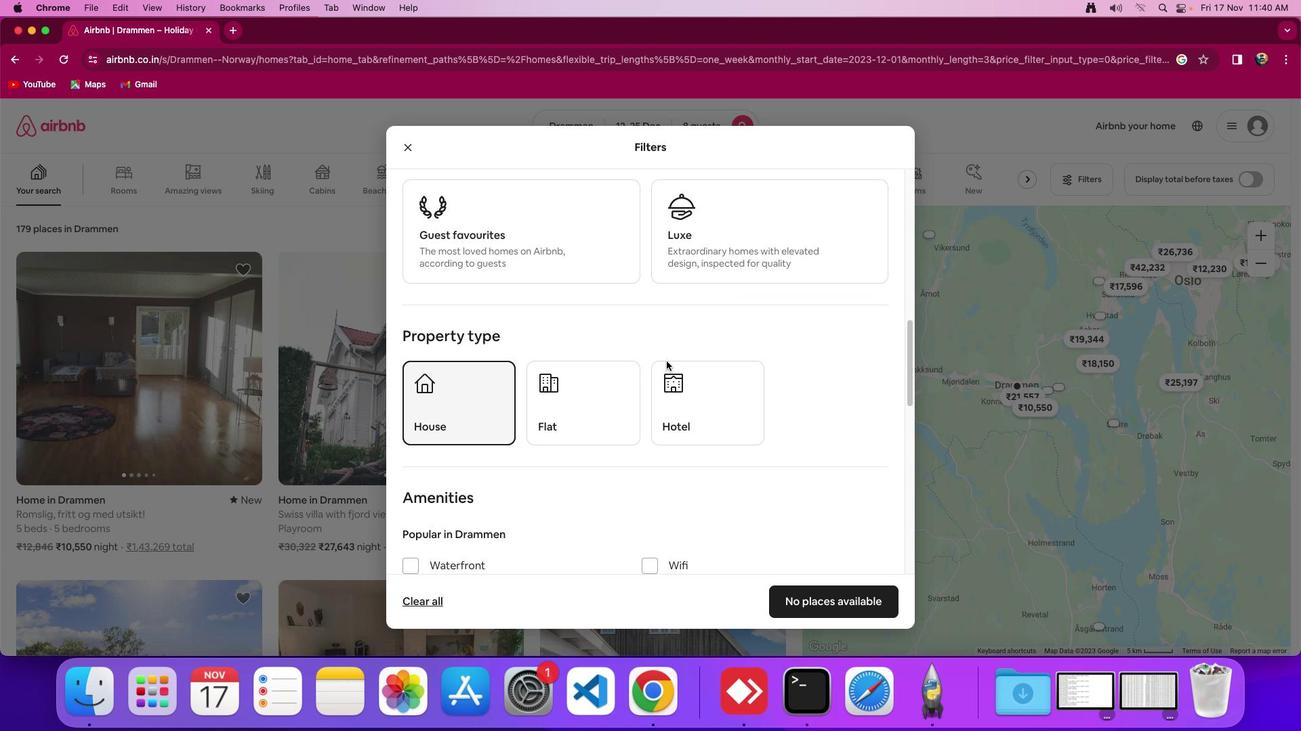 
Action: Mouse scrolled (666, 361) with delta (0, 0)
Screenshot: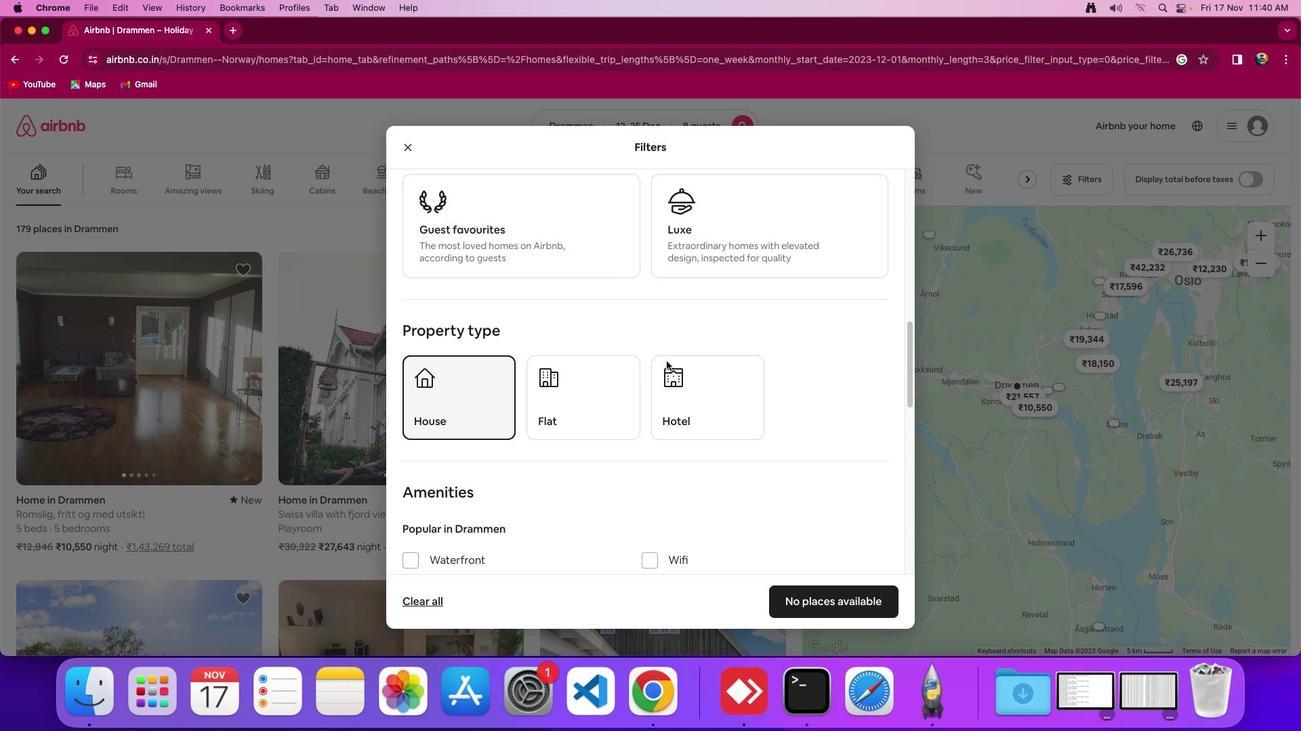 
Action: Mouse scrolled (666, 361) with delta (0, 0)
Screenshot: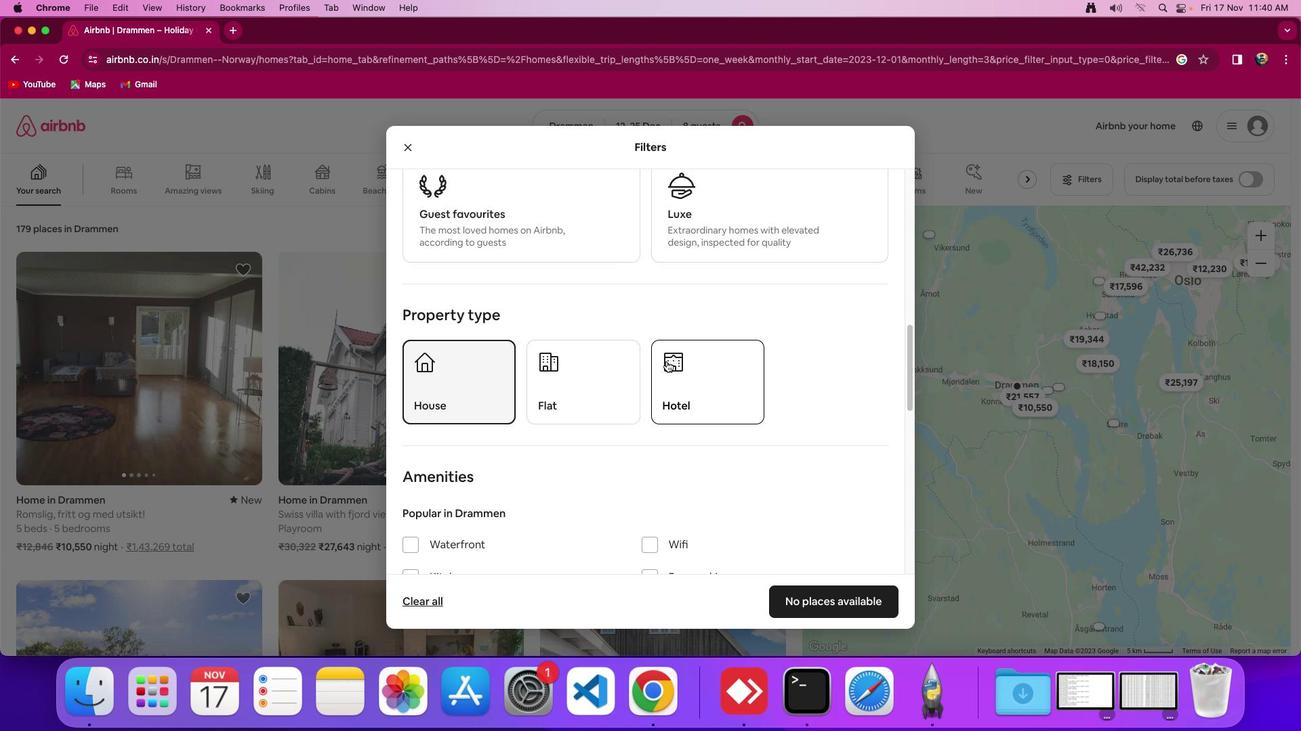 
Action: Mouse scrolled (666, 361) with delta (0, 0)
Screenshot: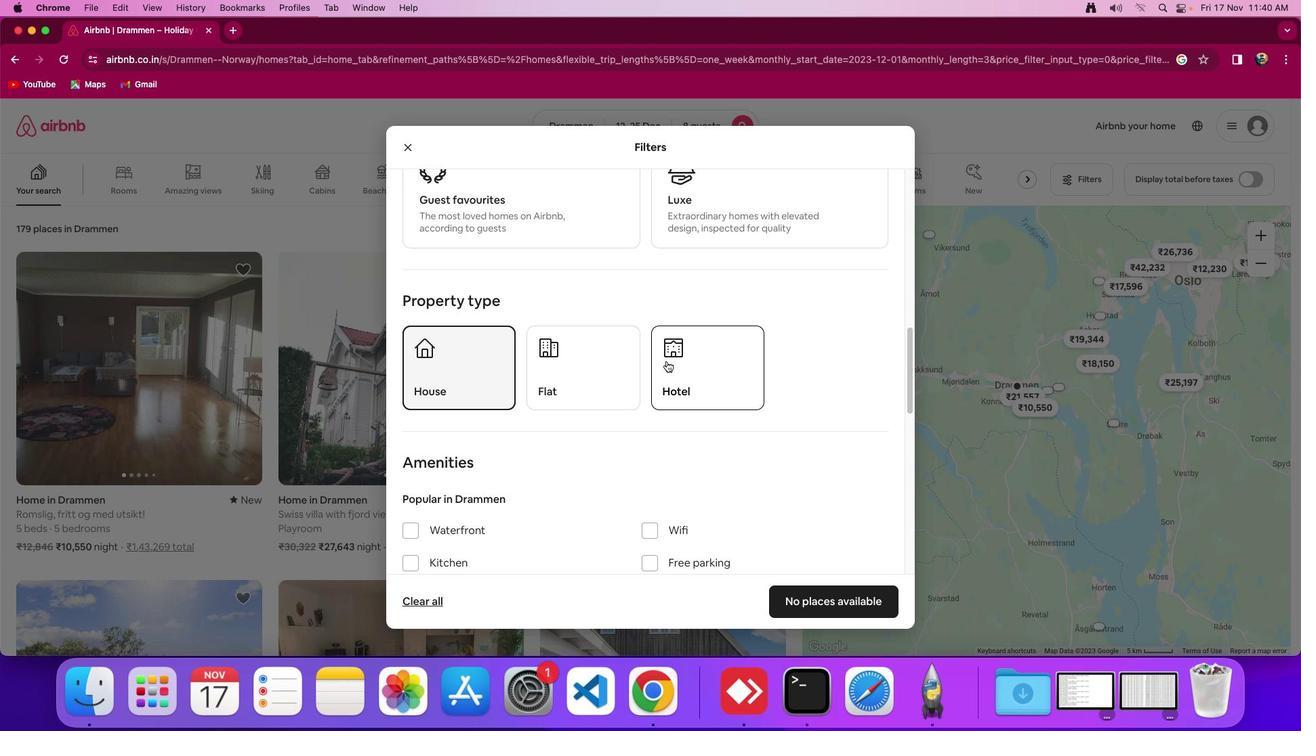 
Action: Mouse scrolled (666, 361) with delta (0, -2)
Screenshot: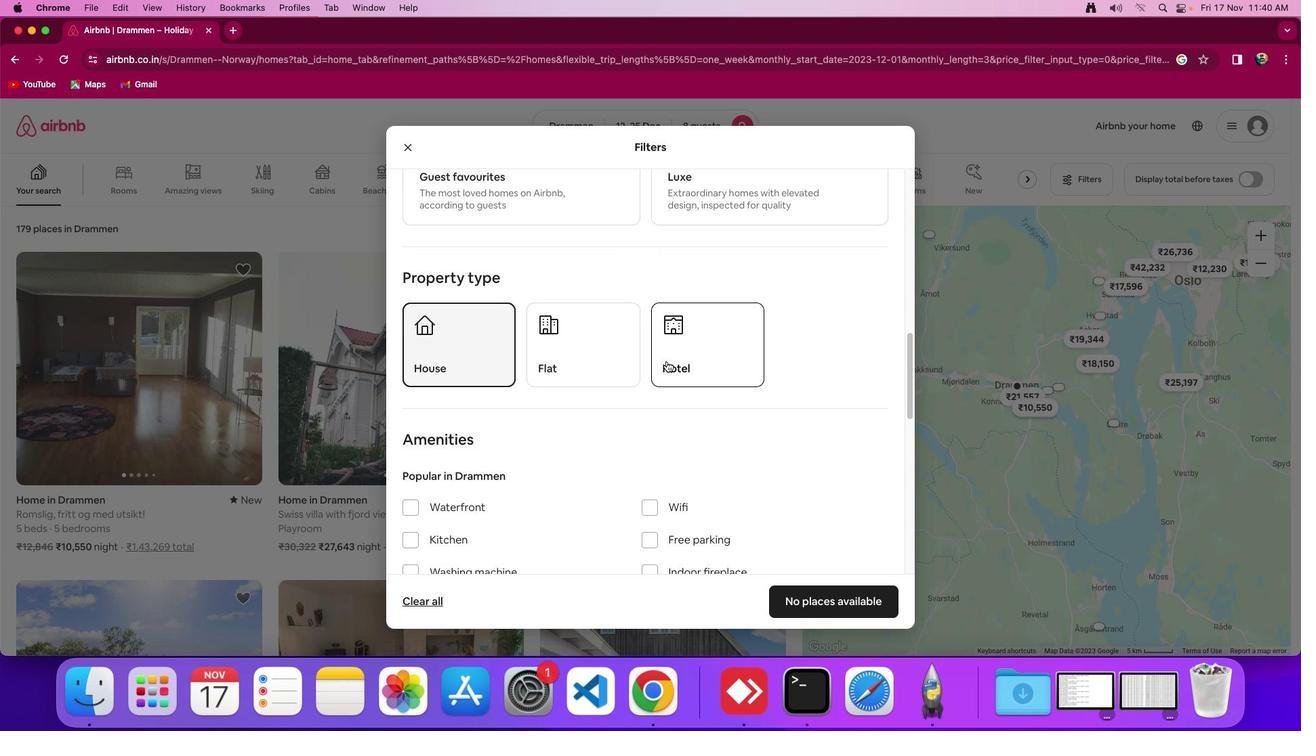 
Action: Mouse scrolled (666, 361) with delta (0, 0)
Screenshot: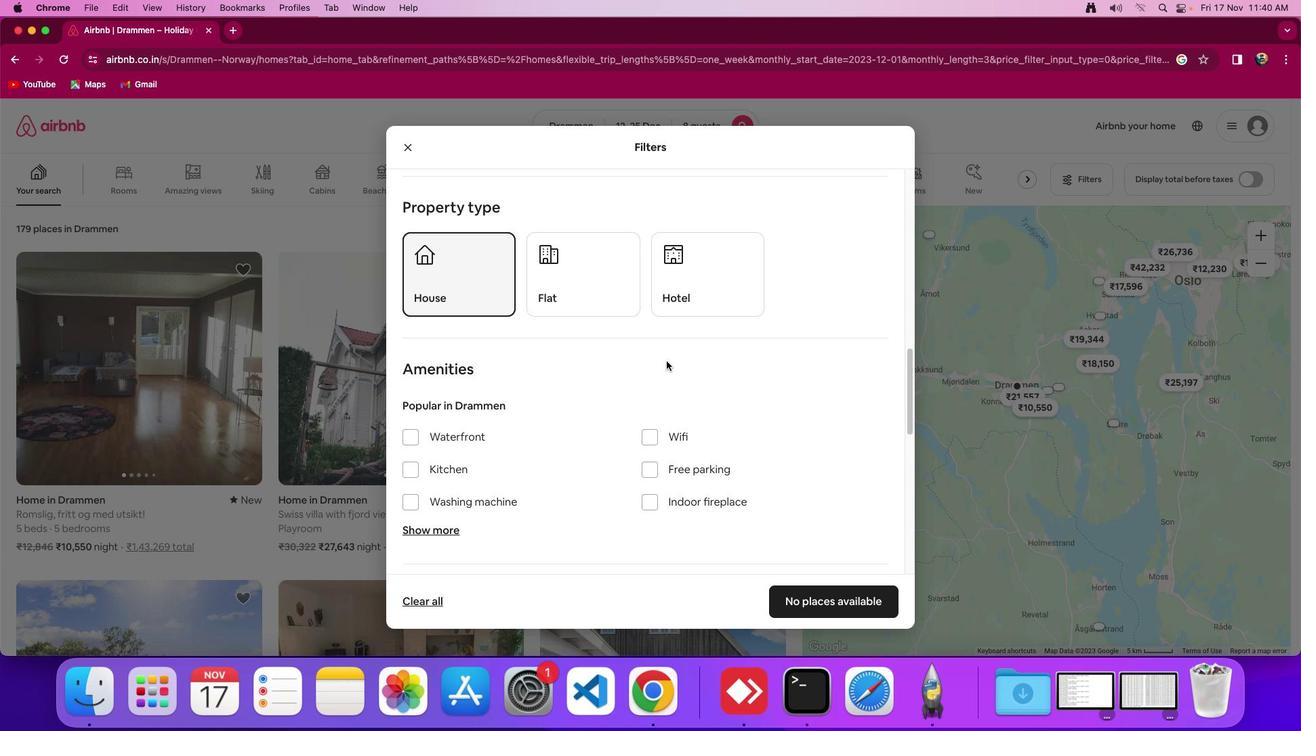 
Action: Mouse scrolled (666, 361) with delta (0, 0)
Screenshot: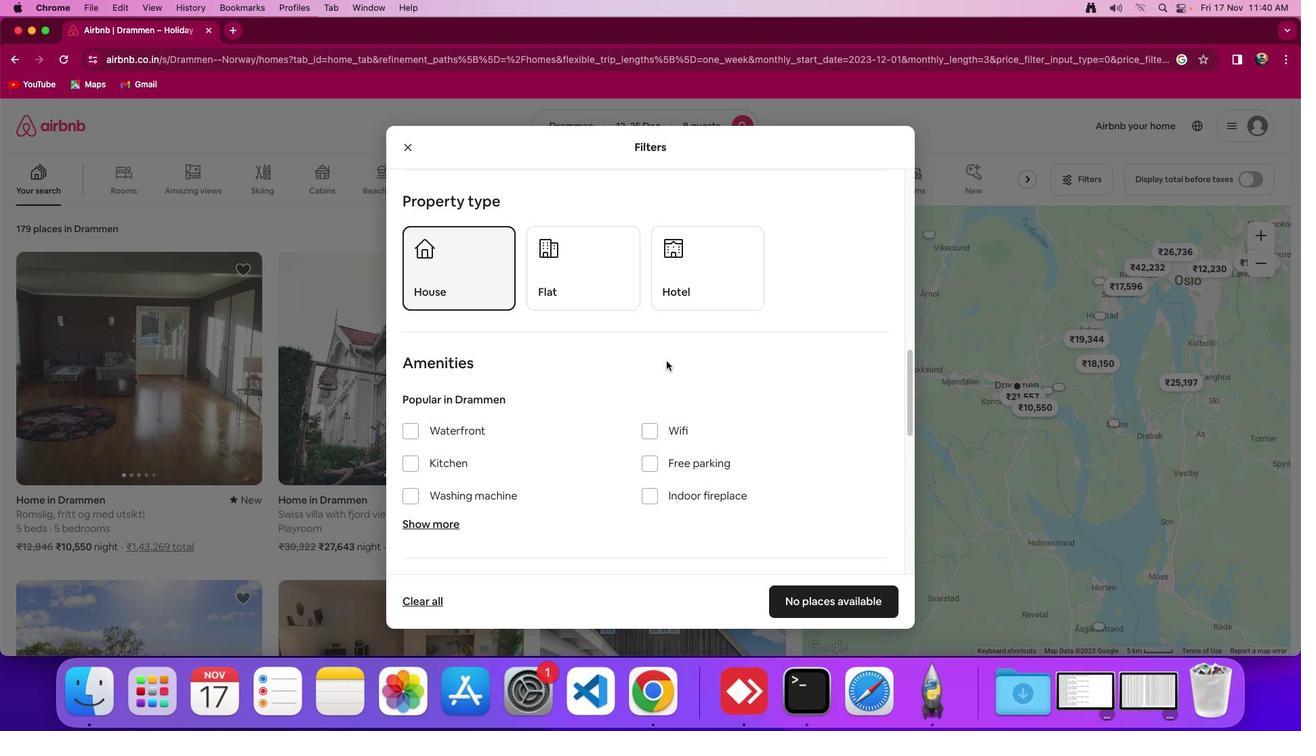 
Action: Mouse scrolled (666, 361) with delta (0, 0)
Screenshot: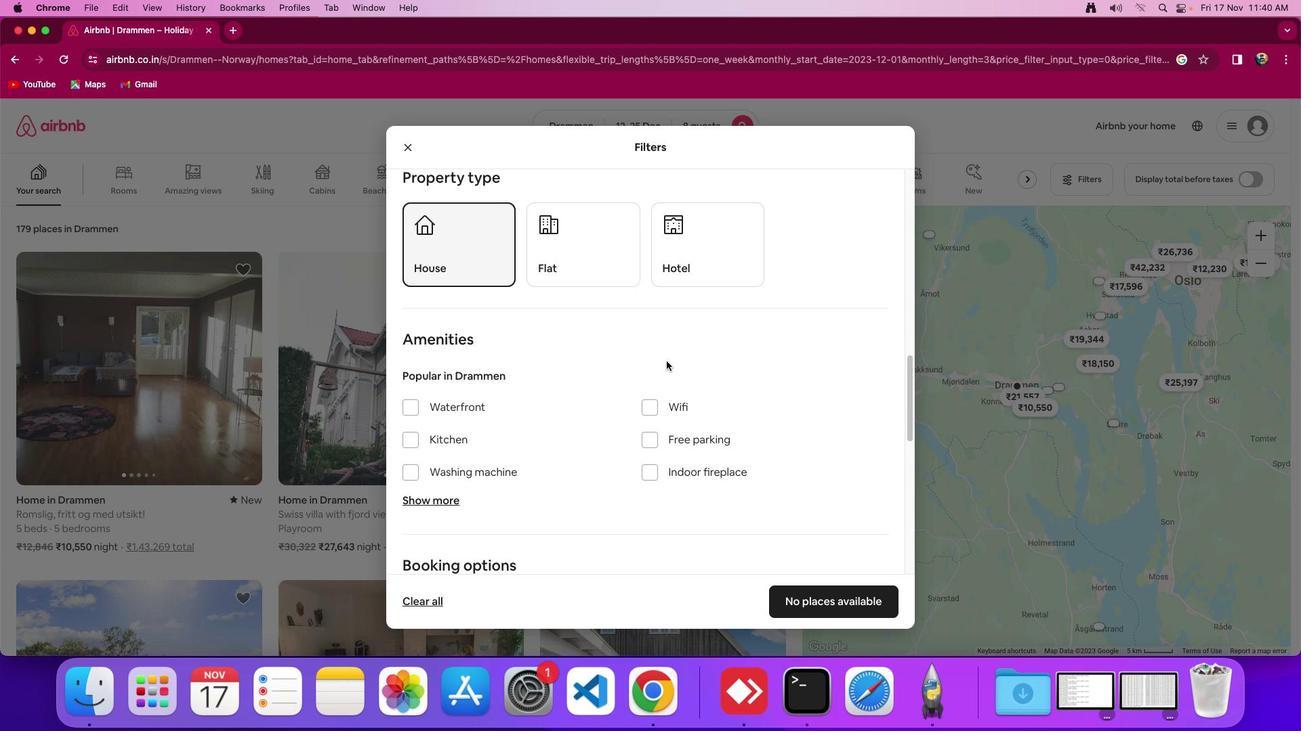 
Action: Mouse scrolled (666, 361) with delta (0, 0)
Screenshot: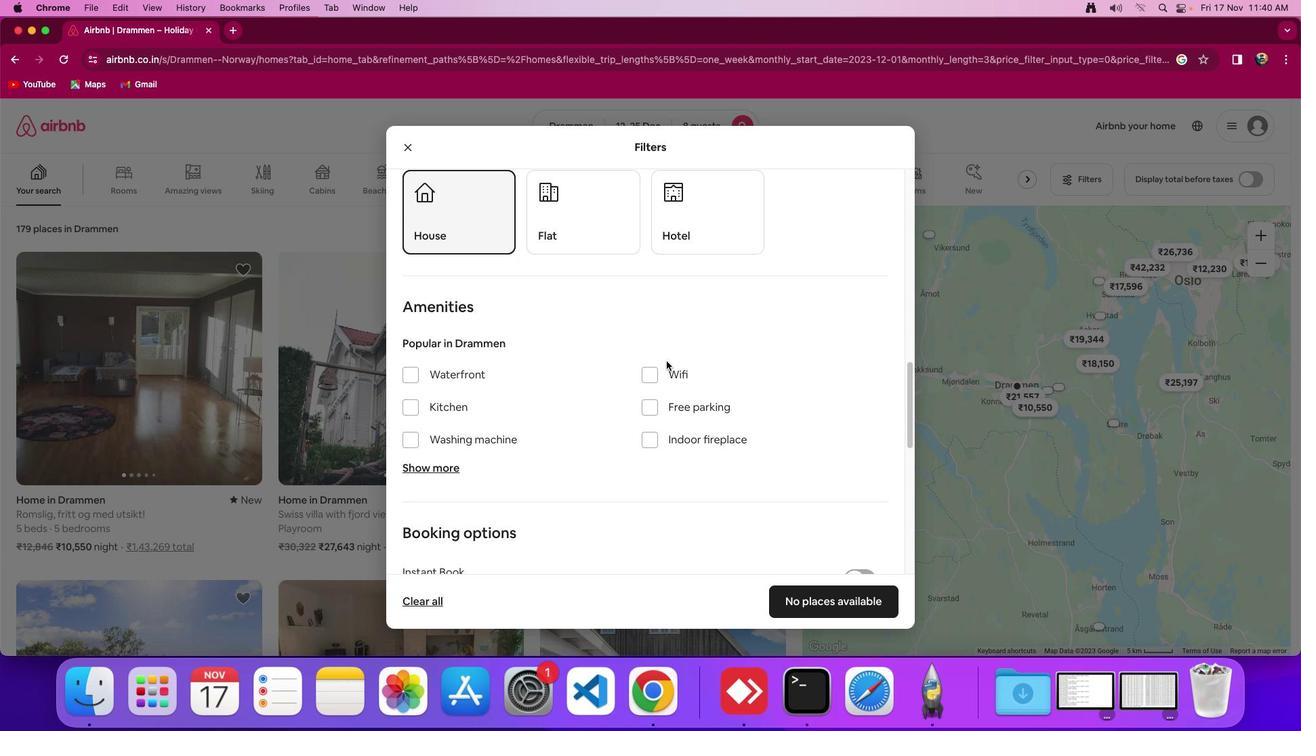
Action: Mouse scrolled (666, 361) with delta (0, 0)
Screenshot: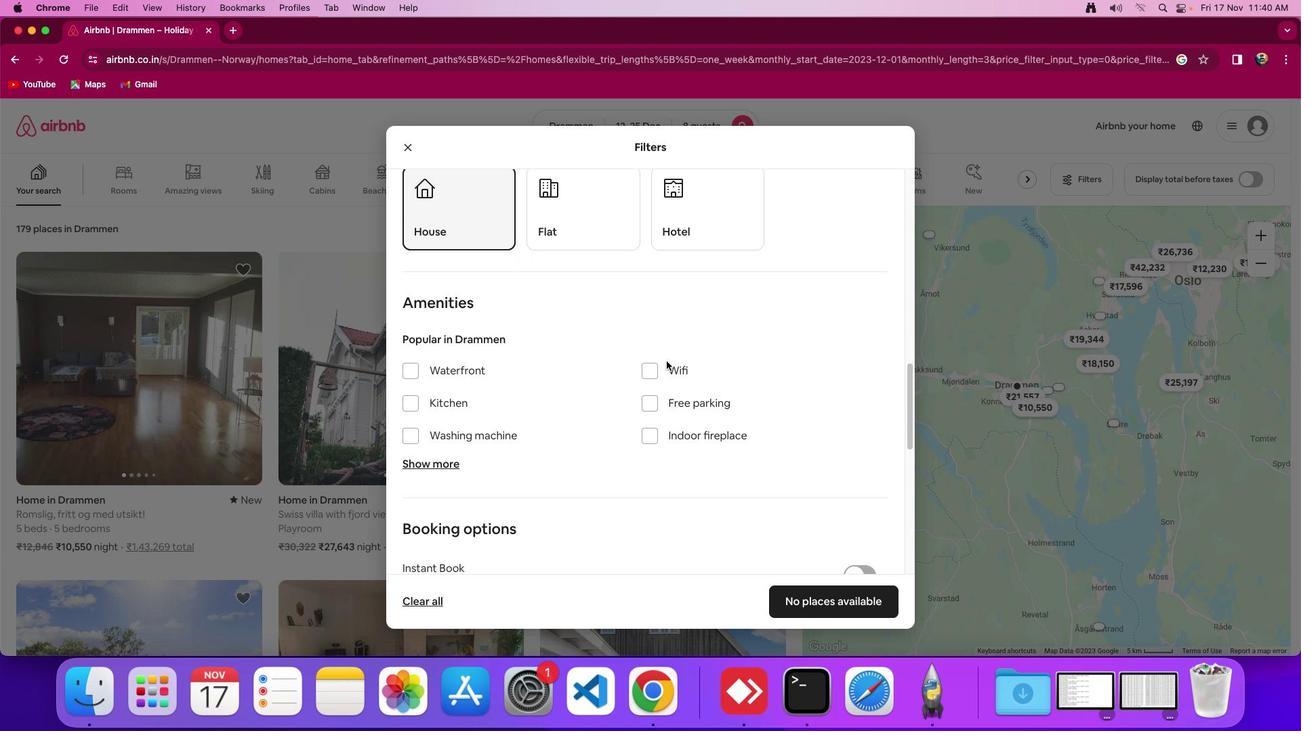 
Action: Mouse moved to (644, 351)
Screenshot: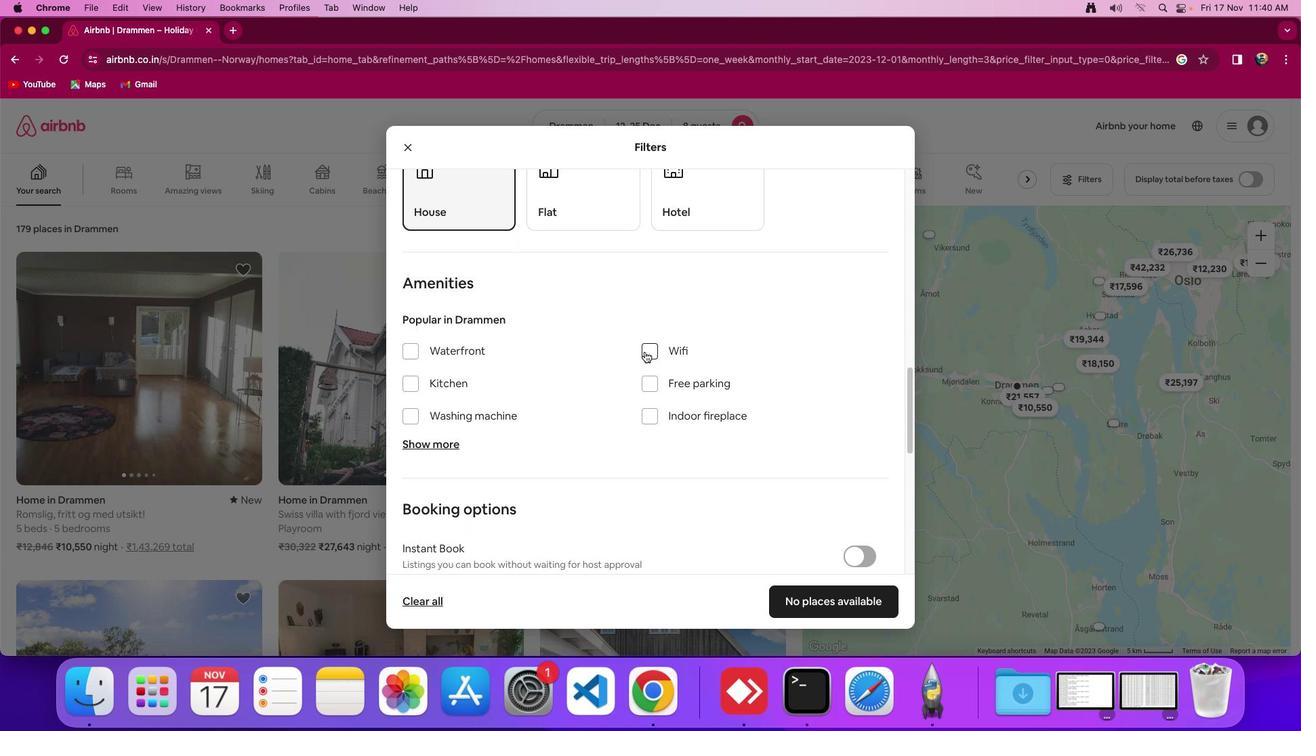 
Action: Mouse pressed left at (644, 351)
Screenshot: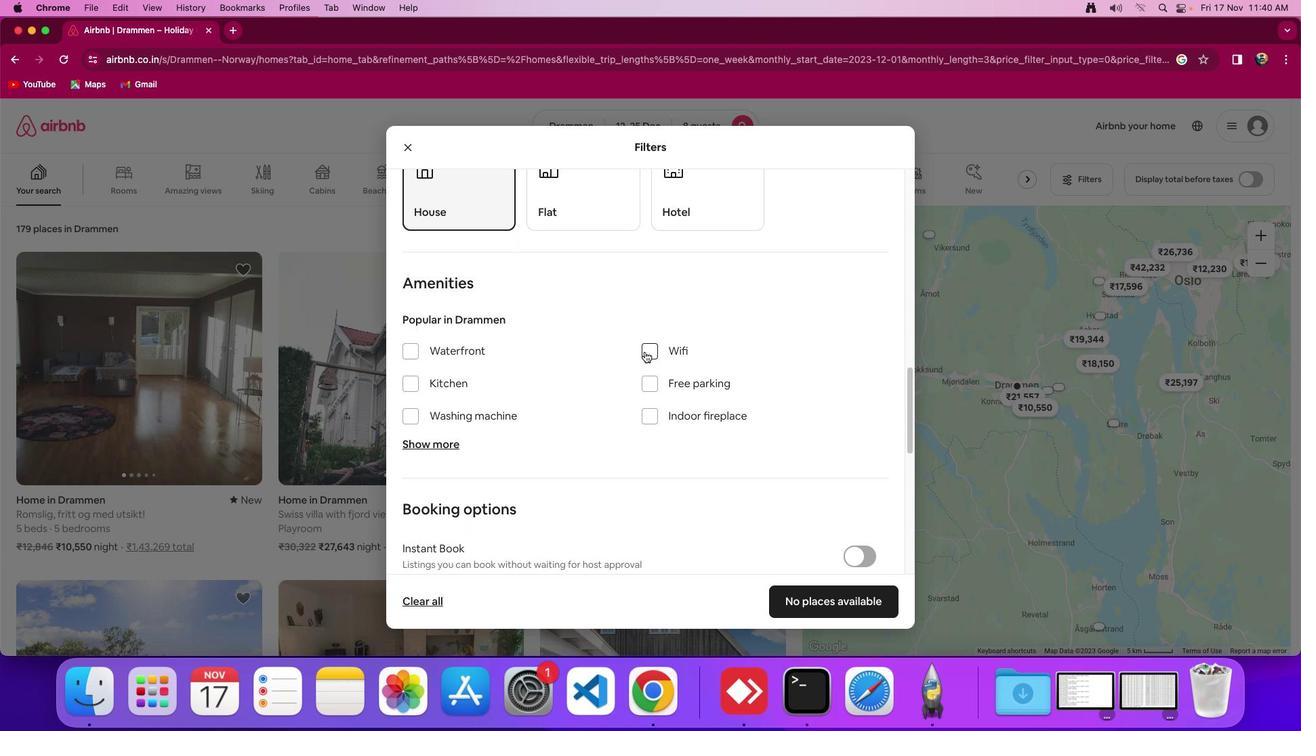 
Action: Mouse scrolled (644, 351) with delta (0, 0)
Screenshot: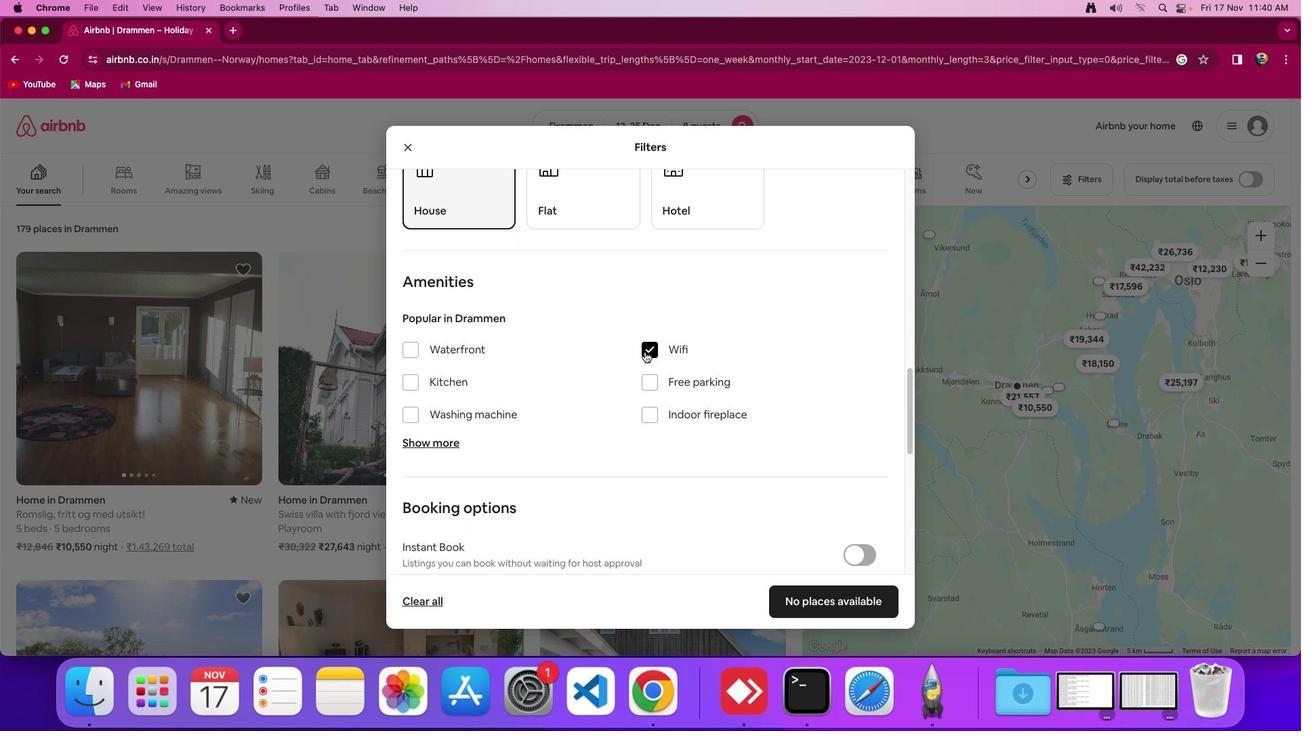 
Action: Mouse scrolled (644, 351) with delta (0, 0)
Screenshot: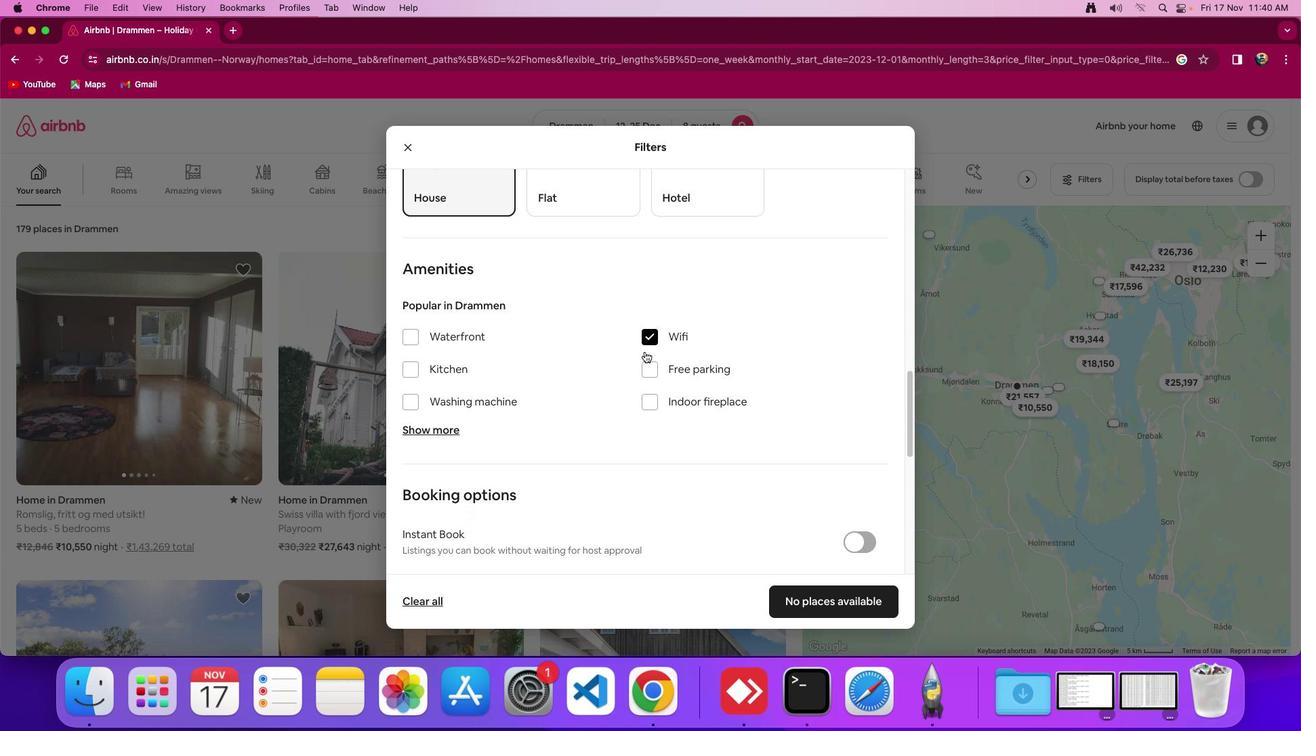 
Action: Mouse scrolled (644, 351) with delta (0, 0)
Screenshot: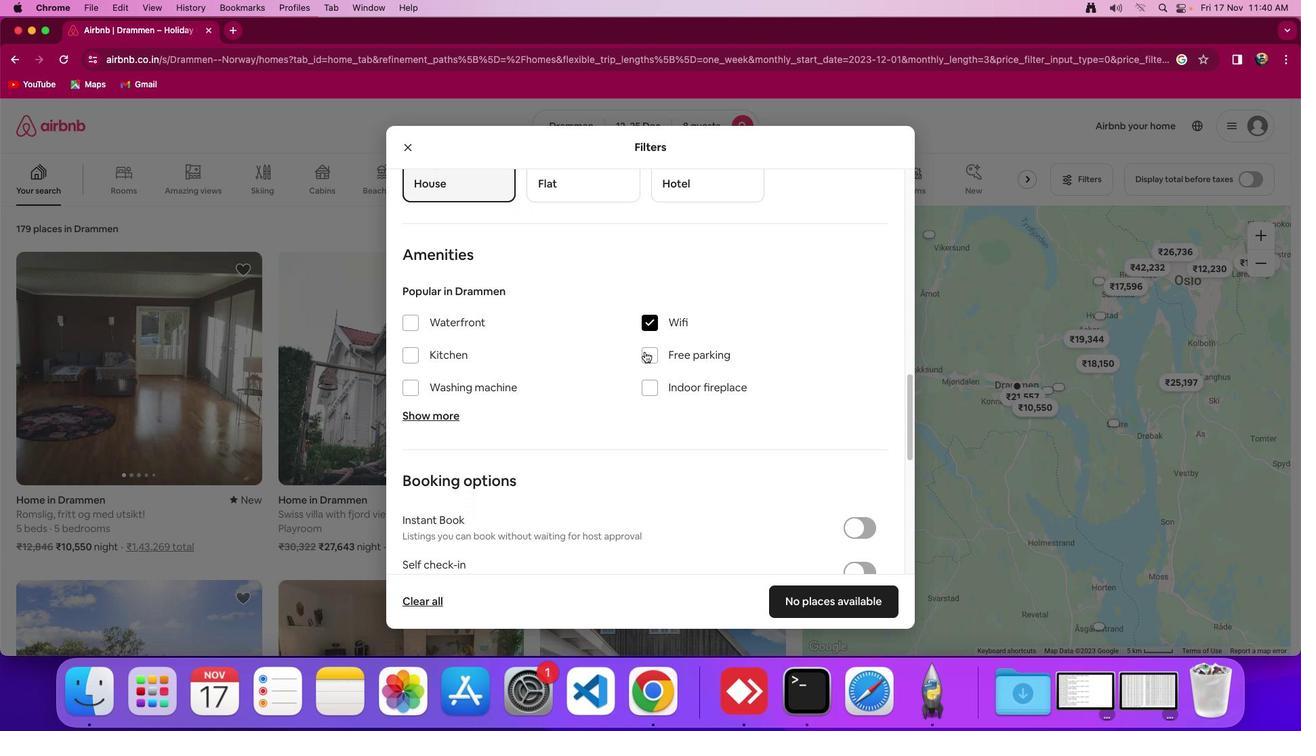 
Action: Mouse scrolled (644, 351) with delta (0, 0)
Screenshot: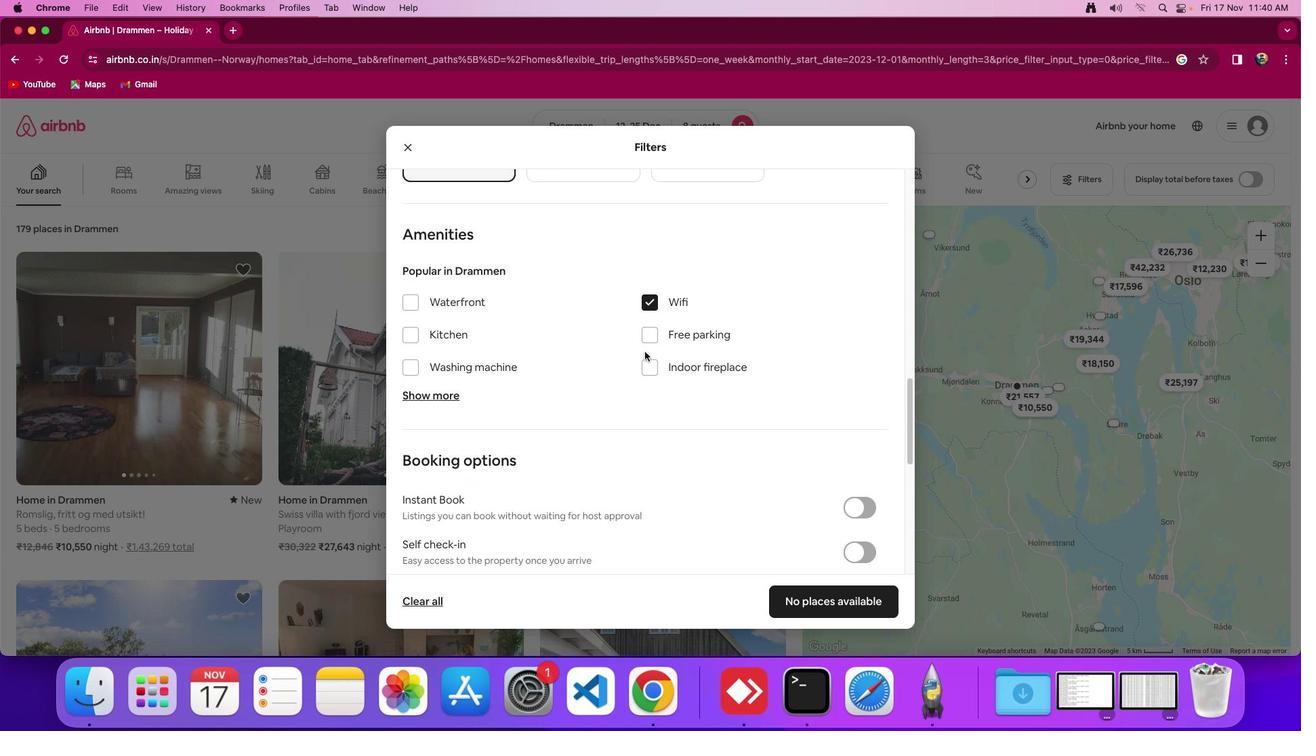 
Action: Mouse scrolled (644, 351) with delta (0, 0)
Screenshot: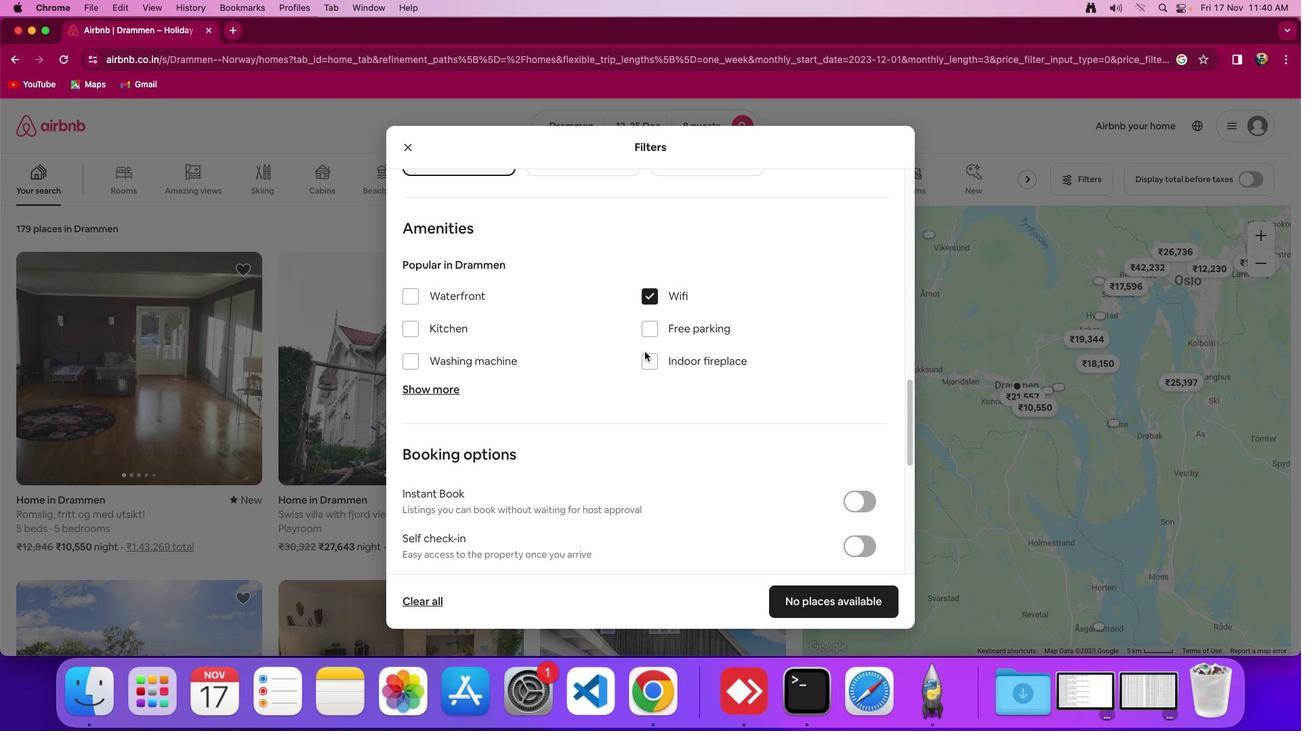 
Action: Mouse moved to (435, 378)
Screenshot: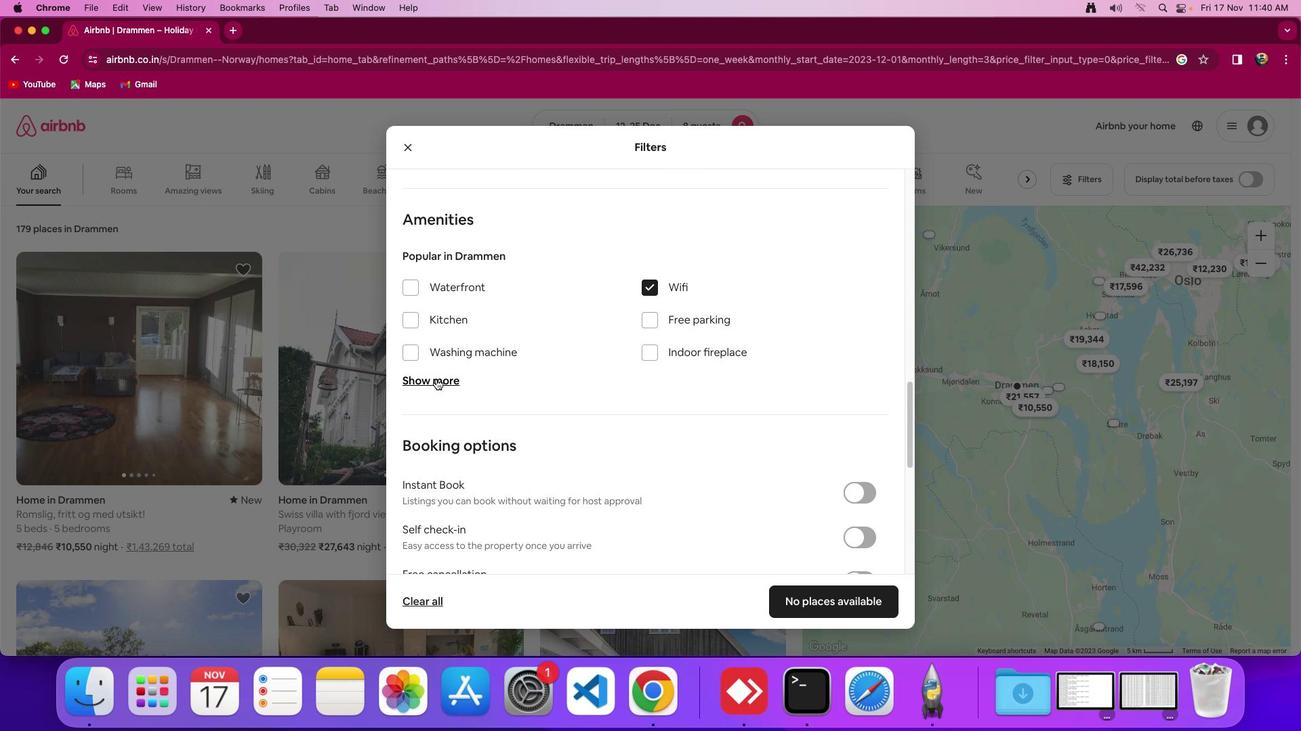
Action: Mouse pressed left at (435, 378)
Screenshot: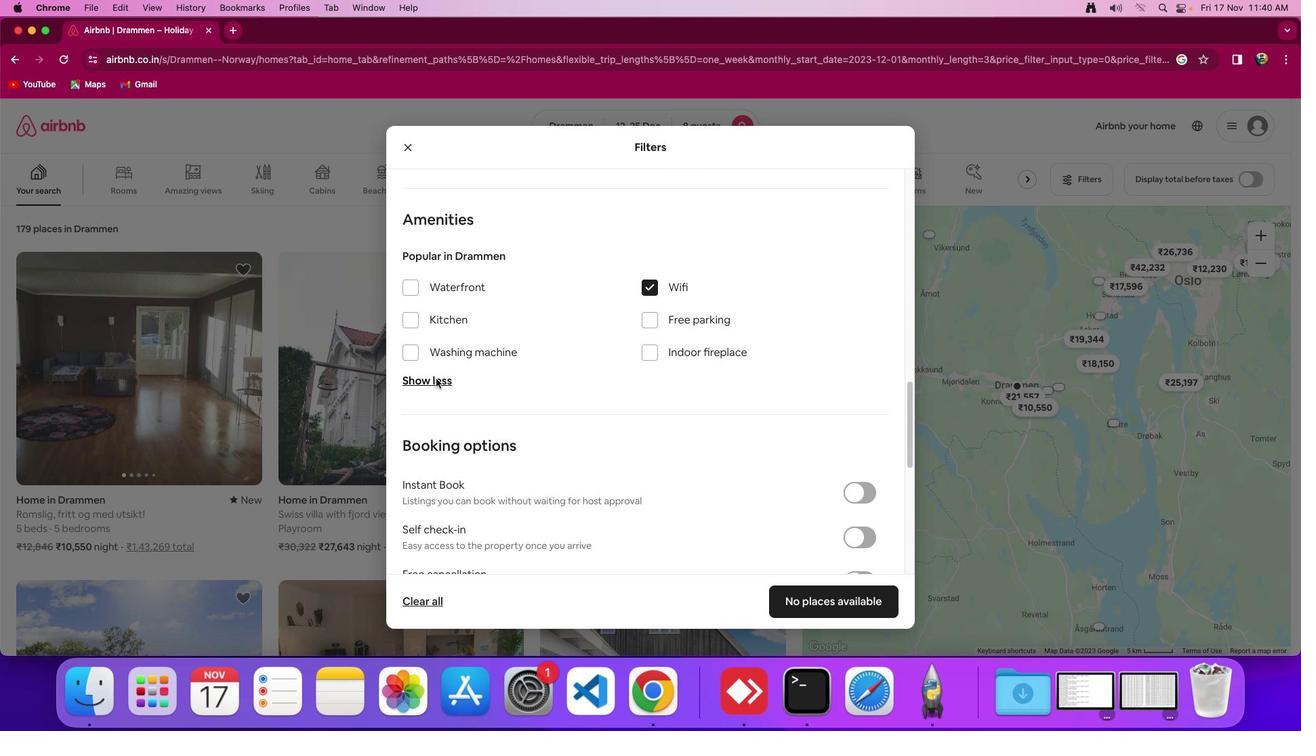 
Action: Mouse moved to (658, 323)
Screenshot: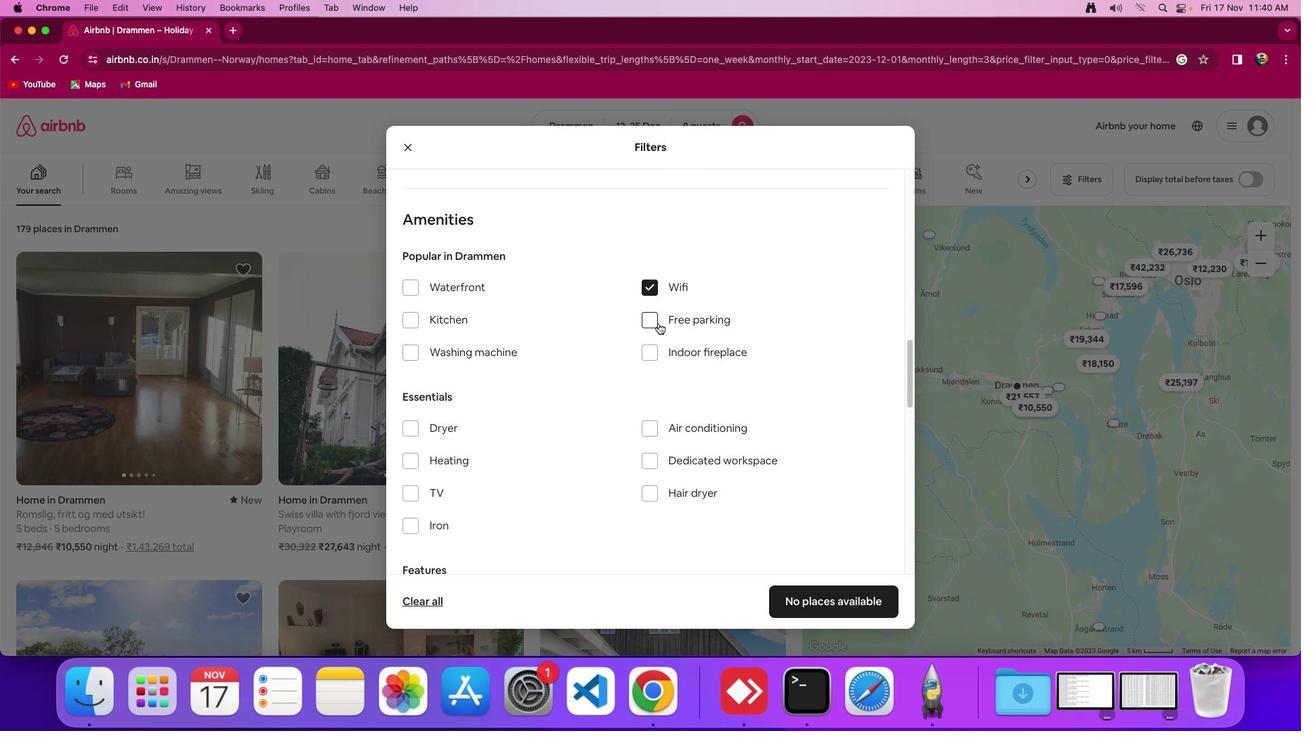 
Action: Mouse pressed left at (658, 323)
Screenshot: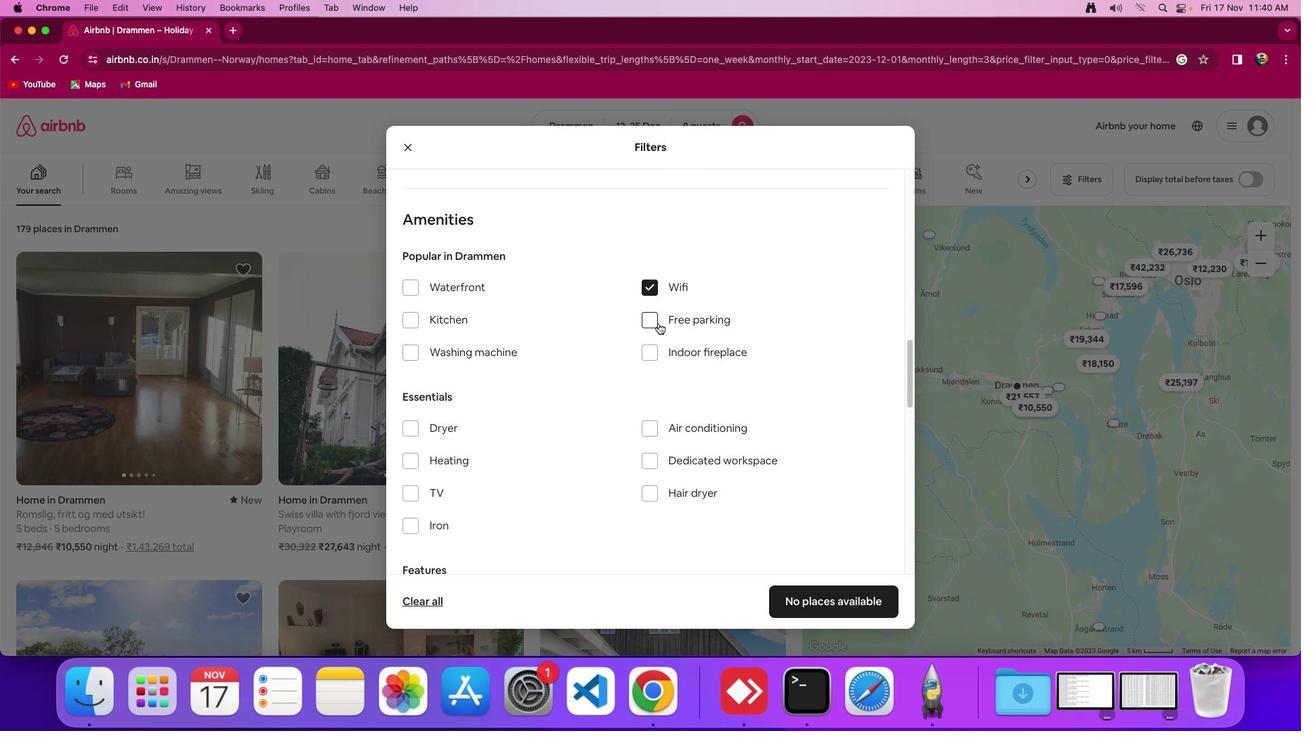 
Action: Mouse moved to (411, 489)
Screenshot: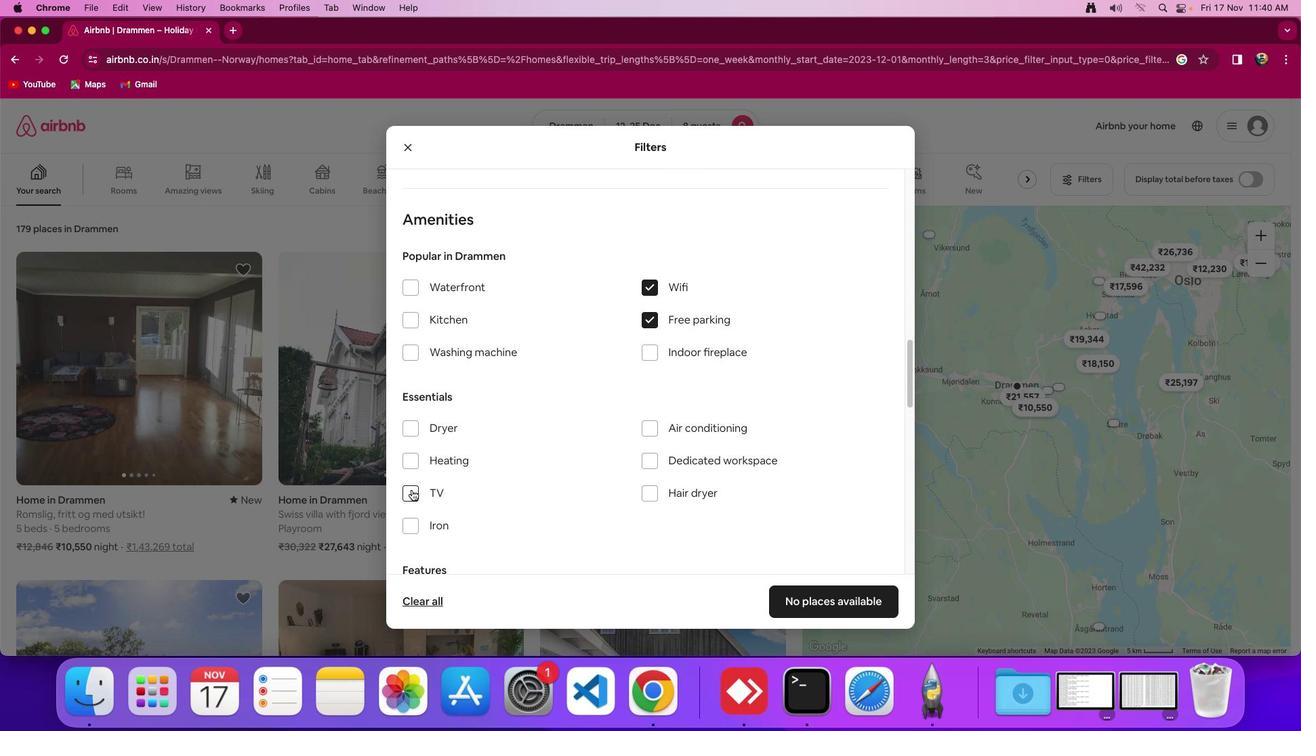 
Action: Mouse pressed left at (411, 489)
Screenshot: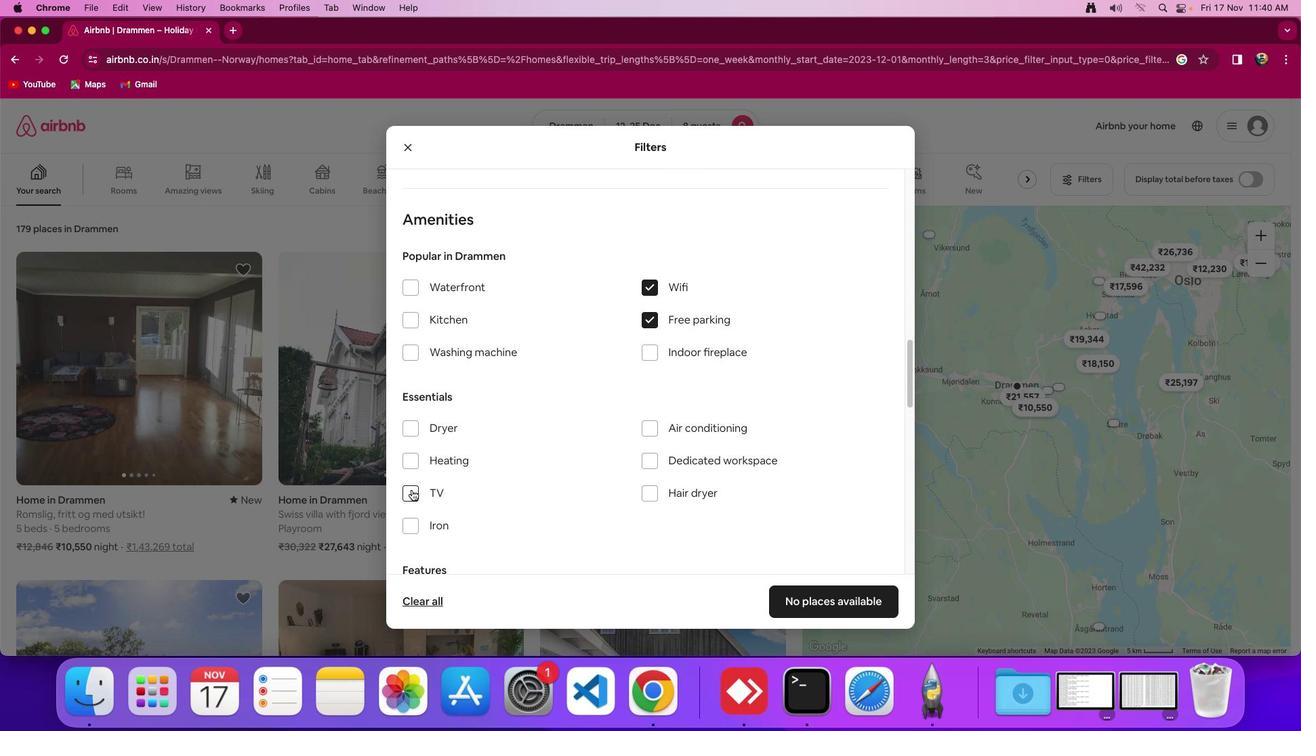 
Action: Mouse moved to (593, 415)
Screenshot: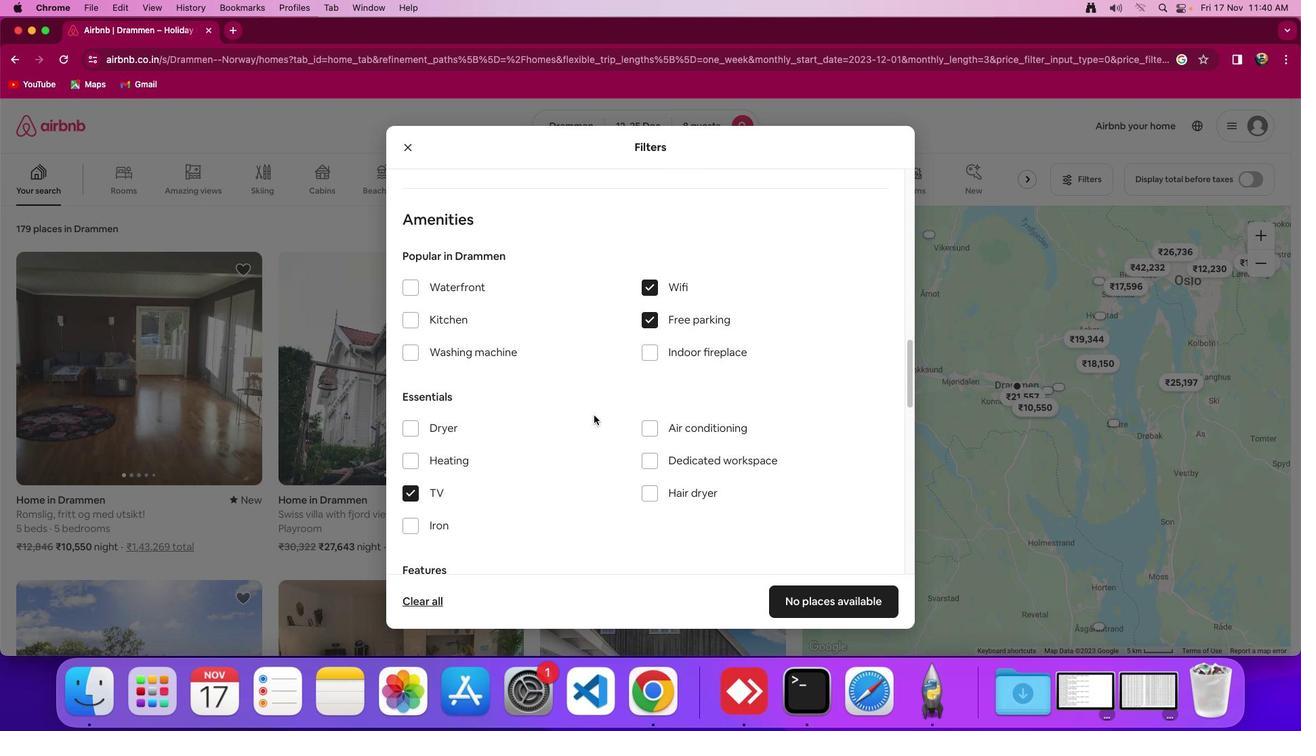 
Action: Mouse scrolled (593, 415) with delta (0, 0)
Screenshot: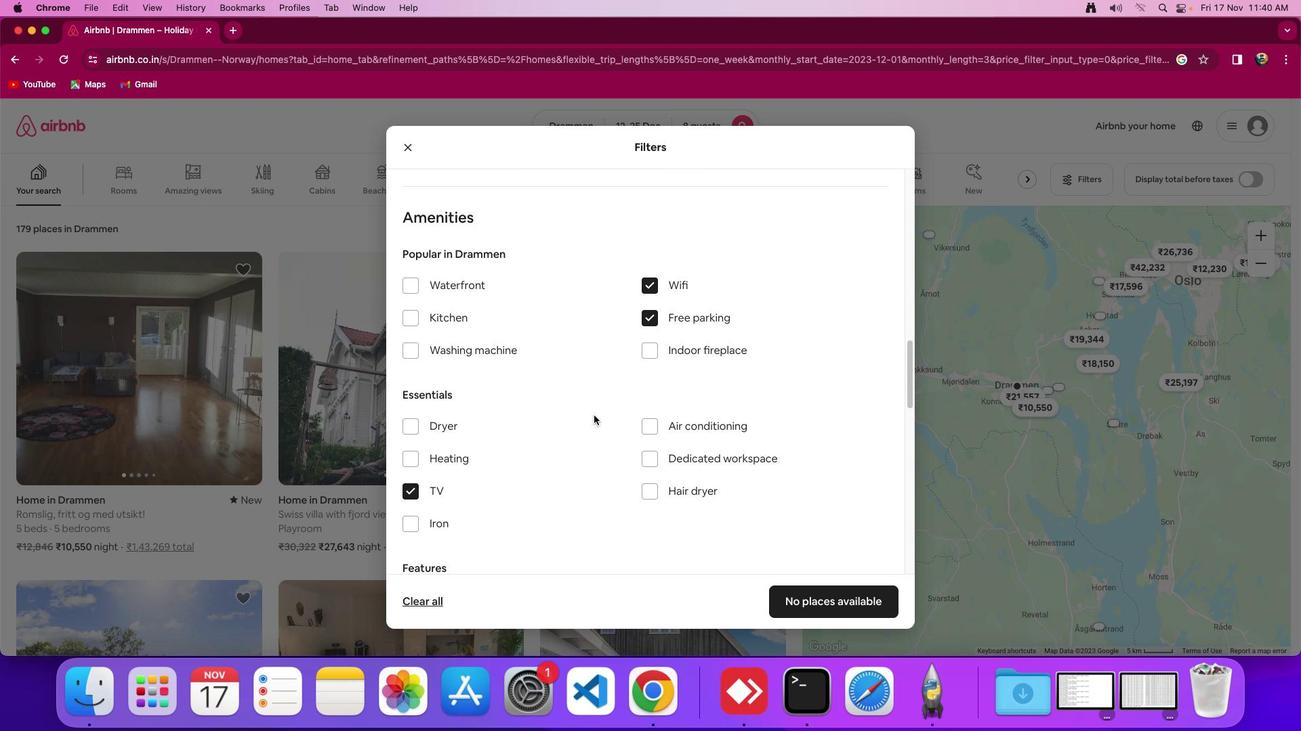 
Action: Mouse scrolled (593, 415) with delta (0, 0)
Screenshot: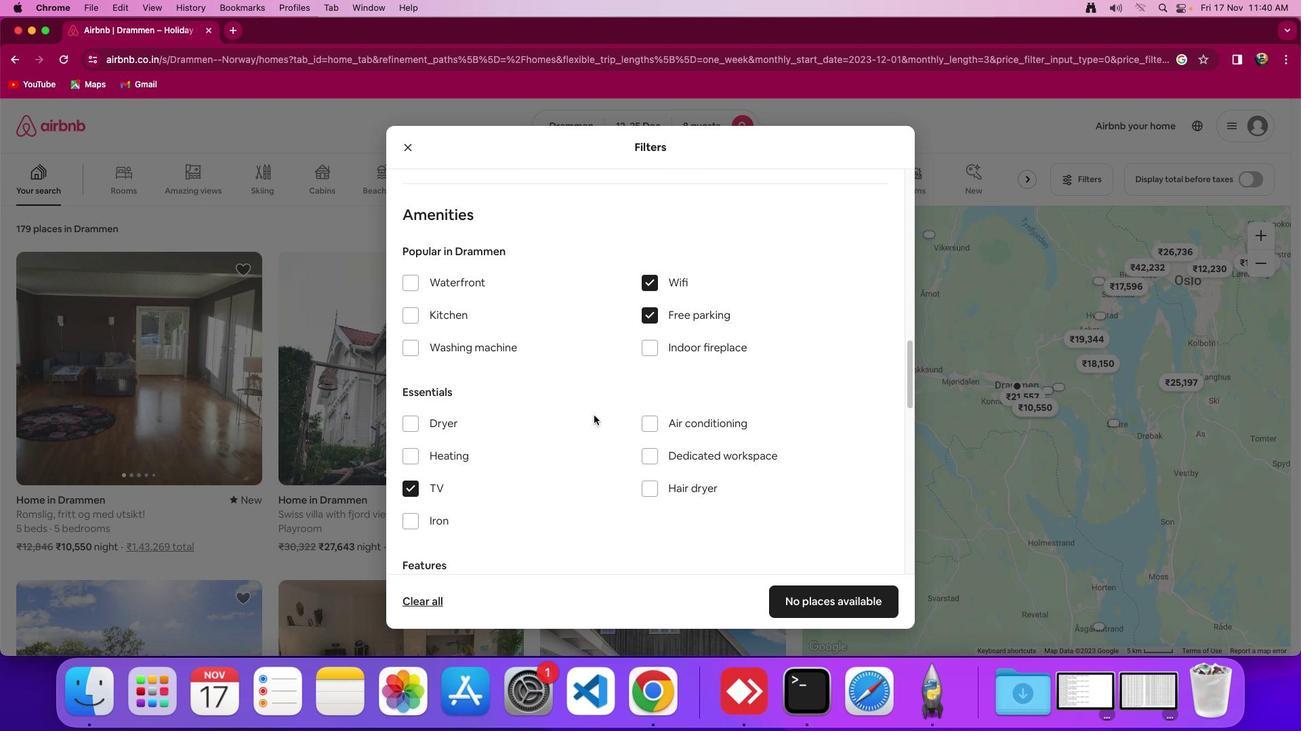 
Action: Mouse scrolled (593, 415) with delta (0, 0)
Screenshot: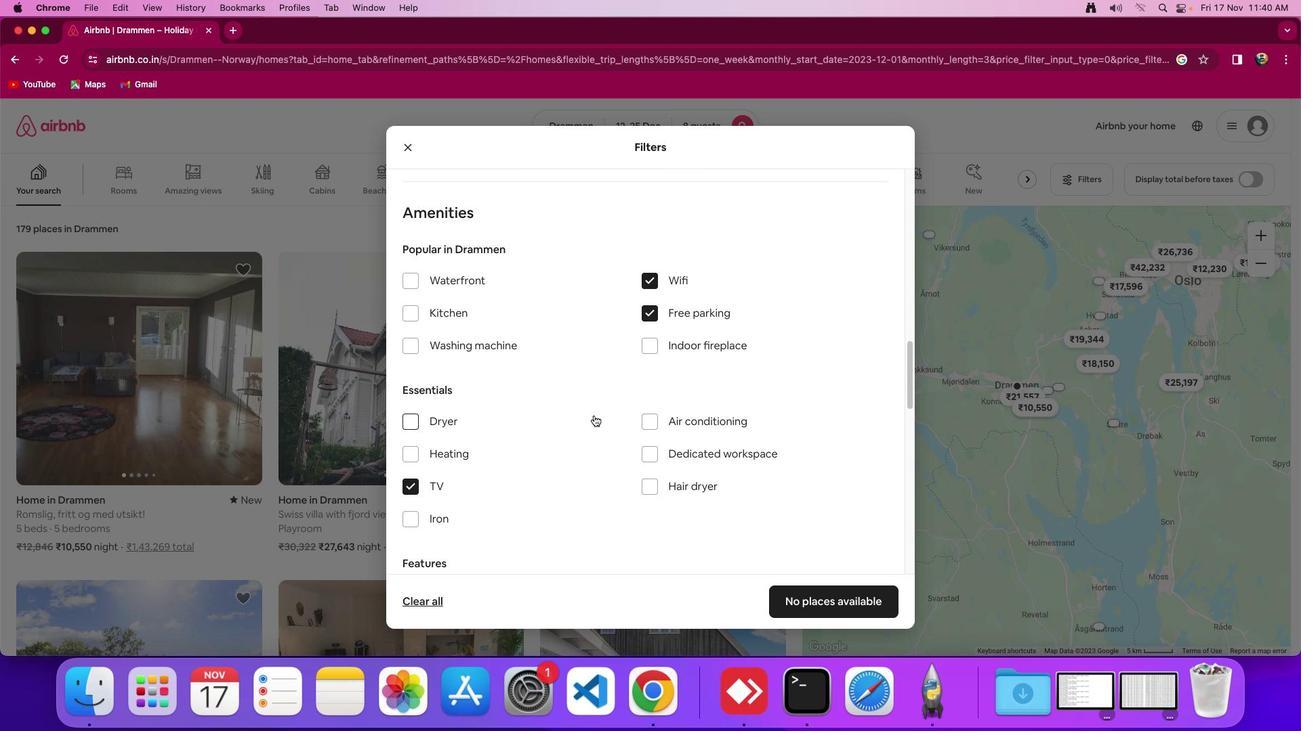 
Action: Mouse scrolled (593, 415) with delta (0, 0)
Screenshot: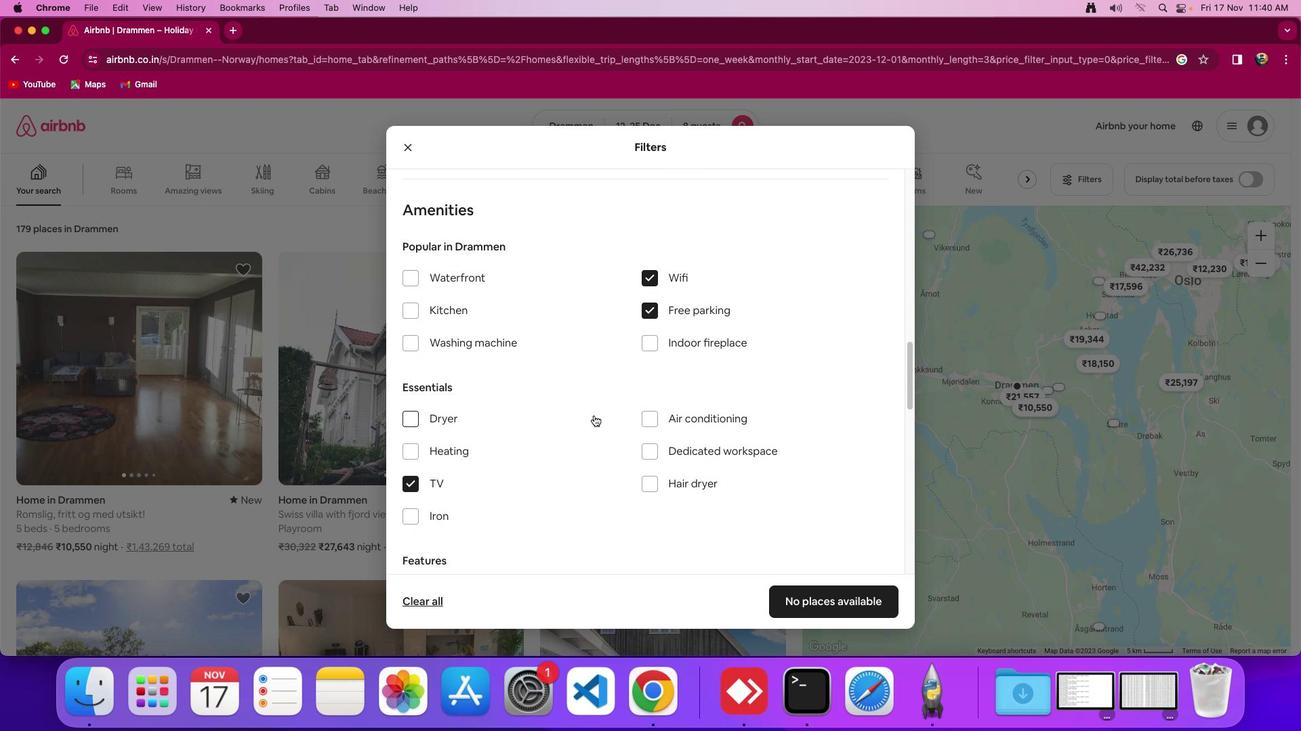 
Action: Mouse scrolled (593, 415) with delta (0, 0)
Screenshot: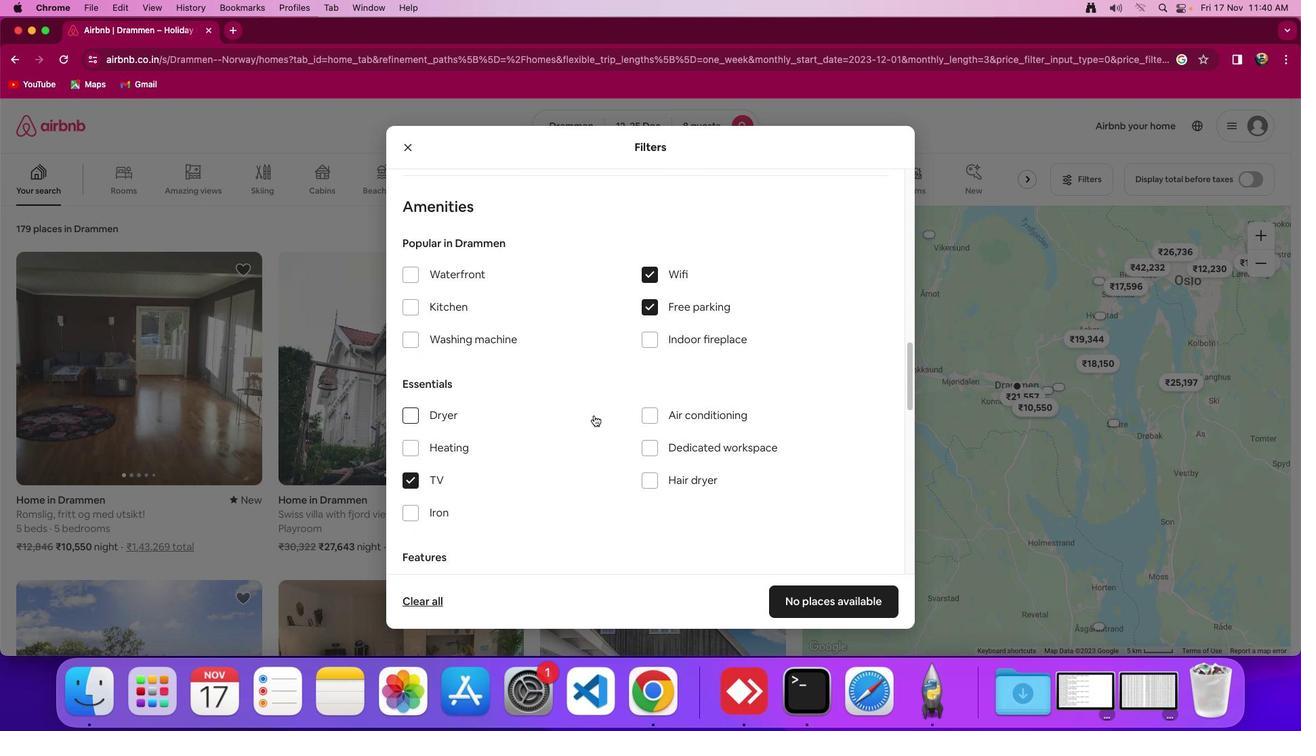 
Action: Mouse scrolled (593, 415) with delta (0, 0)
Screenshot: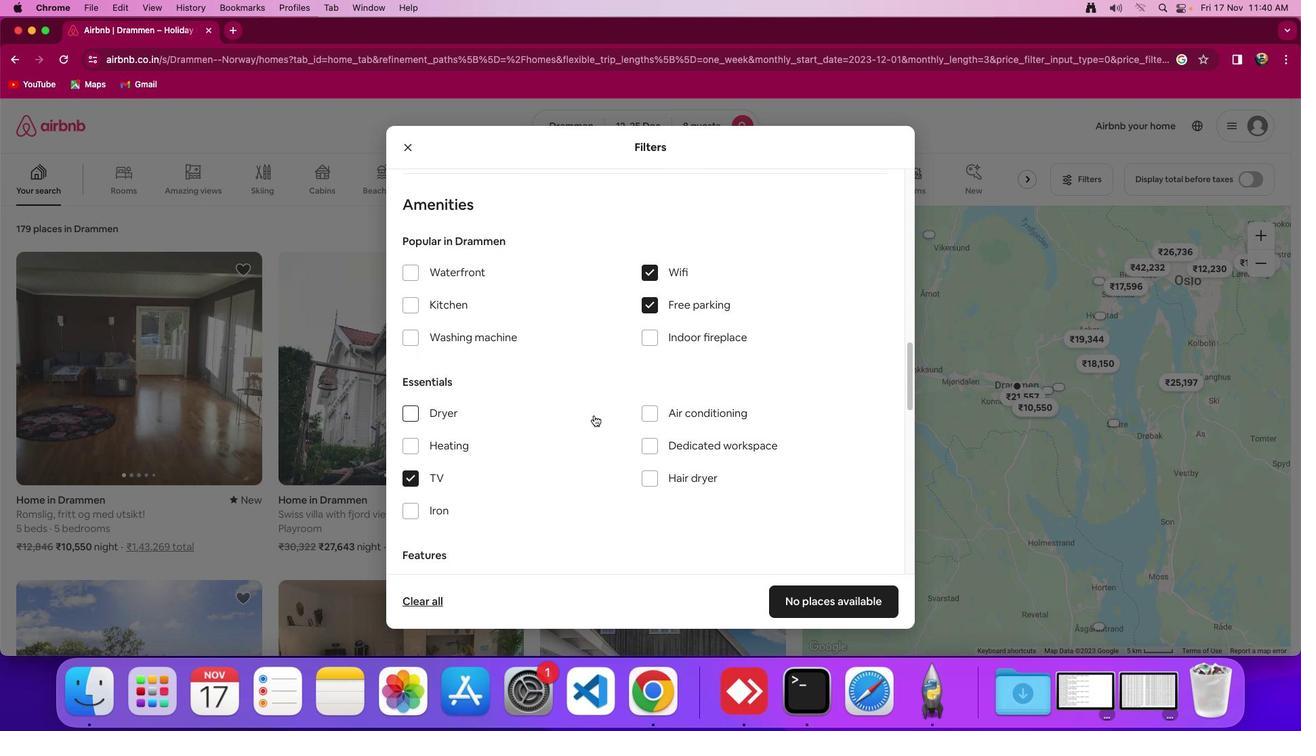 
Action: Mouse scrolled (593, 415) with delta (0, 0)
Screenshot: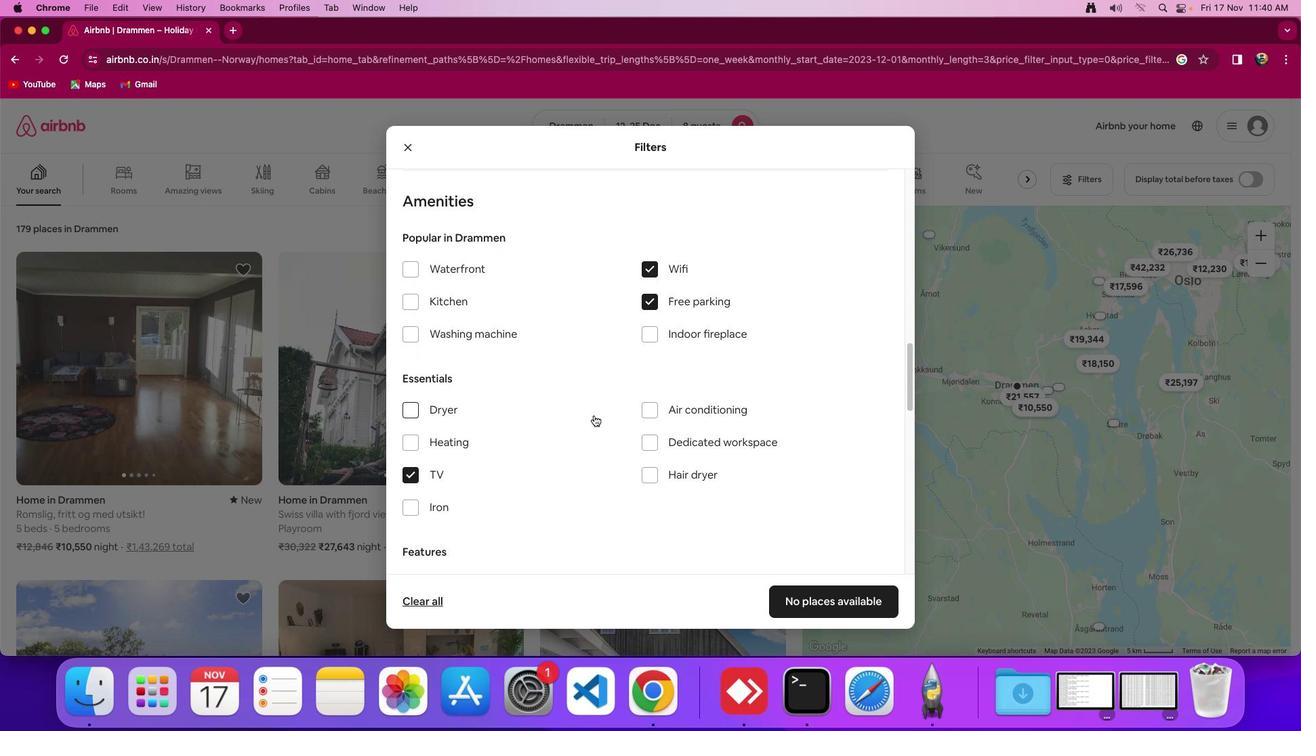 
Action: Mouse scrolled (593, 415) with delta (0, 0)
Screenshot: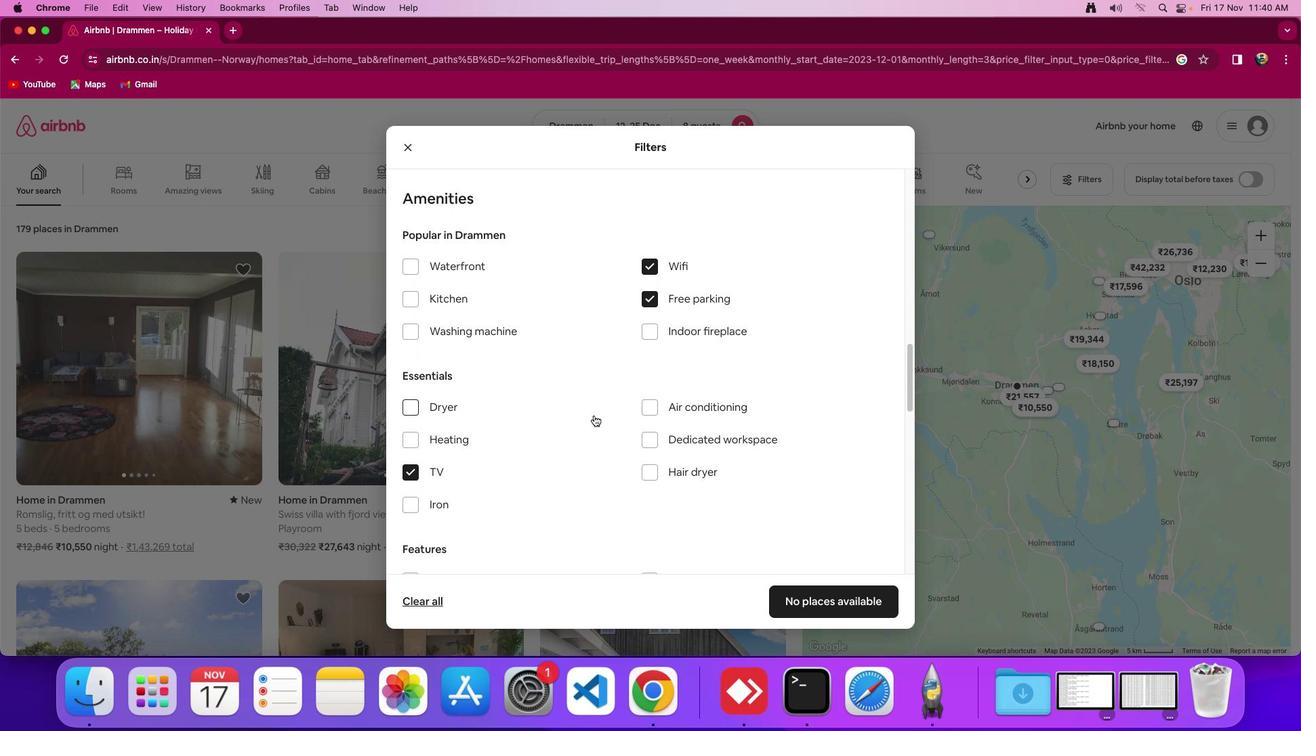 
Action: Mouse scrolled (593, 415) with delta (0, 0)
Screenshot: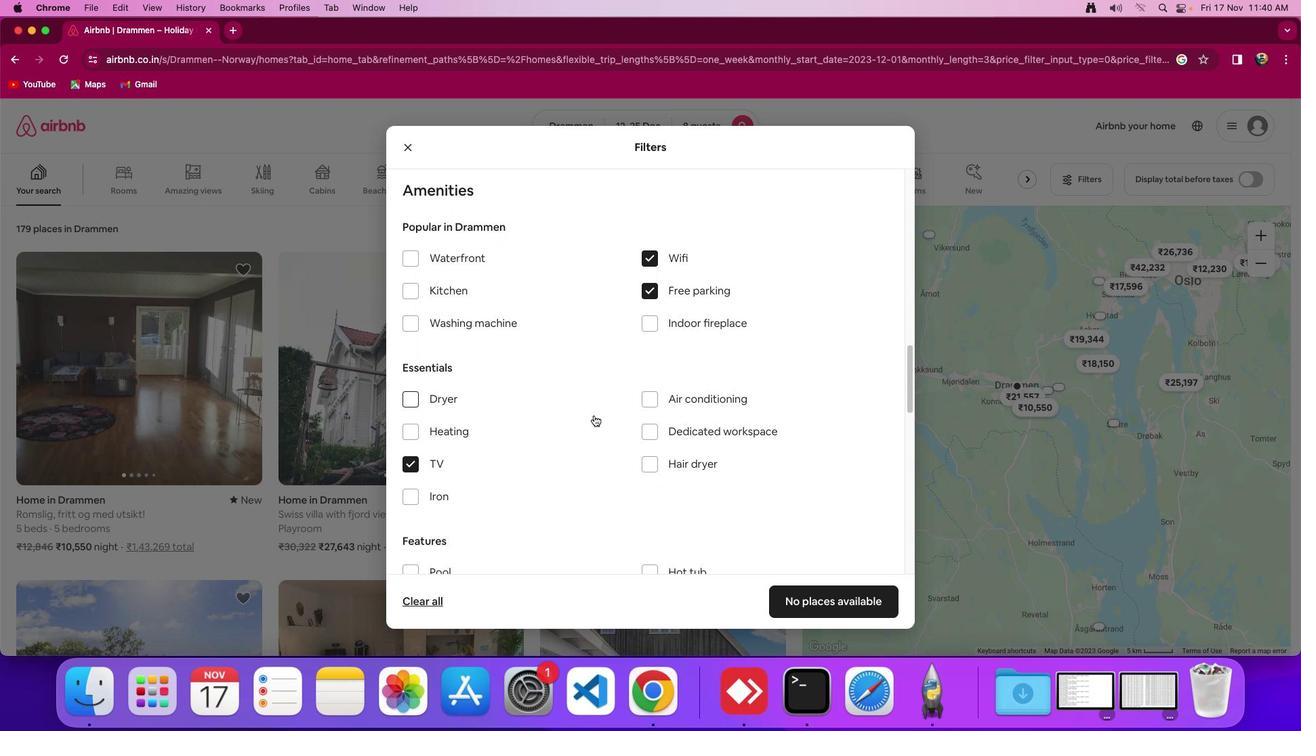 
Action: Mouse scrolled (593, 415) with delta (0, 0)
Screenshot: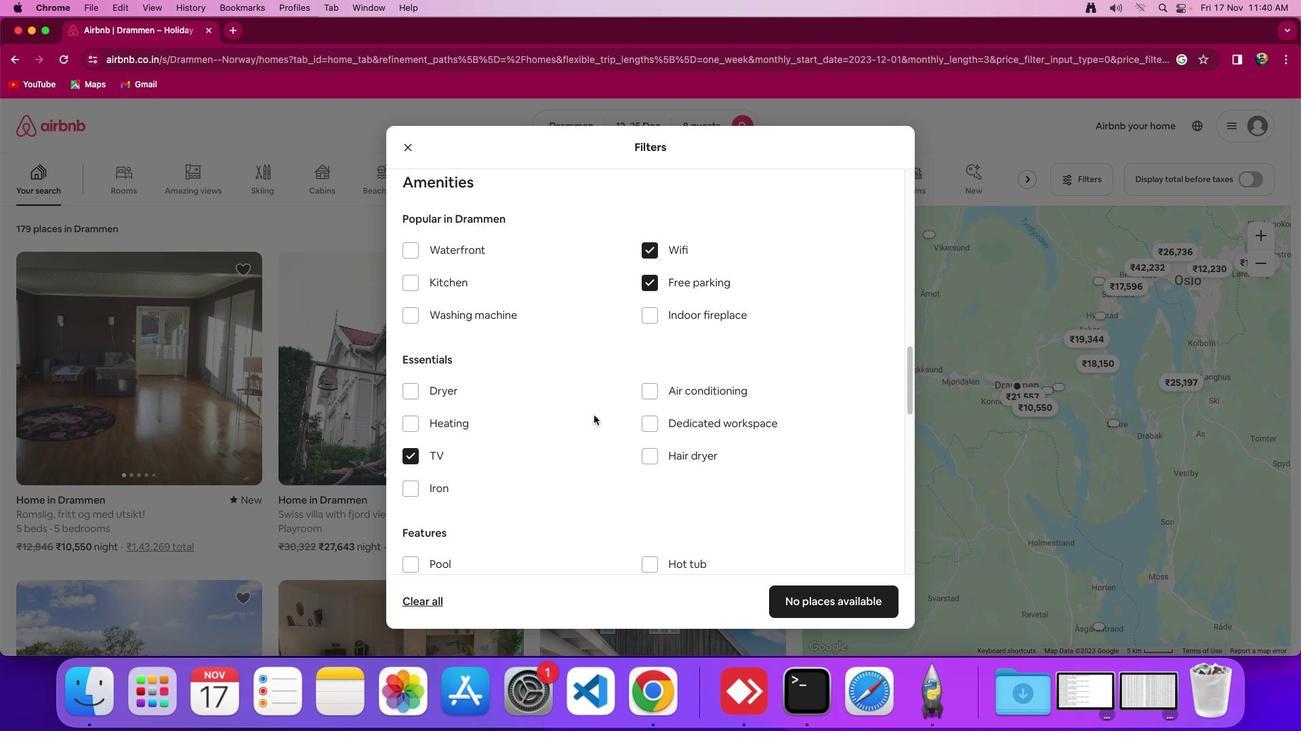 
Action: Mouse scrolled (593, 415) with delta (0, 0)
Screenshot: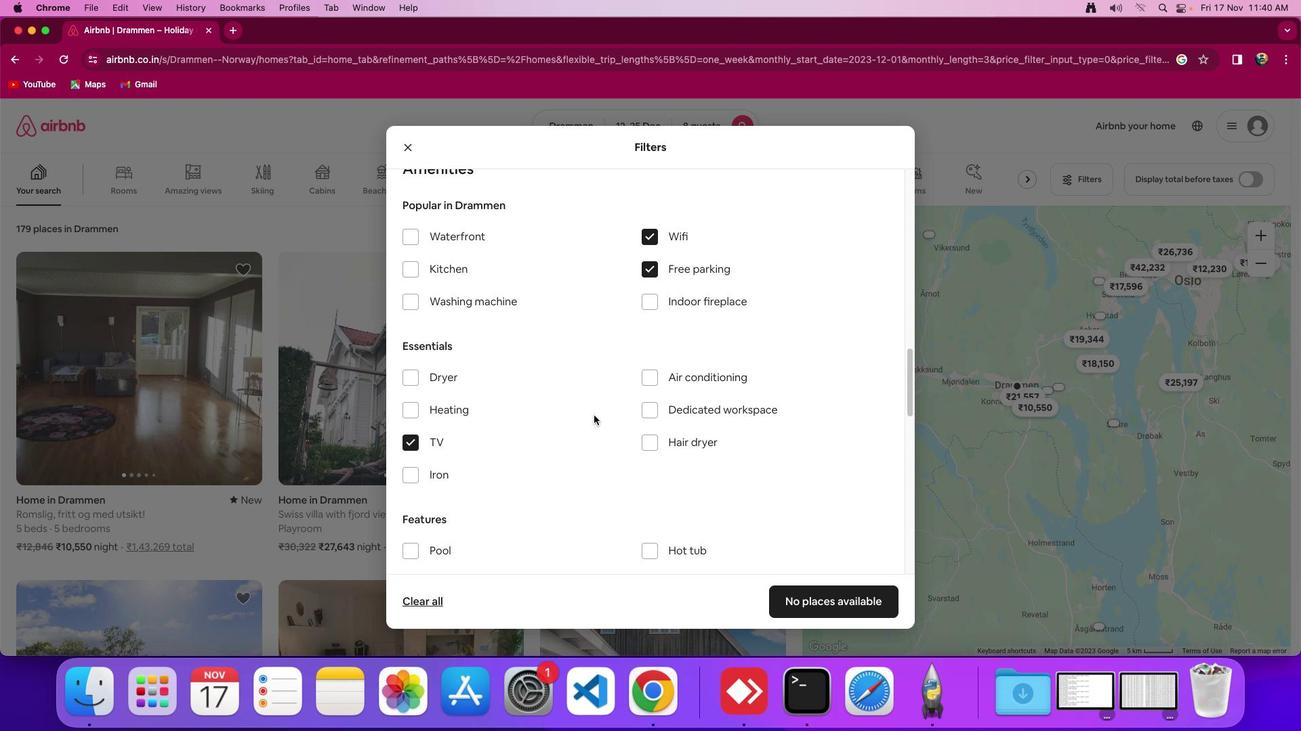 
Action: Mouse scrolled (593, 415) with delta (0, -1)
Screenshot: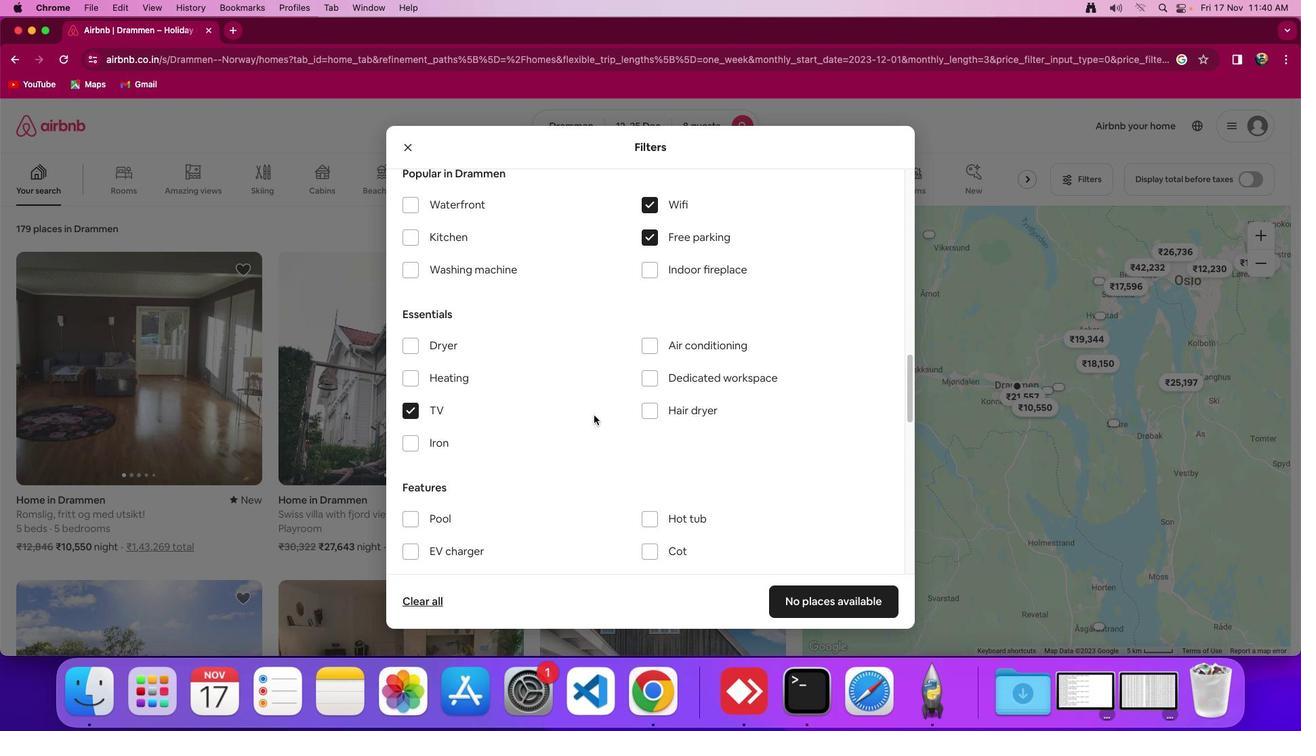 
Action: Mouse moved to (634, 447)
Screenshot: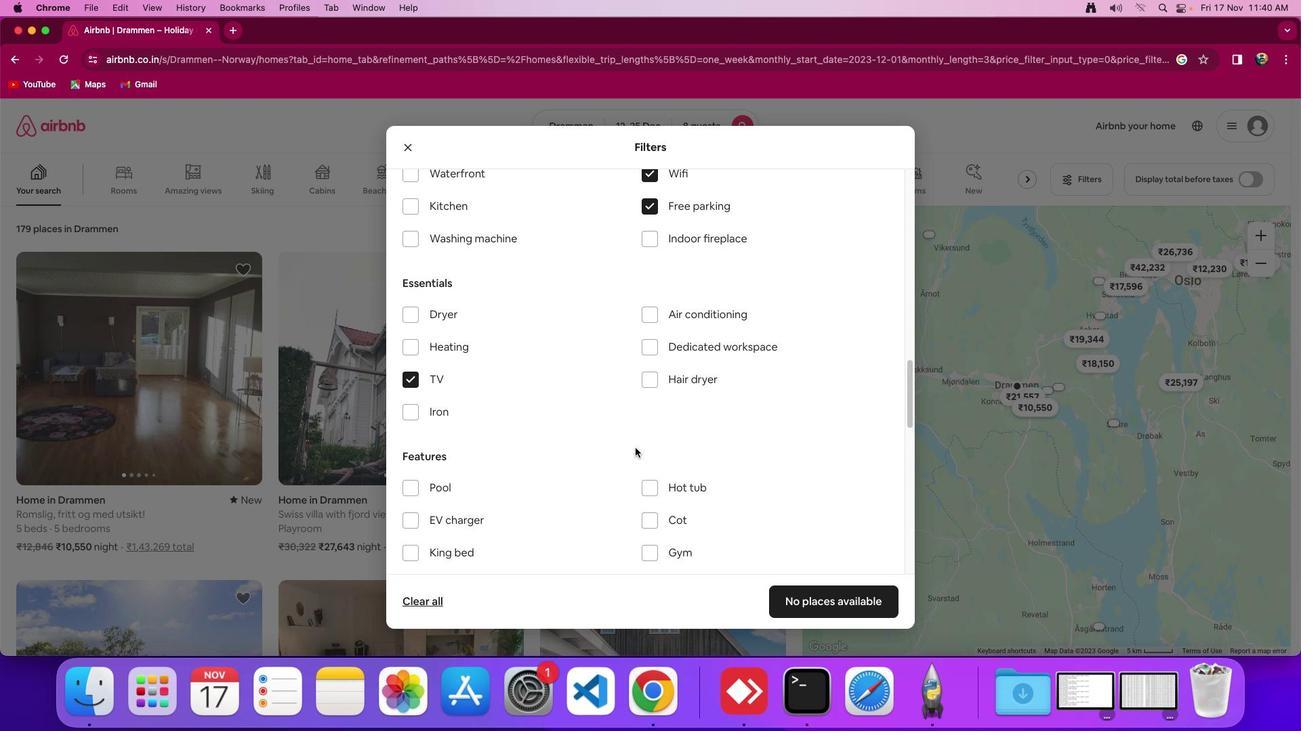 
Action: Mouse scrolled (634, 447) with delta (0, 0)
Screenshot: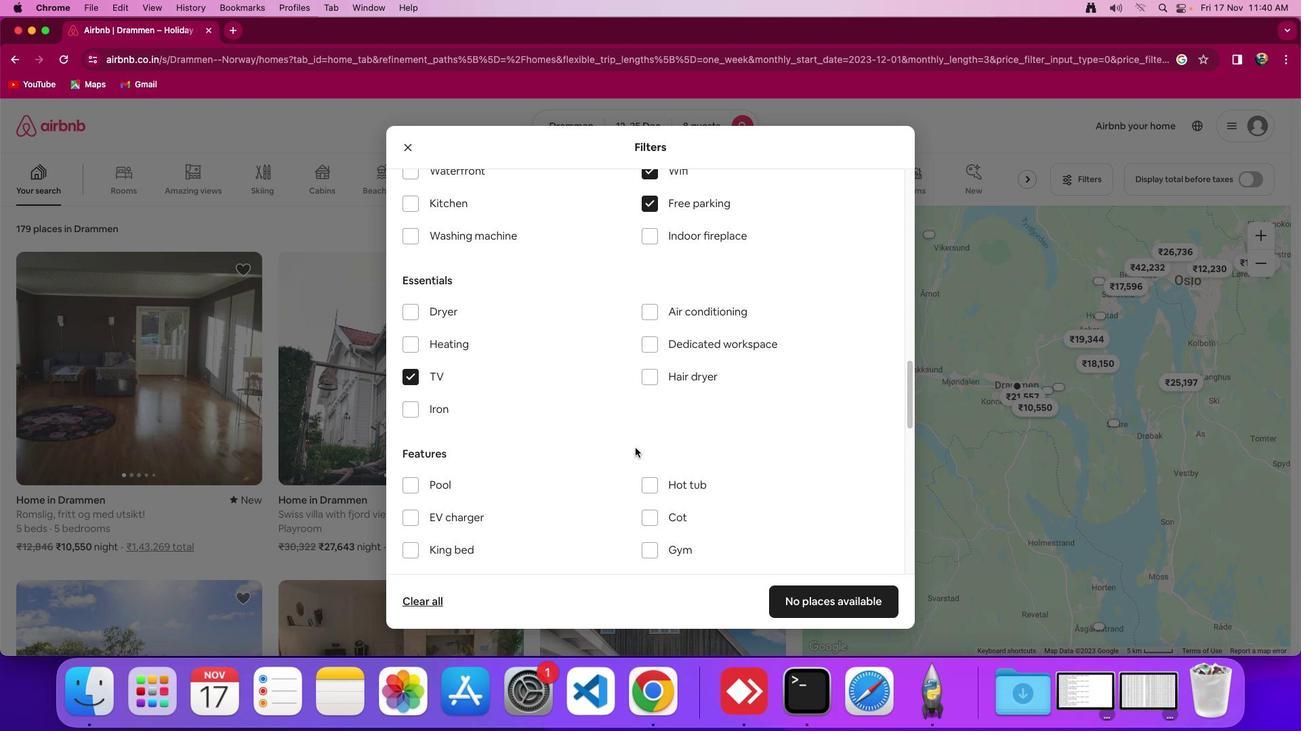 
Action: Mouse scrolled (634, 447) with delta (0, 0)
Screenshot: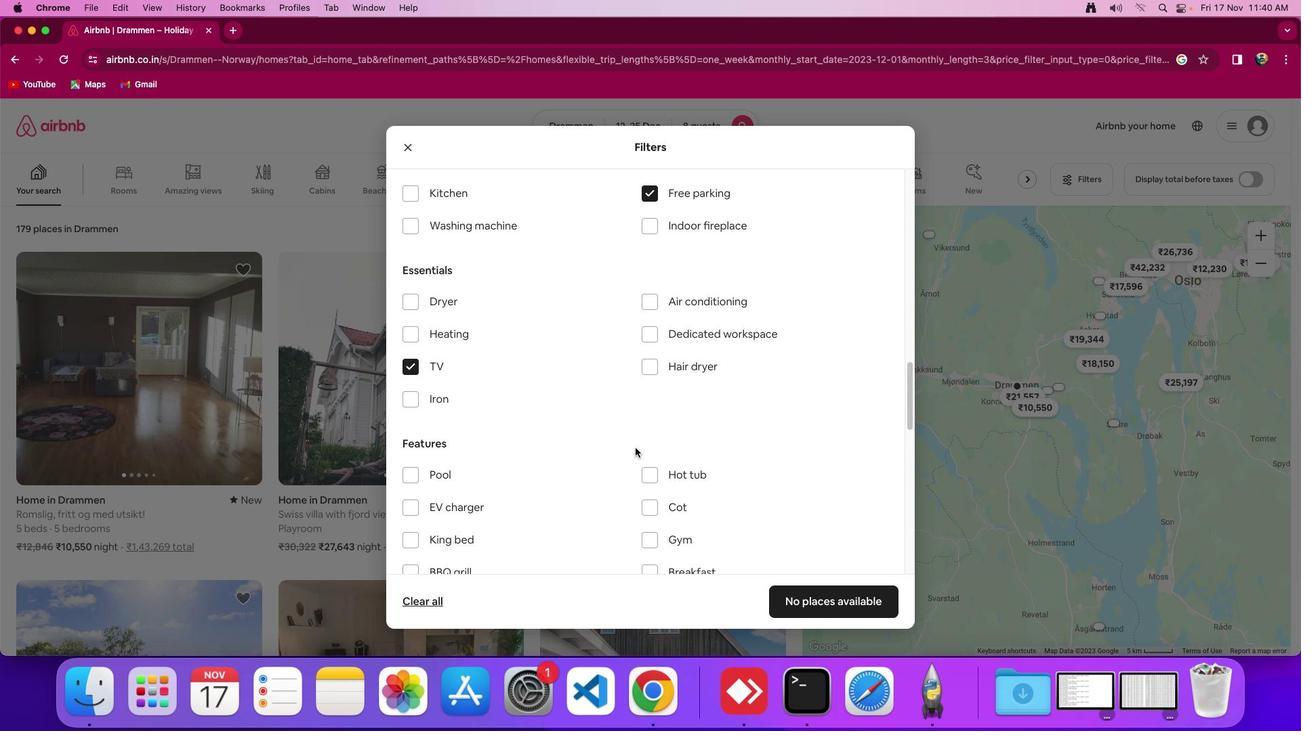 
Action: Mouse scrolled (634, 447) with delta (0, 0)
Screenshot: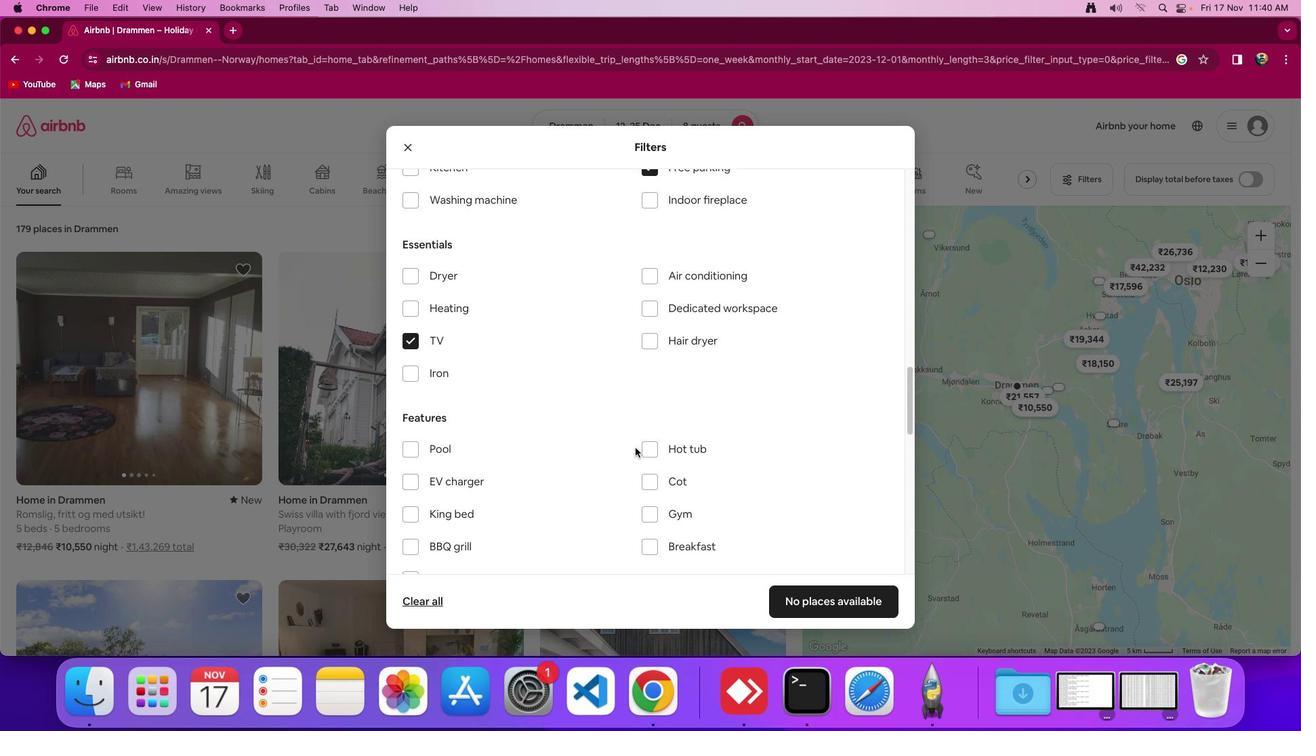 
Action: Mouse moved to (658, 481)
Screenshot: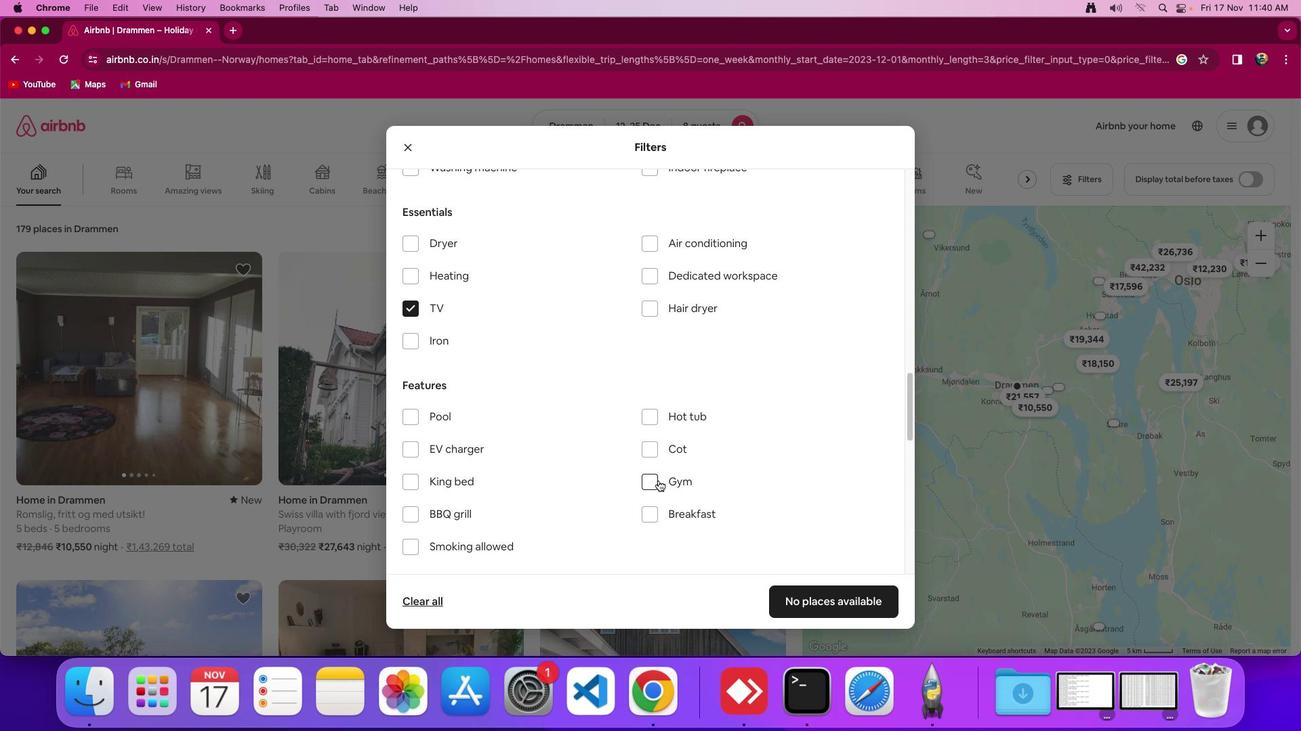 
Action: Mouse pressed left at (658, 481)
Screenshot: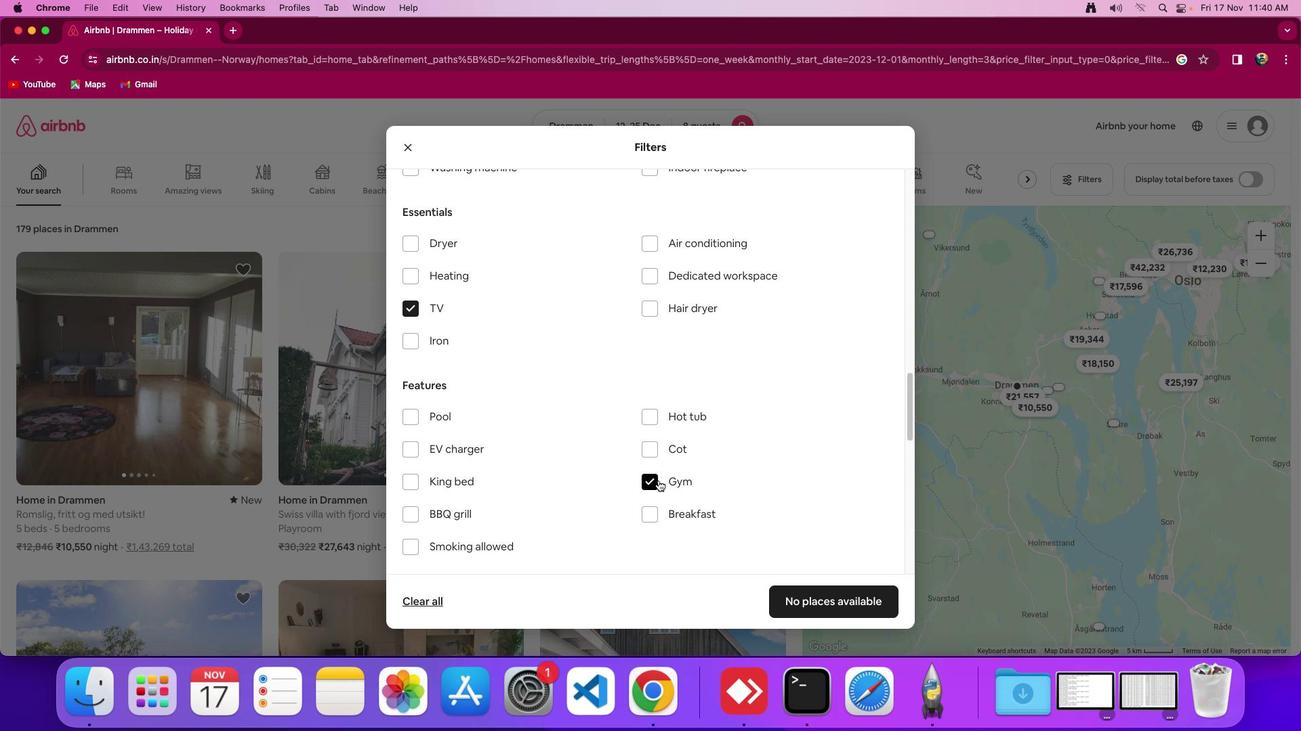 
Action: Mouse moved to (652, 509)
Screenshot: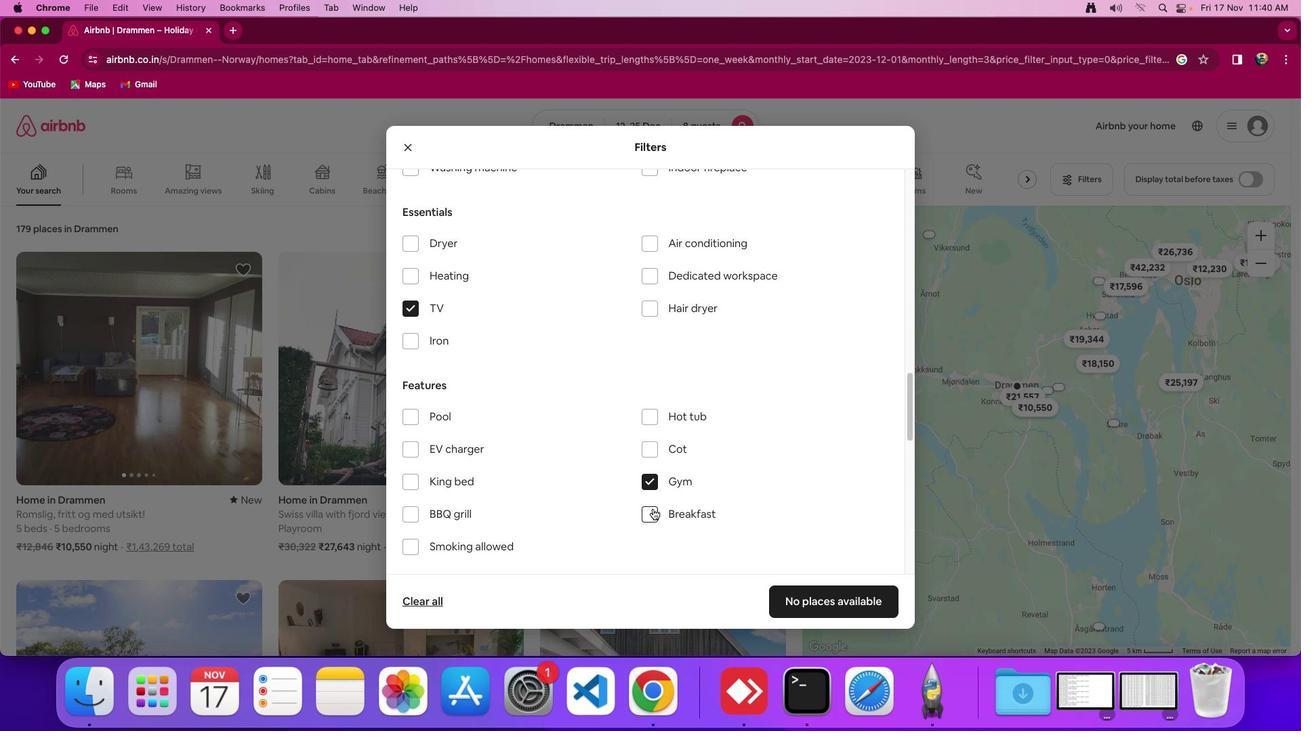 
Action: Mouse pressed left at (652, 509)
Screenshot: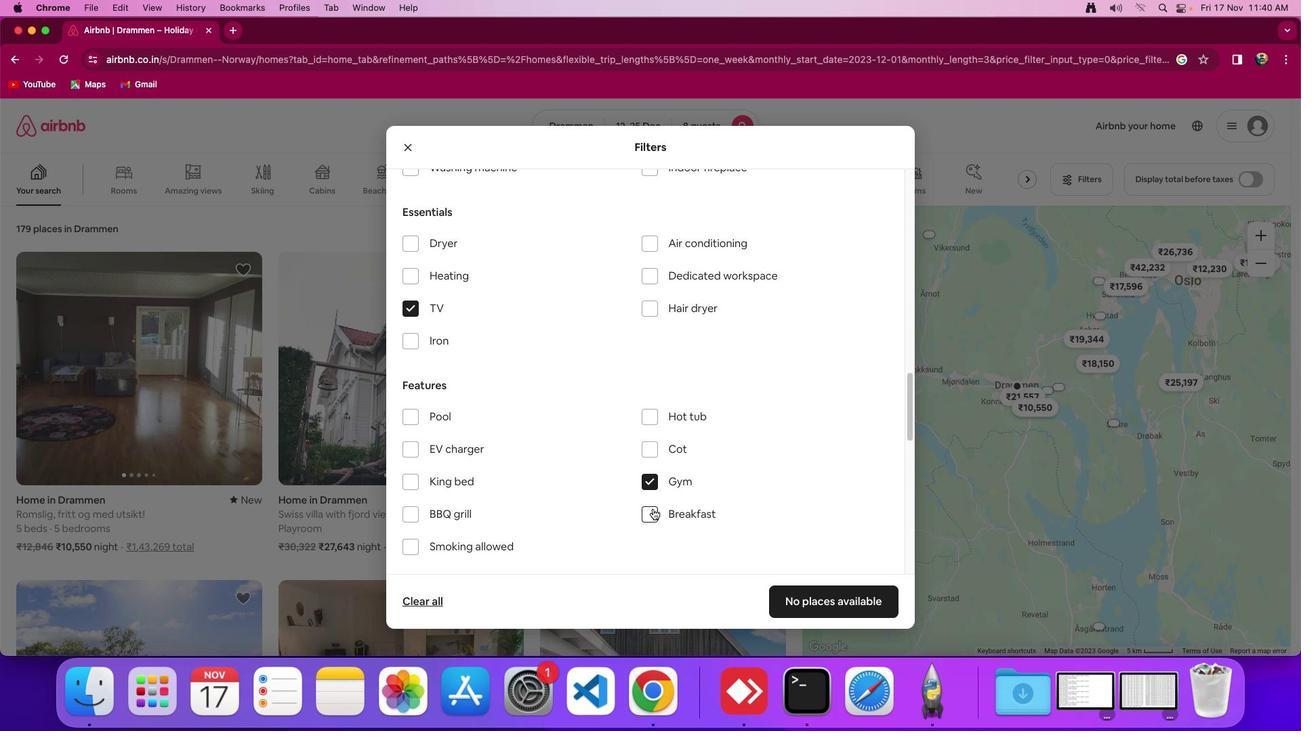 
Action: Mouse moved to (681, 456)
Screenshot: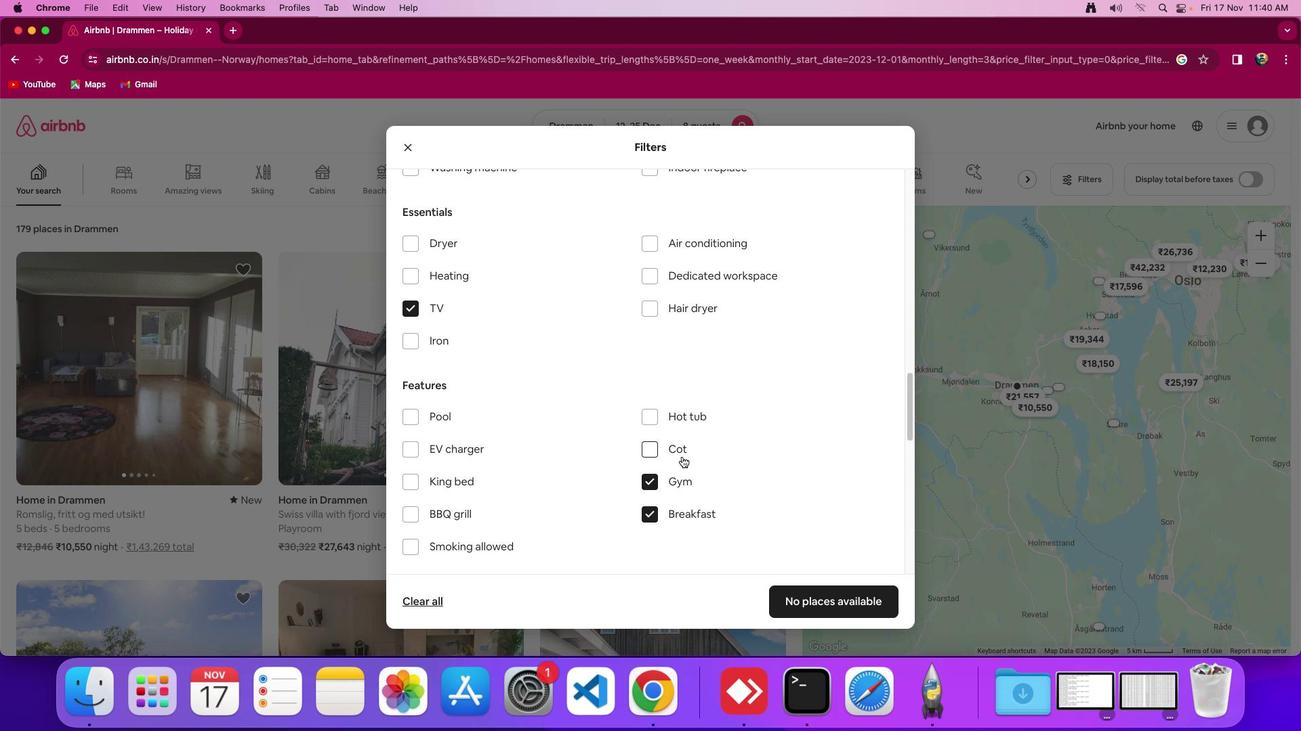 
Action: Mouse scrolled (681, 456) with delta (0, 0)
Screenshot: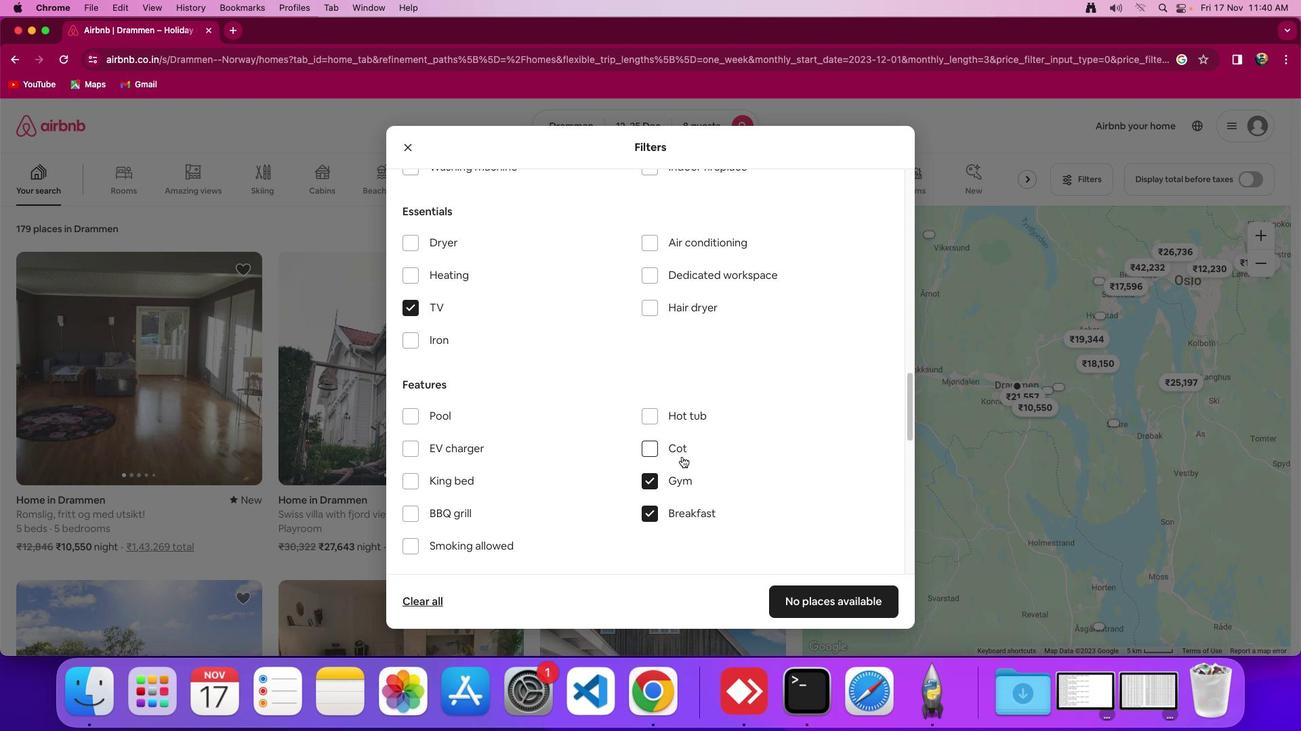 
Action: Mouse scrolled (681, 456) with delta (0, 0)
Screenshot: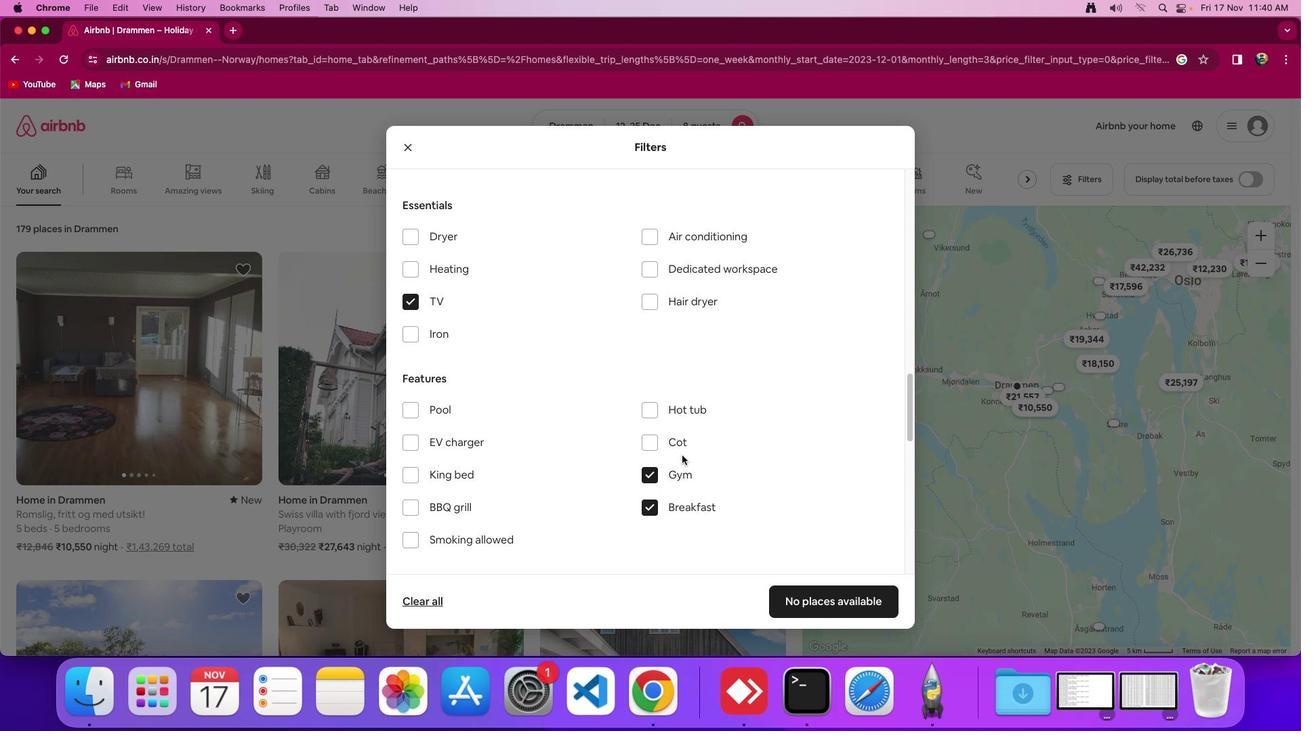 
Action: Mouse moved to (681, 455)
Screenshot: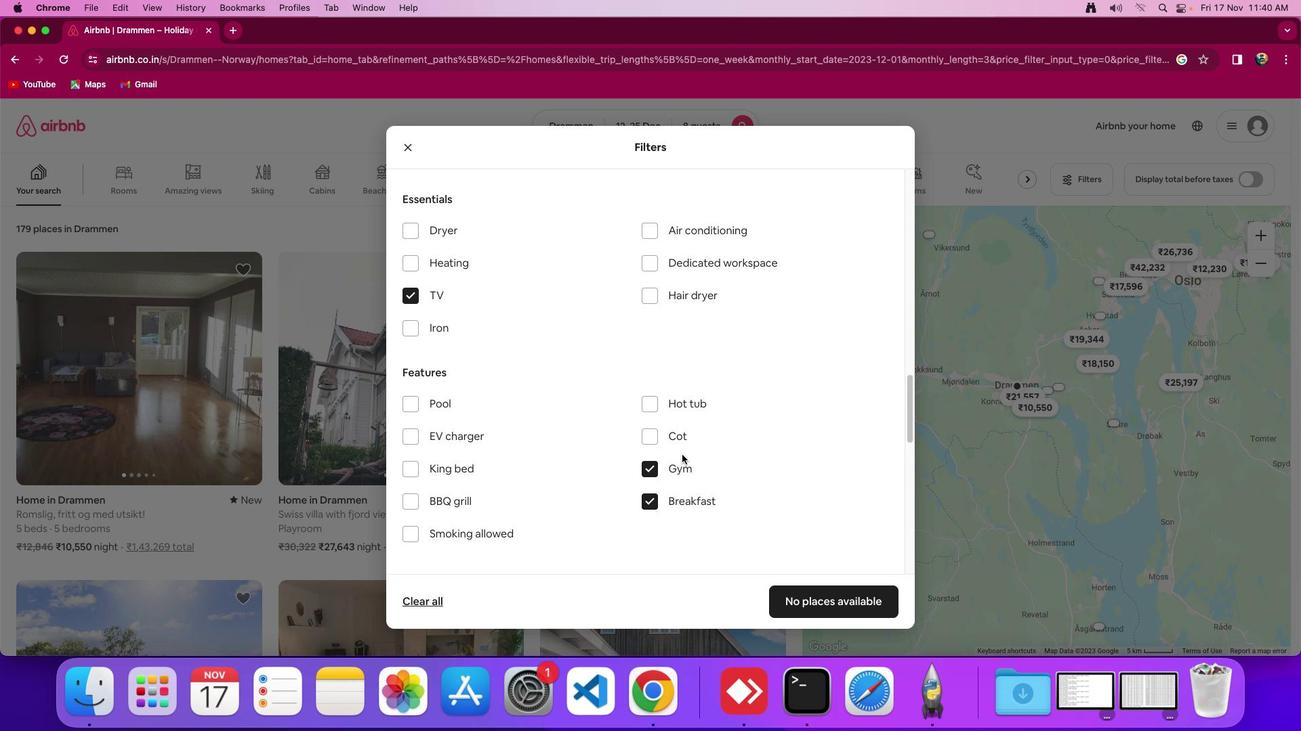 
Action: Mouse scrolled (681, 455) with delta (0, 0)
Screenshot: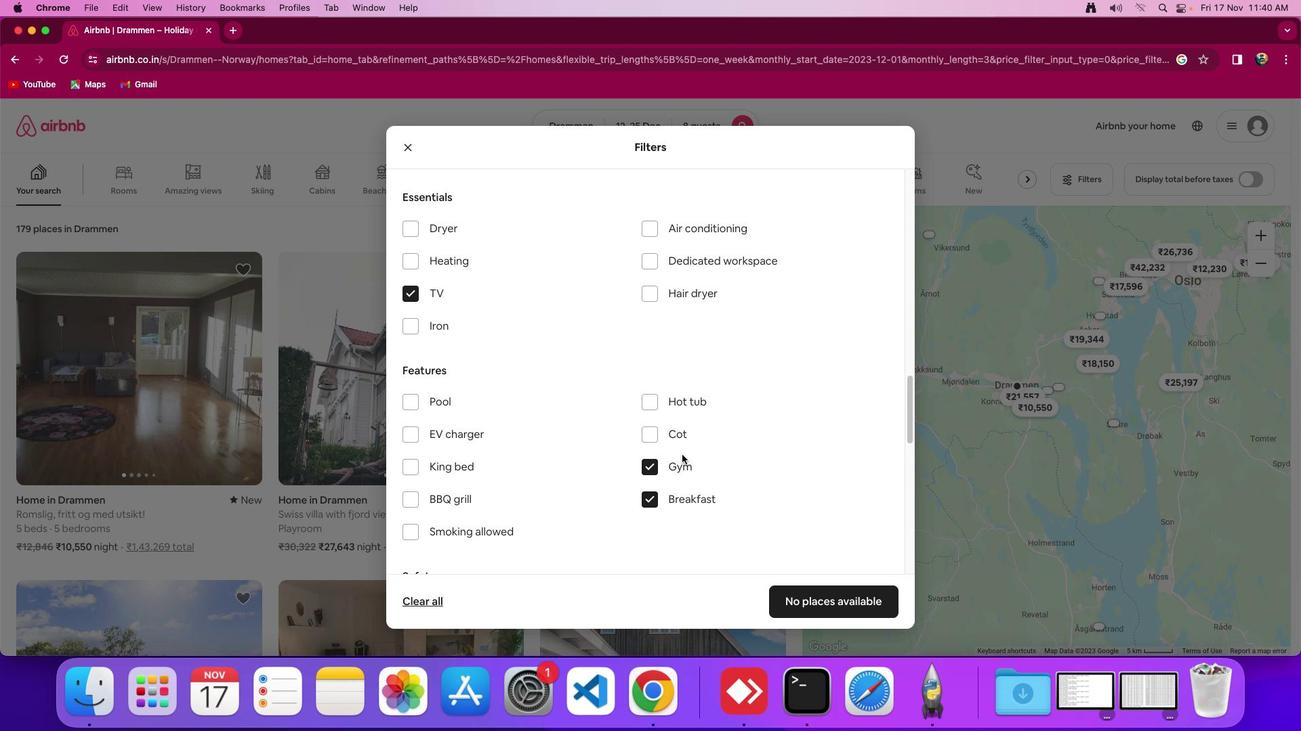 
Action: Mouse scrolled (681, 455) with delta (0, 0)
Screenshot: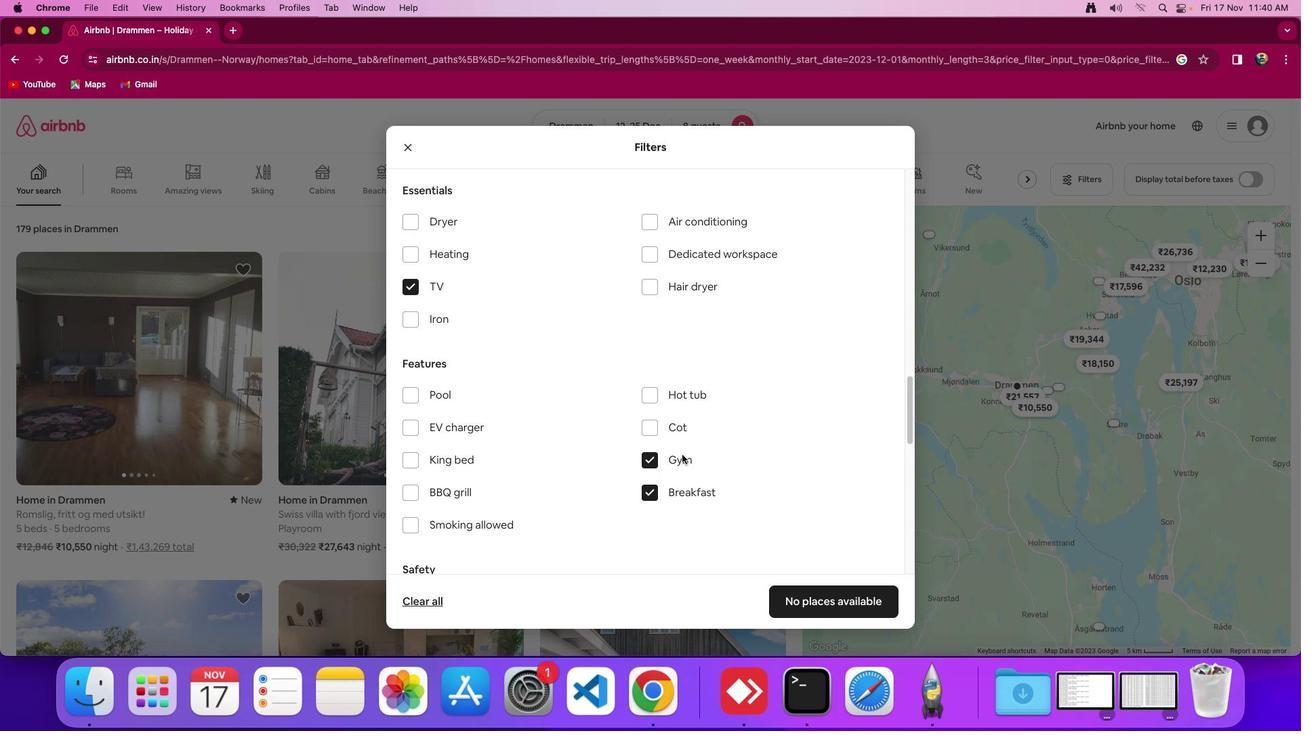 
Action: Mouse scrolled (681, 455) with delta (0, 0)
Screenshot: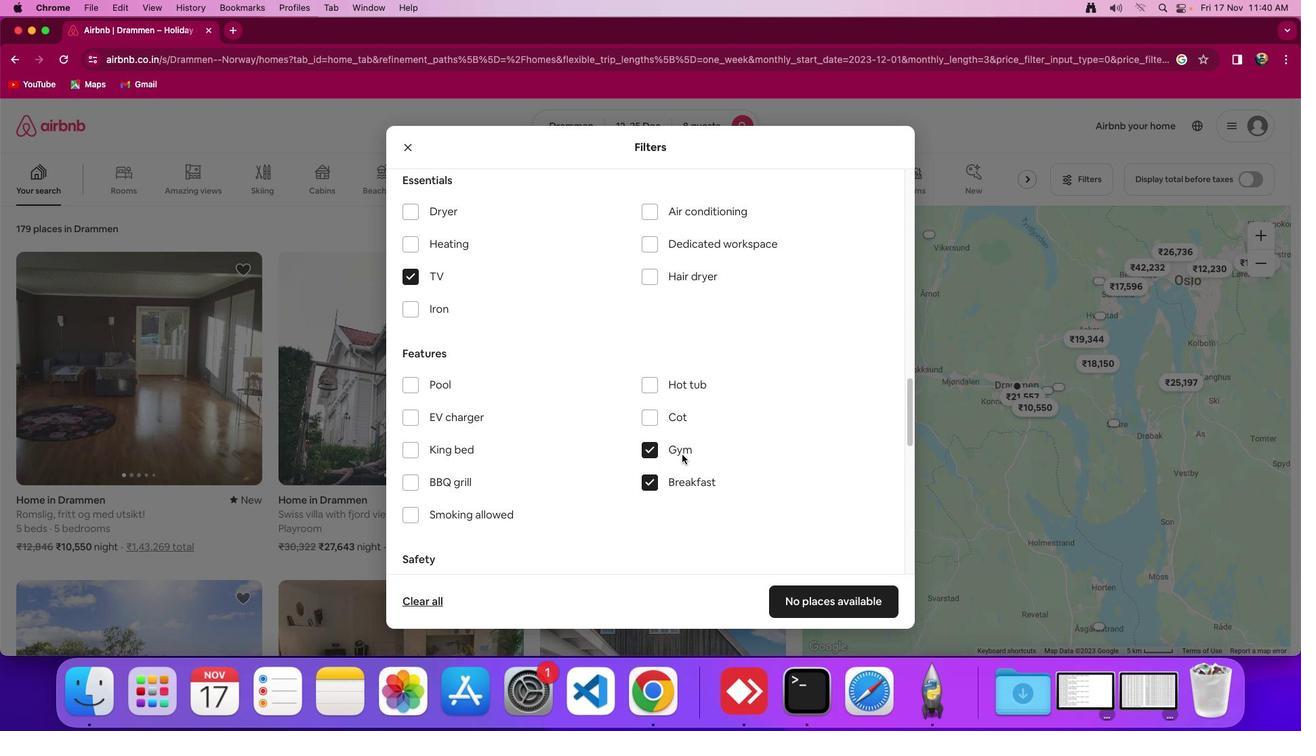 
Action: Mouse moved to (681, 454)
Screenshot: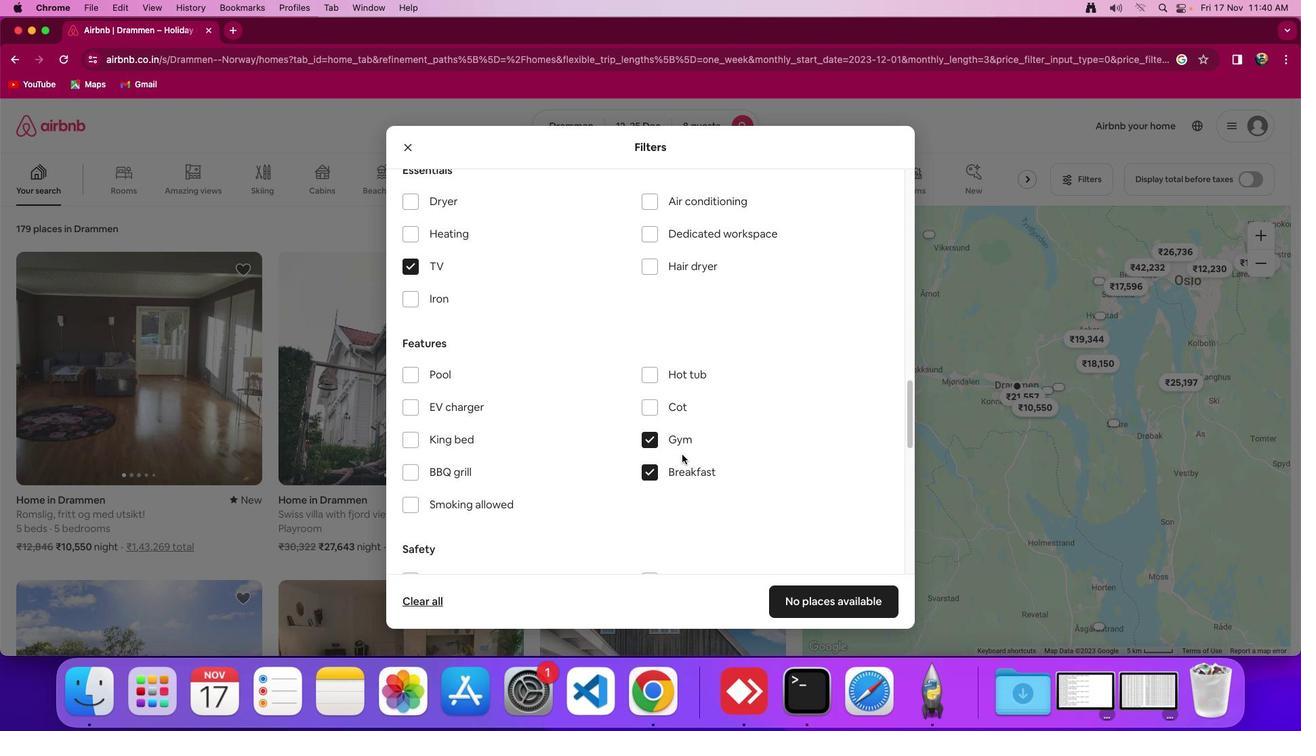 
Action: Mouse scrolled (681, 454) with delta (0, 0)
Screenshot: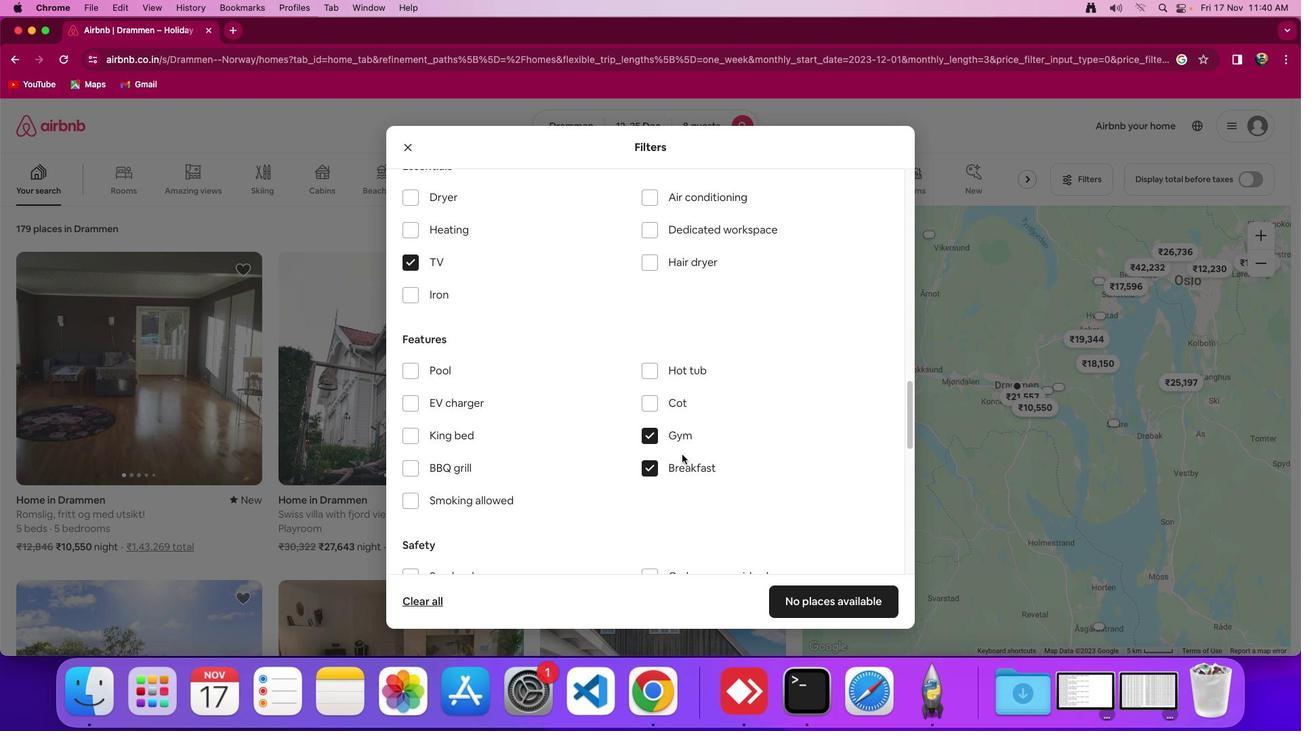 
Action: Mouse scrolled (681, 454) with delta (0, 0)
Screenshot: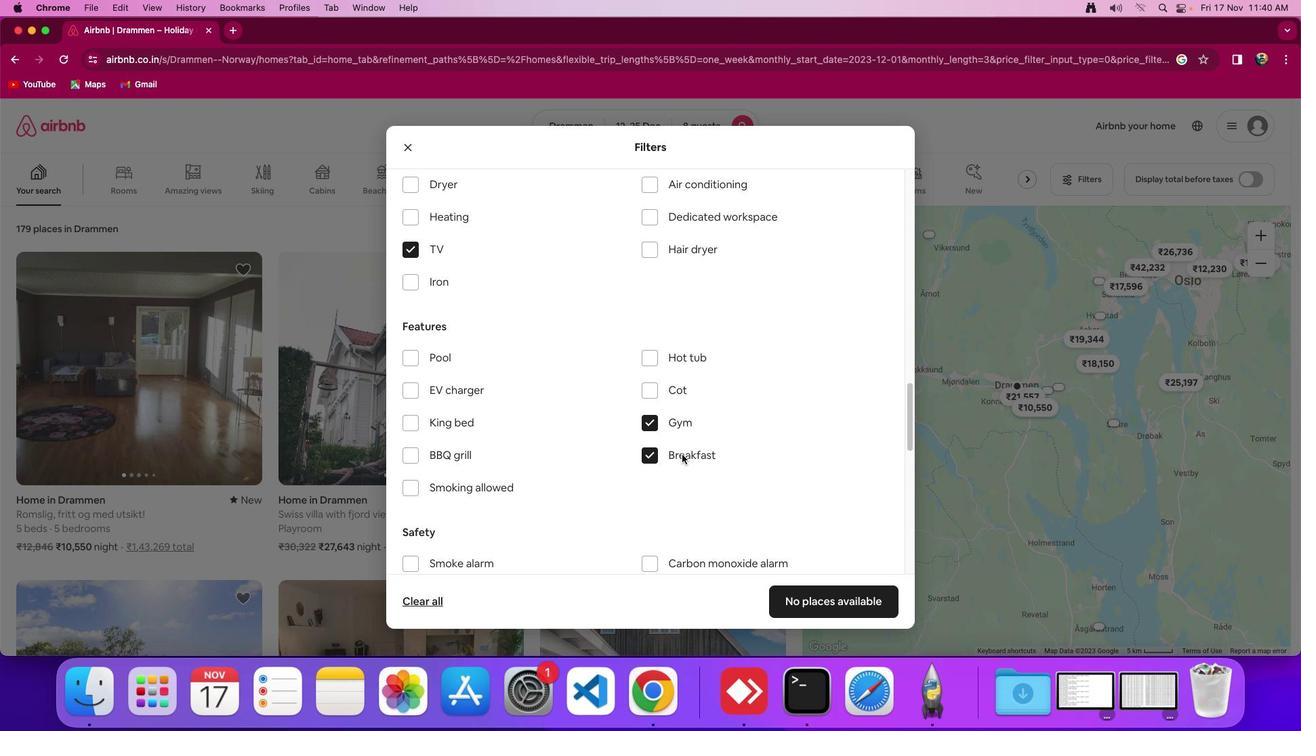 
Action: Mouse moved to (824, 594)
Screenshot: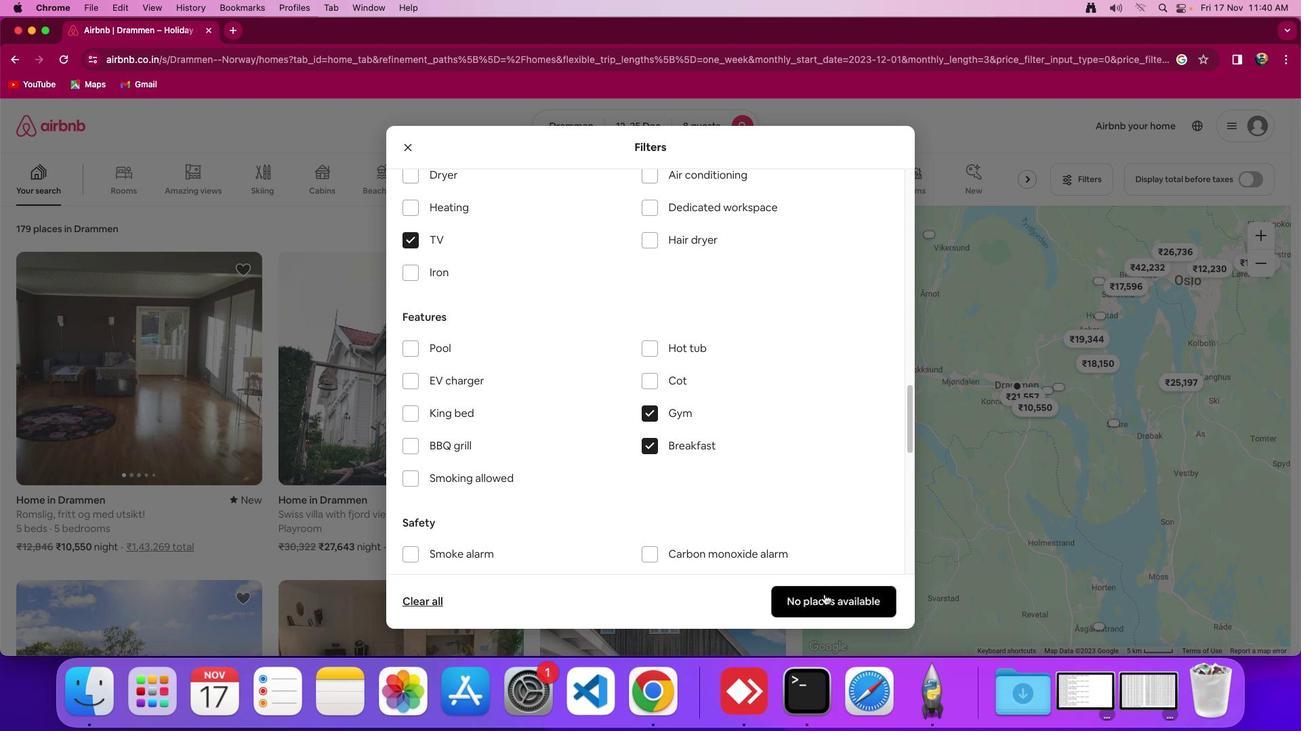 
Action: Mouse pressed left at (824, 594)
Screenshot: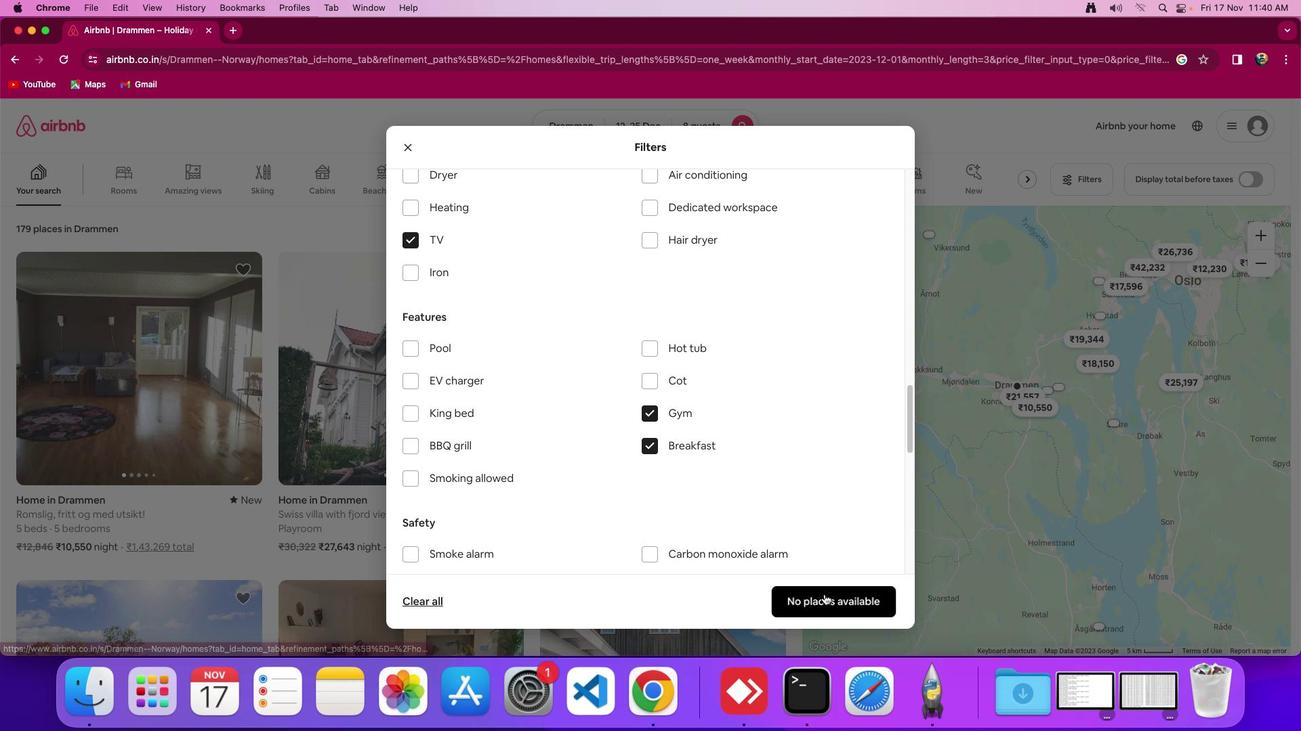 
Action: Mouse moved to (745, 363)
Screenshot: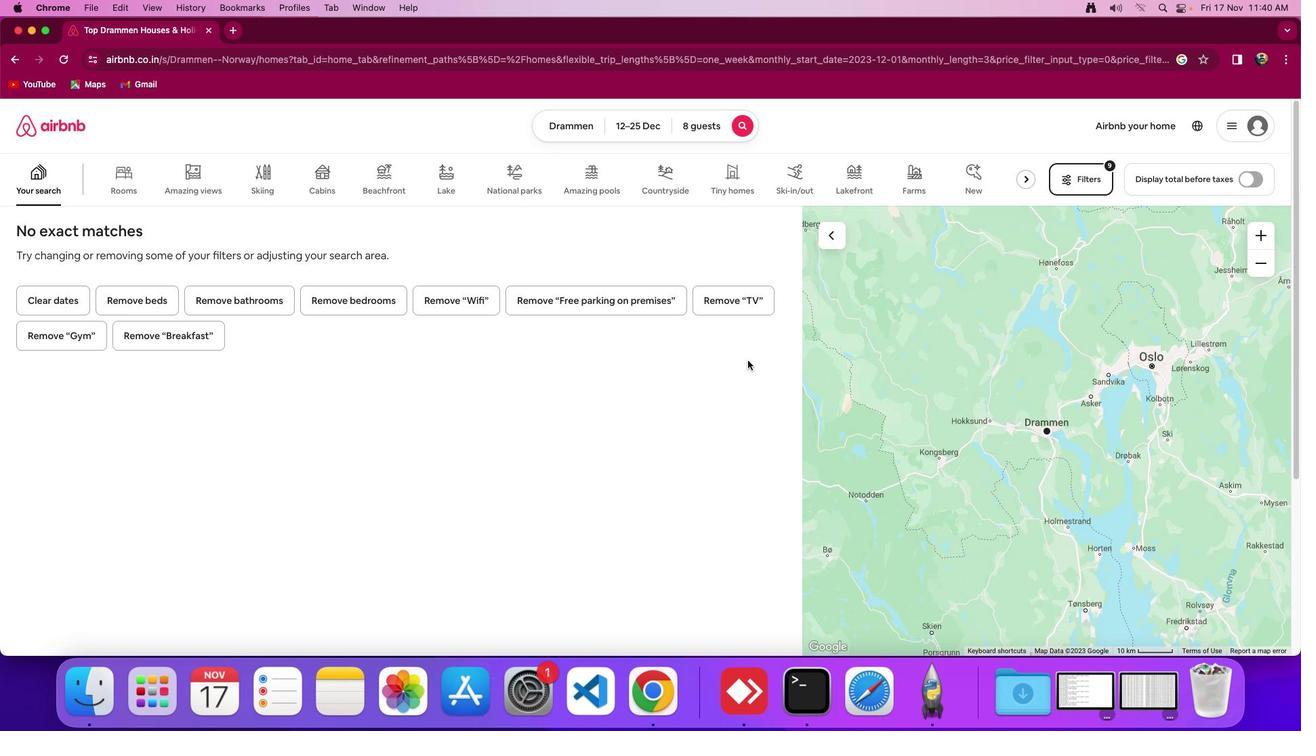 
